 Task: Look for space in Hengyang, China from 2nd June, 2023 to 6th June, 2023 for 1 adult in price range Rs.10000 to Rs.13000. Place can be private room with 1  bedroom having 1 bed and 1 bathroom. Property type can be house, flat, guest house, hotel. Booking option can be shelf check-in. Required host language is Chinese (Simplified).
Action: Mouse moved to (353, 219)
Screenshot: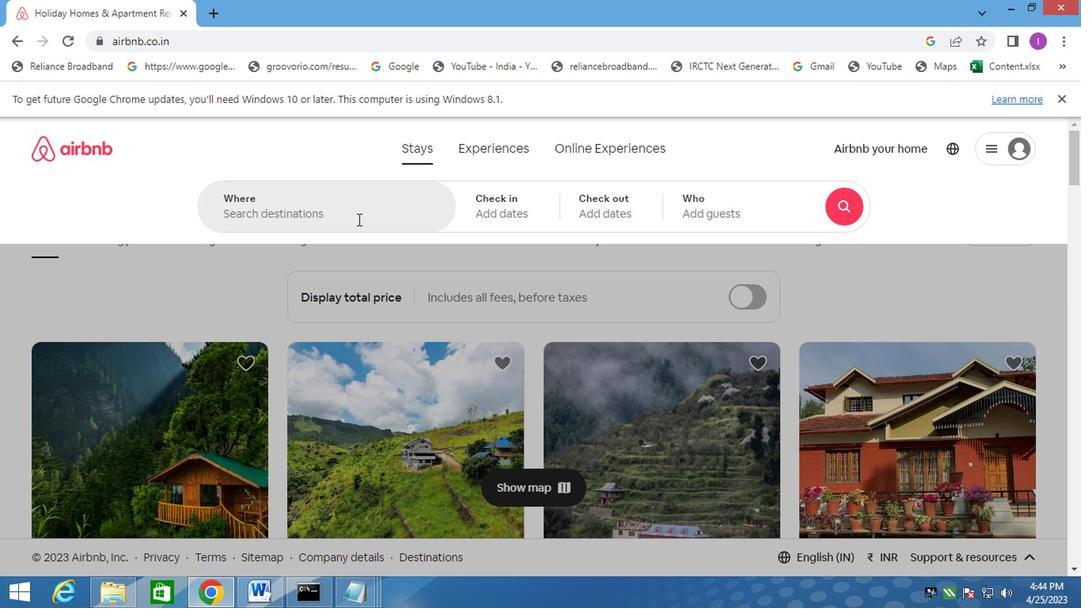 
Action: Mouse pressed left at (353, 219)
Screenshot: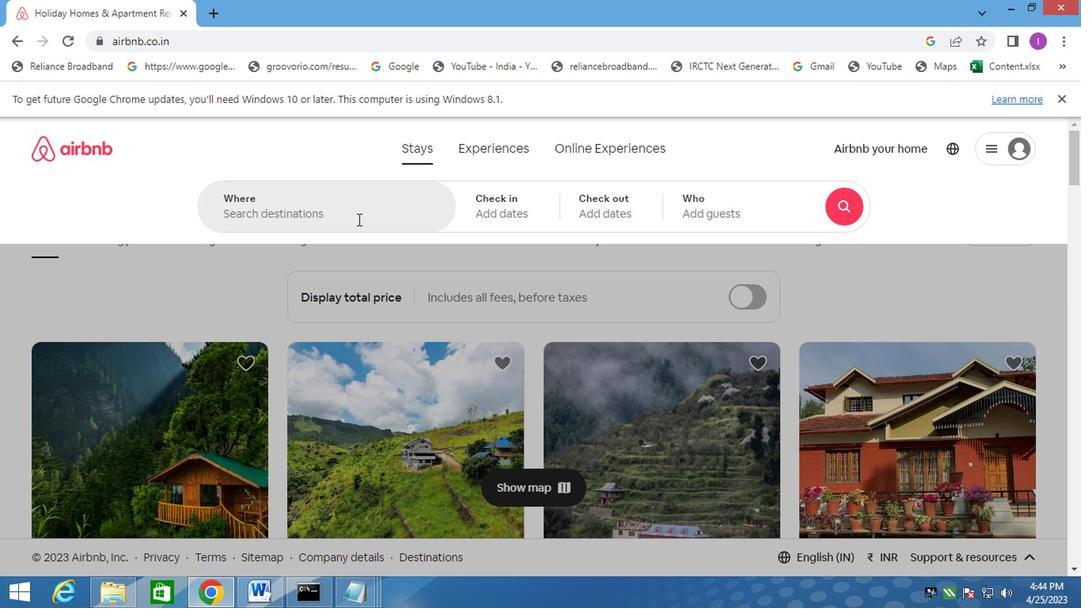 
Action: Key pressed hefei,china
Screenshot: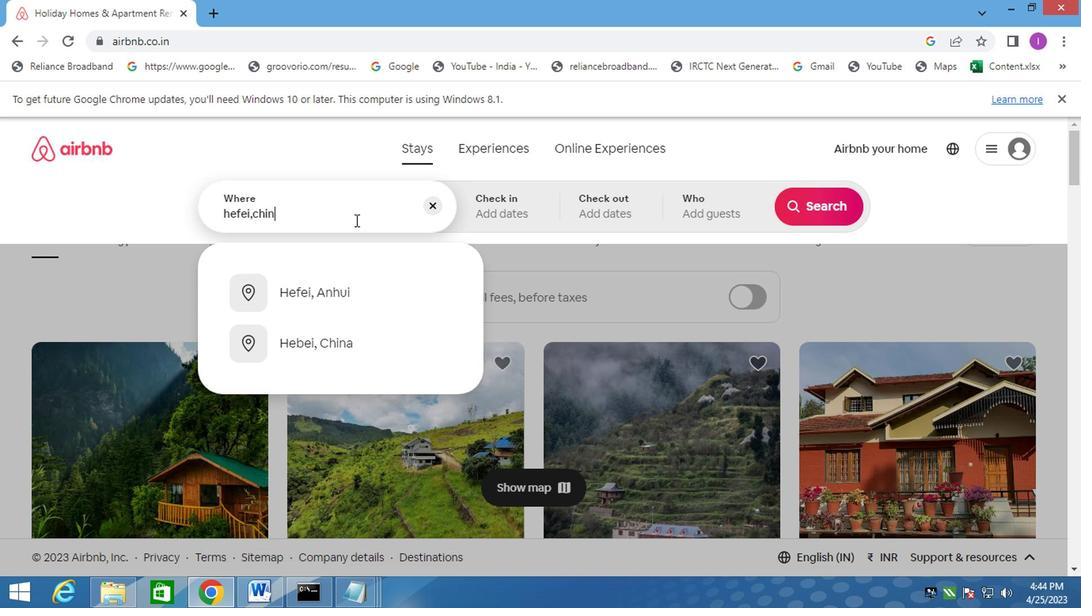 
Action: Mouse moved to (528, 202)
Screenshot: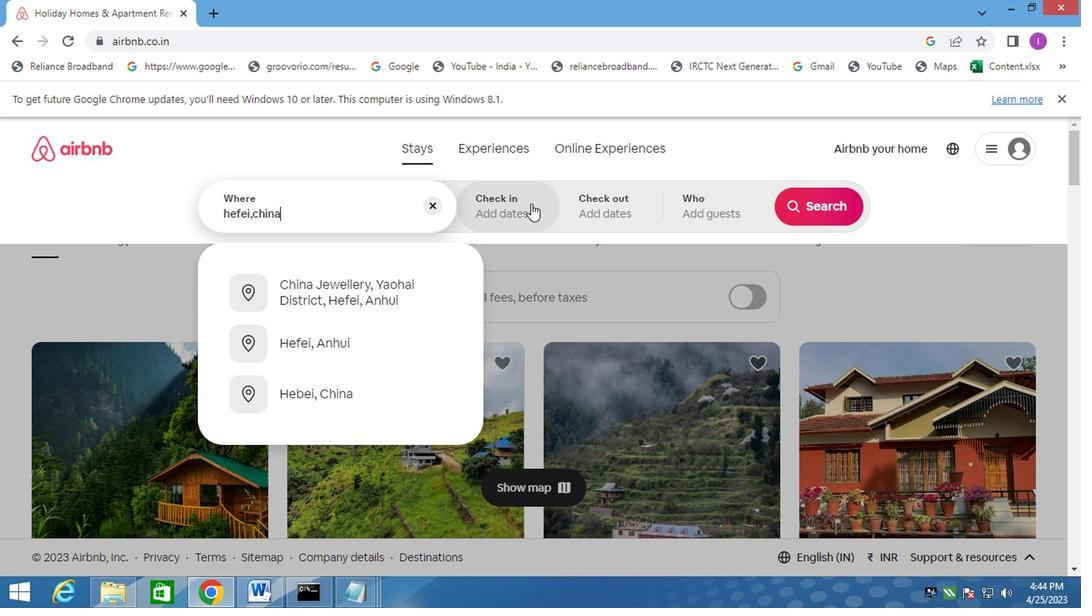 
Action: Mouse pressed left at (528, 202)
Screenshot: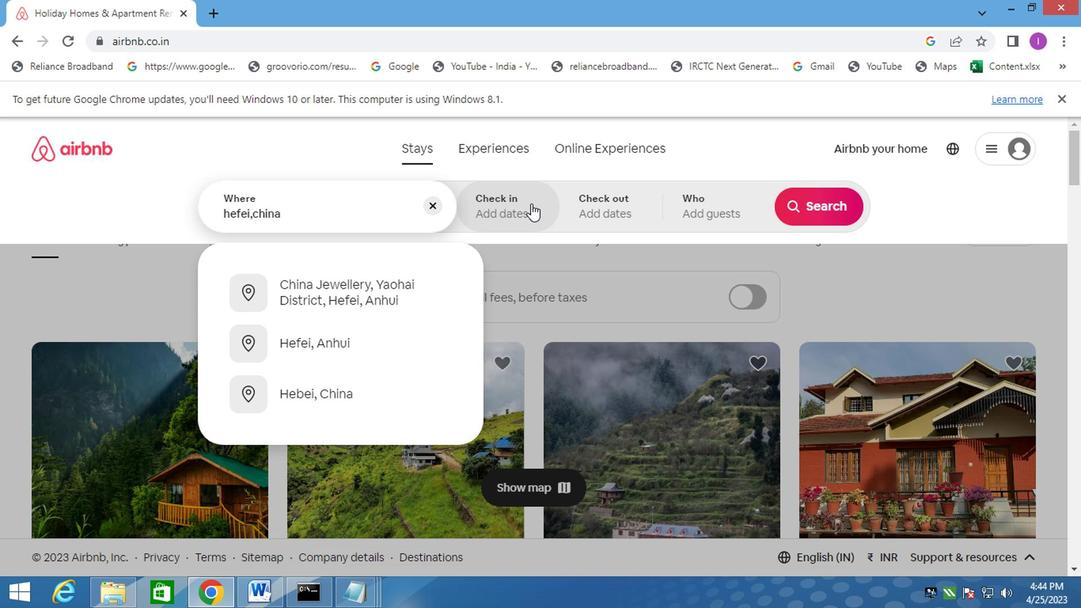 
Action: Mouse moved to (807, 330)
Screenshot: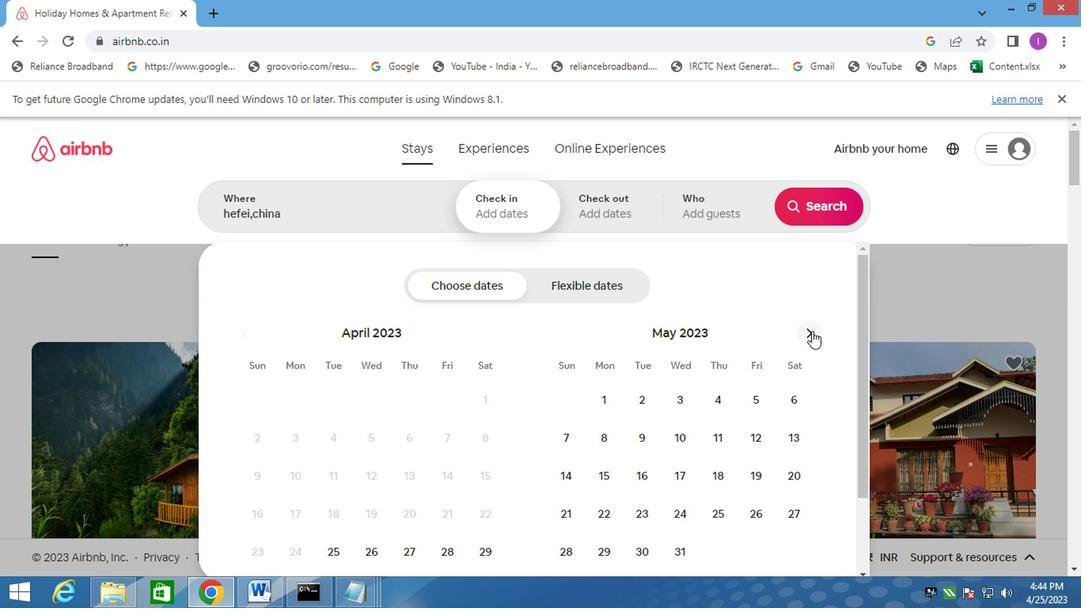 
Action: Mouse pressed left at (807, 330)
Screenshot: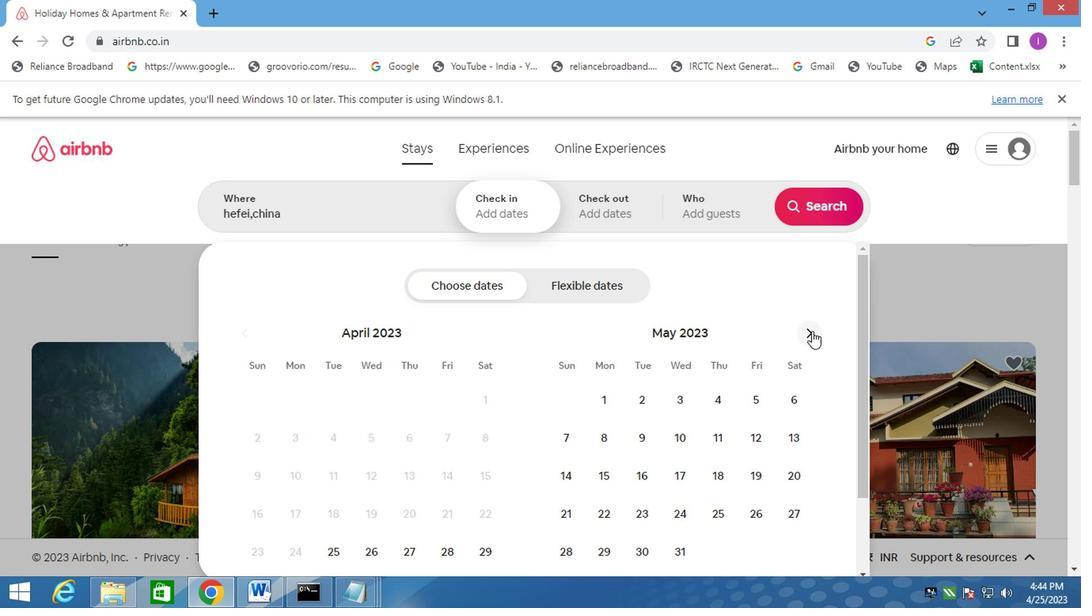 
Action: Mouse moved to (807, 330)
Screenshot: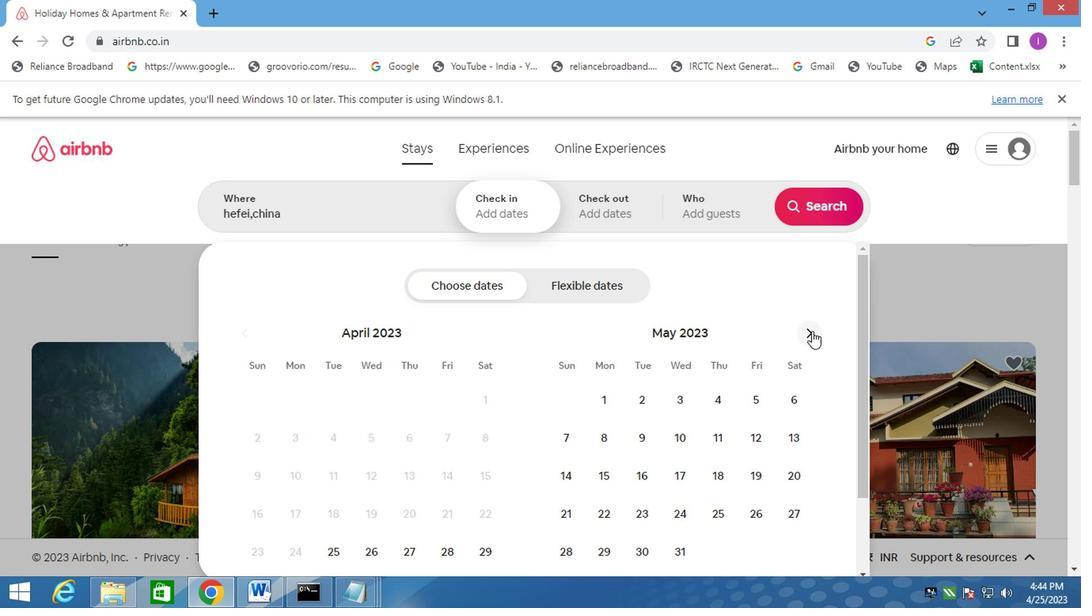 
Action: Mouse pressed left at (807, 330)
Screenshot: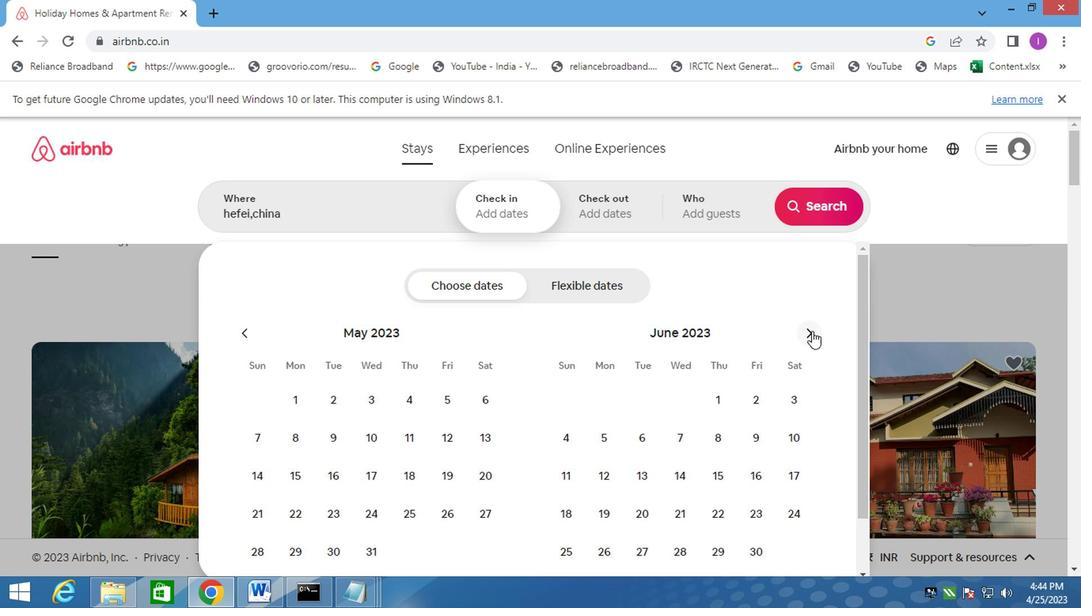 
Action: Mouse pressed left at (807, 330)
Screenshot: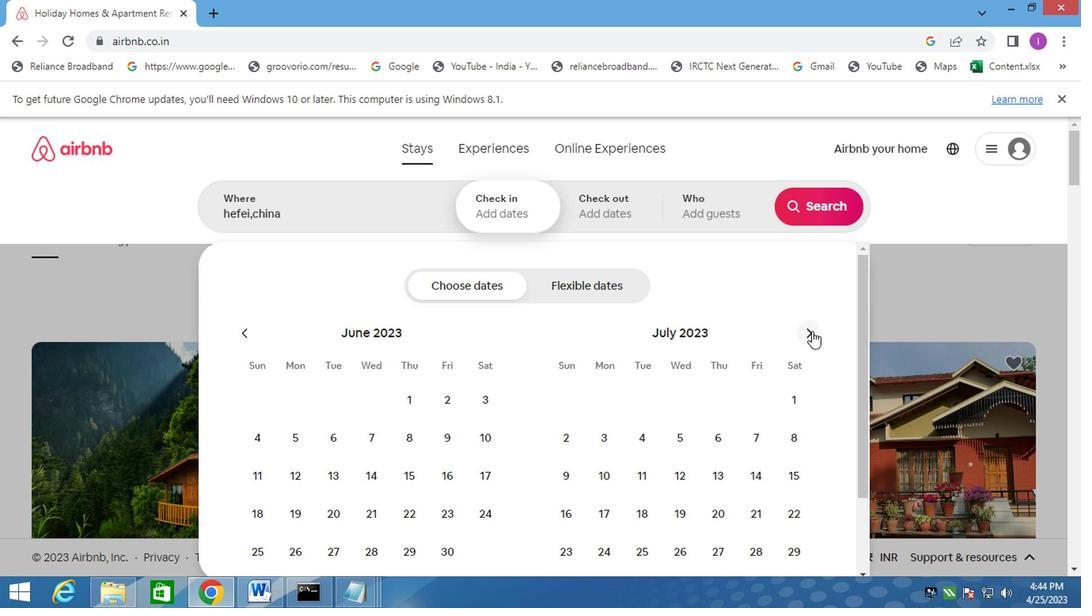 
Action: Mouse moved to (239, 330)
Screenshot: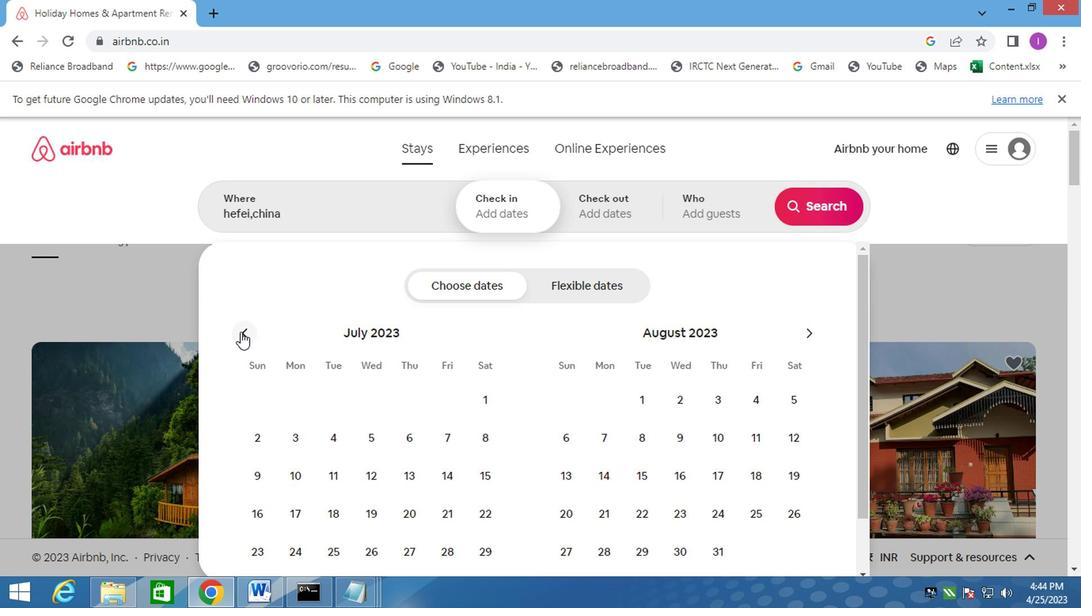 
Action: Mouse pressed left at (239, 330)
Screenshot: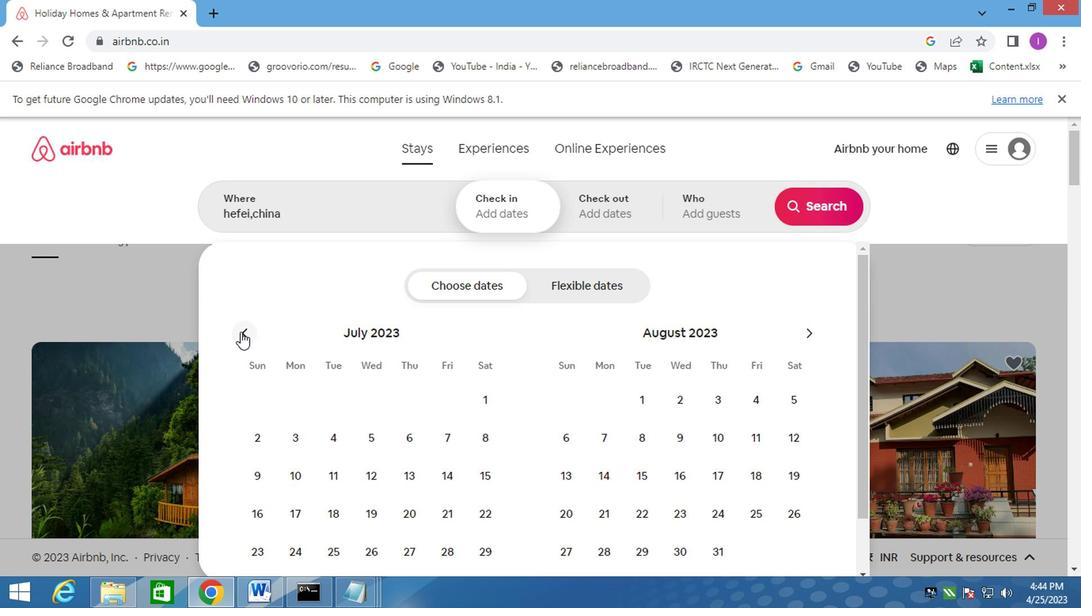 
Action: Mouse moved to (407, 436)
Screenshot: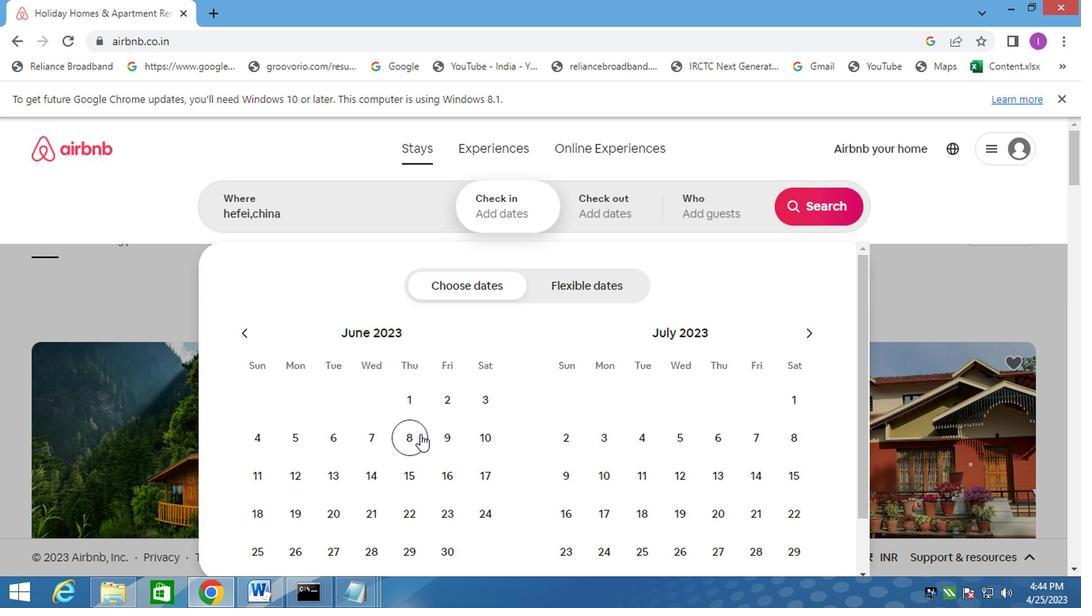 
Action: Mouse pressed left at (407, 436)
Screenshot: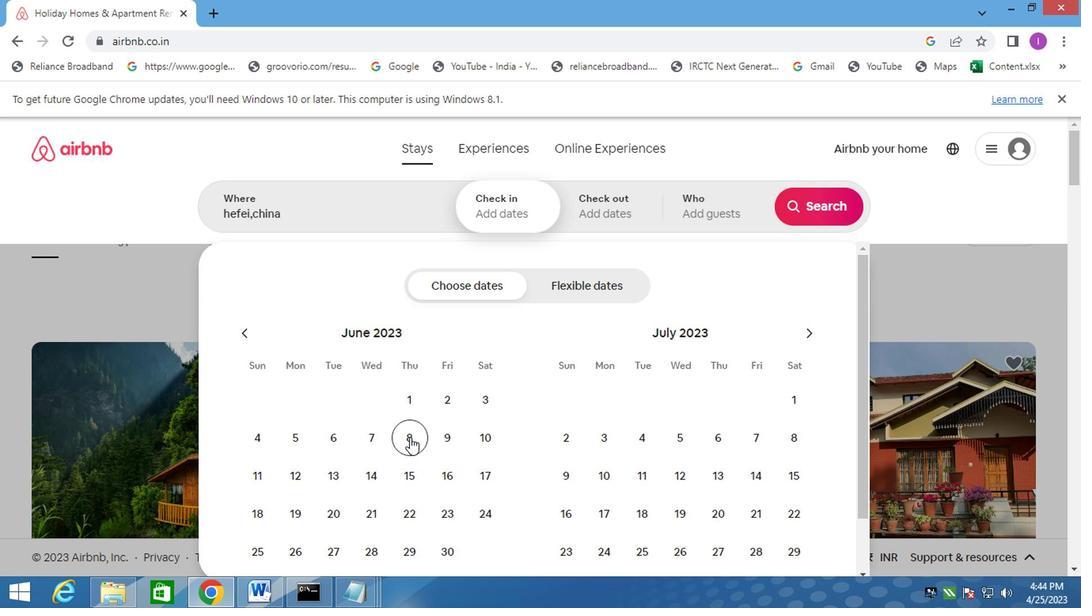 
Action: Mouse moved to (298, 468)
Screenshot: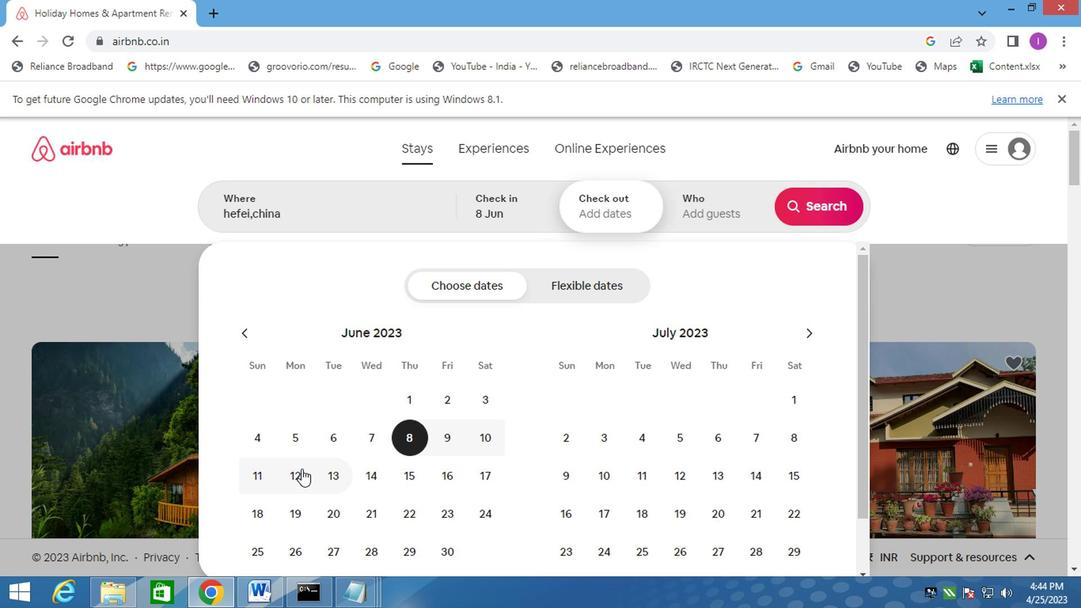 
Action: Mouse pressed left at (298, 468)
Screenshot: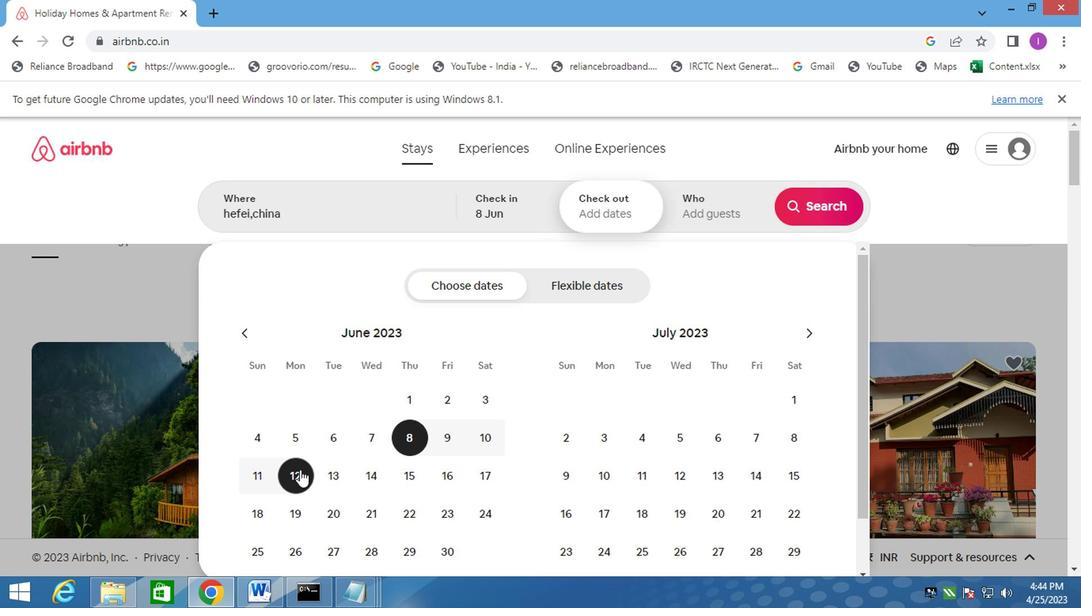 
Action: Mouse moved to (730, 210)
Screenshot: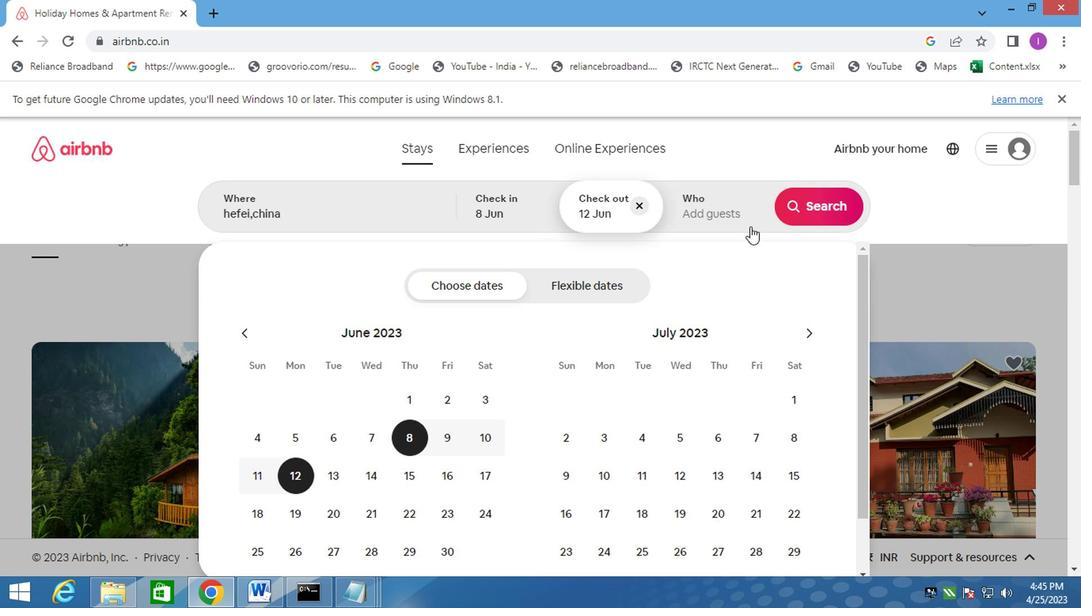 
Action: Mouse pressed left at (730, 210)
Screenshot: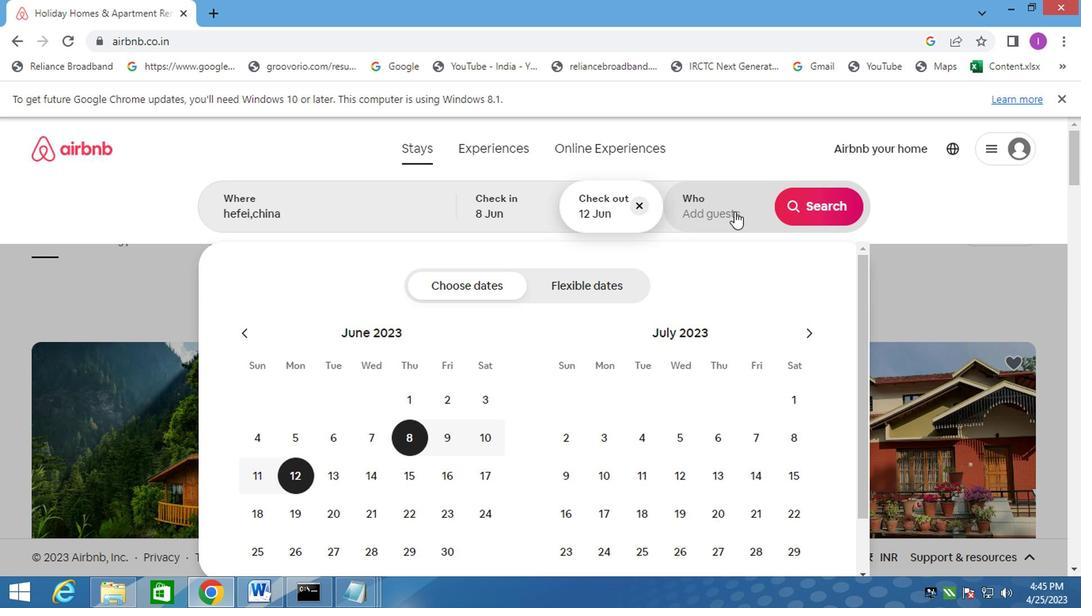 
Action: Mouse moved to (821, 292)
Screenshot: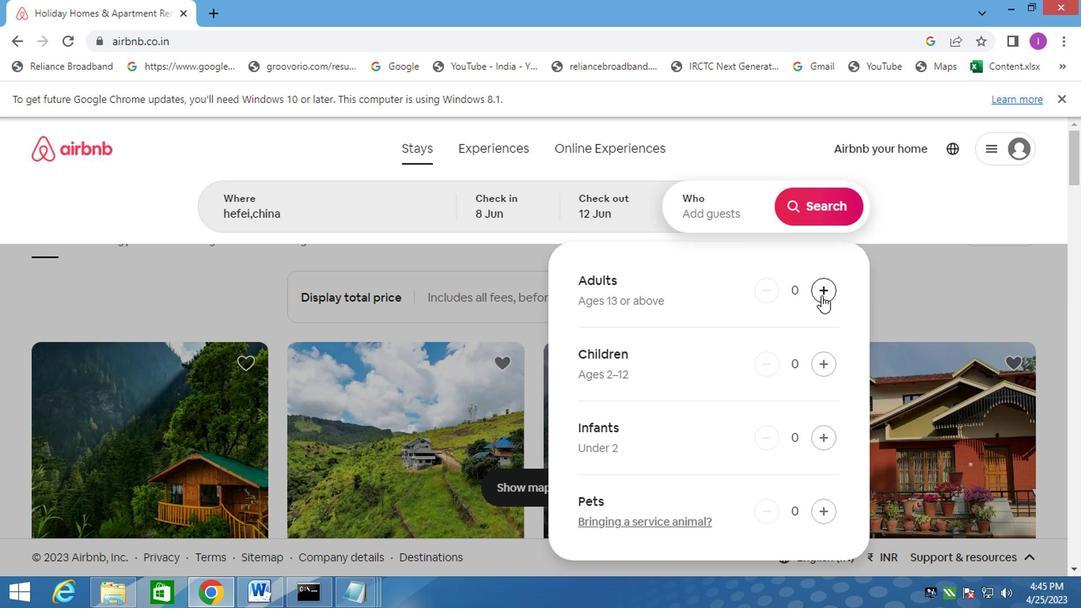 
Action: Mouse pressed left at (821, 292)
Screenshot: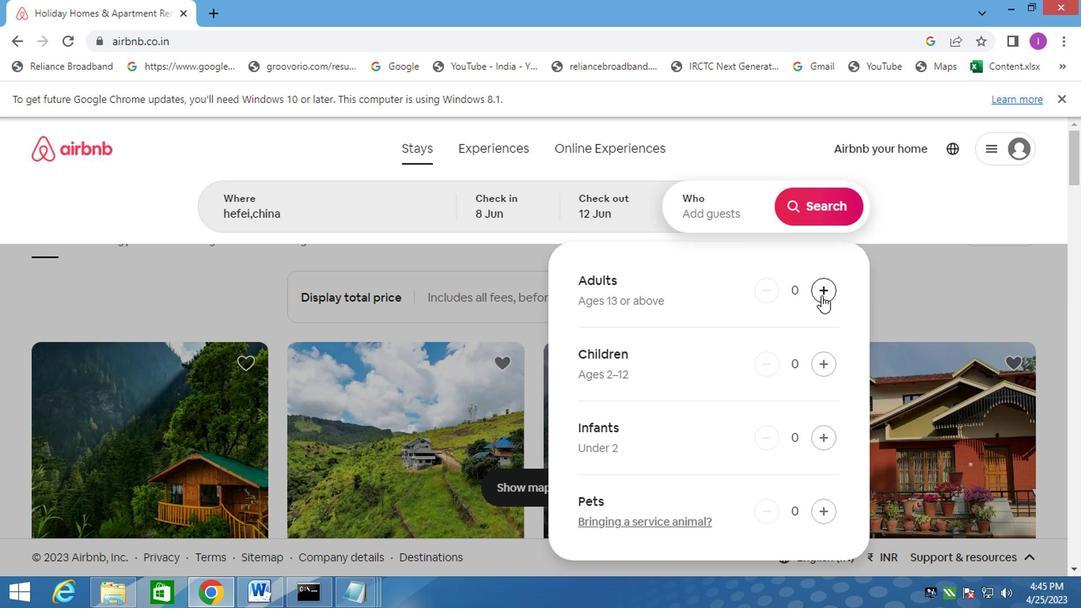 
Action: Mouse moved to (821, 292)
Screenshot: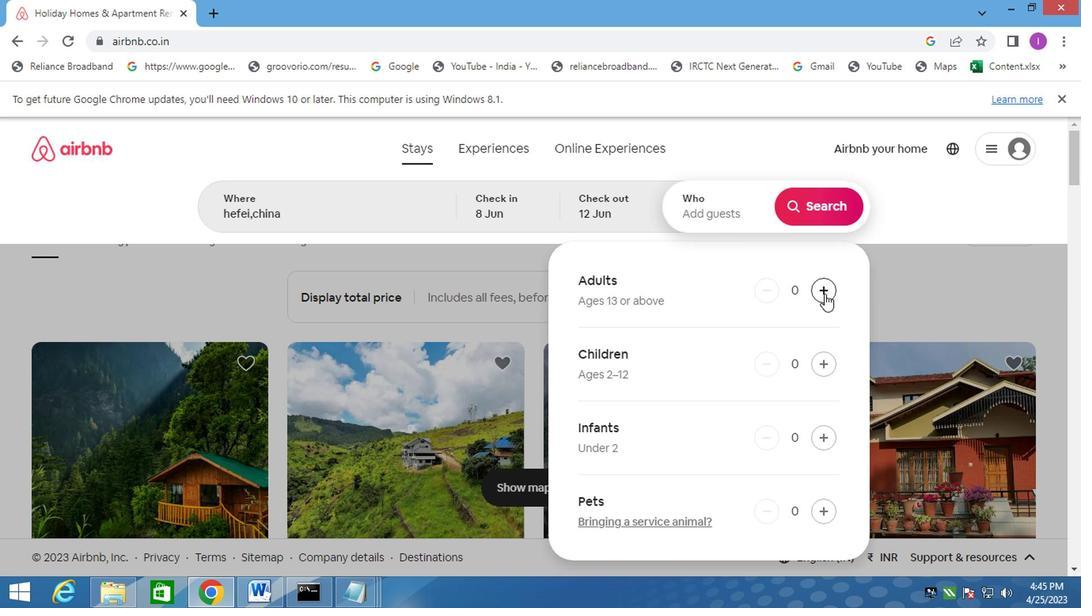 
Action: Mouse pressed left at (821, 292)
Screenshot: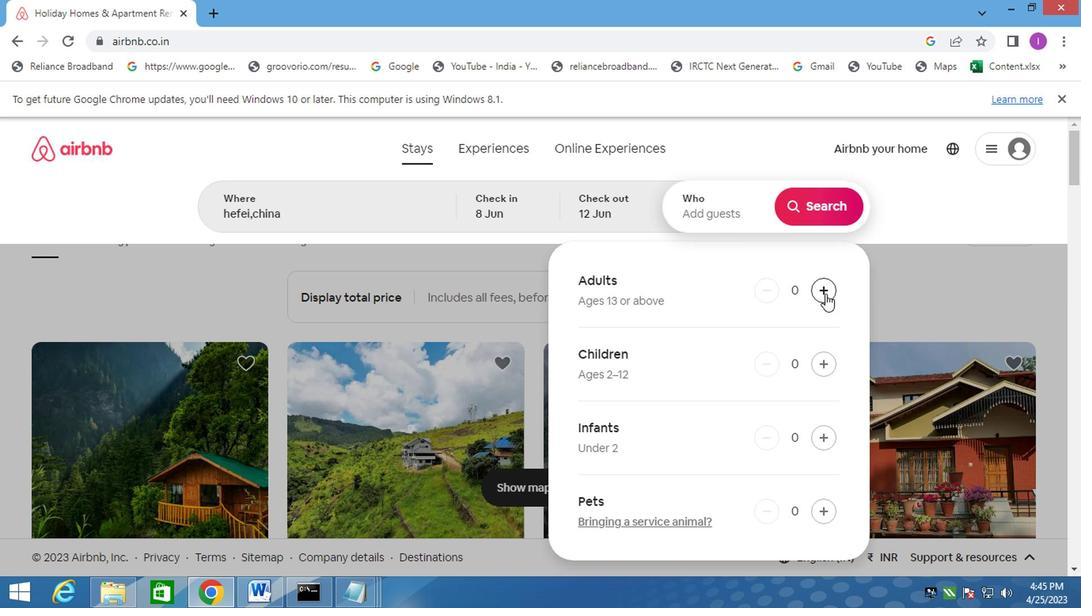 
Action: Mouse moved to (828, 205)
Screenshot: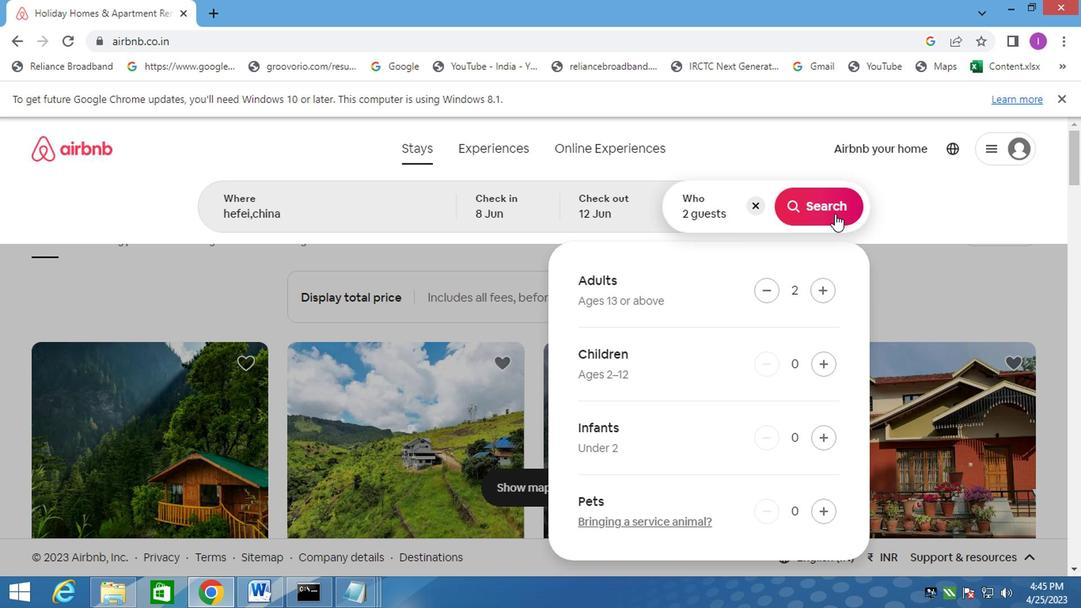 
Action: Mouse pressed left at (828, 205)
Screenshot: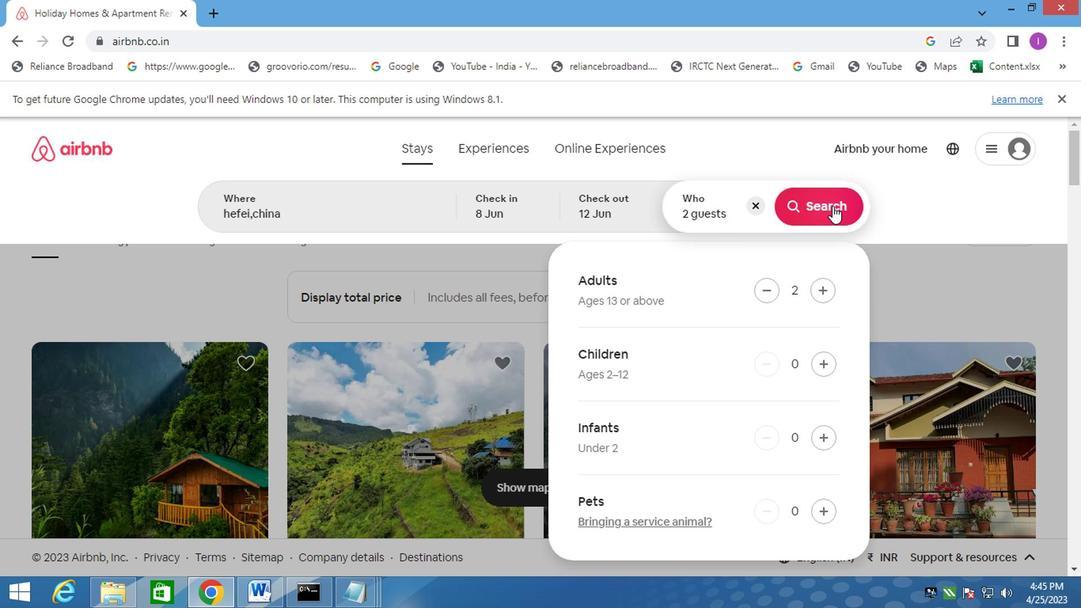 
Action: Mouse moved to (1021, 213)
Screenshot: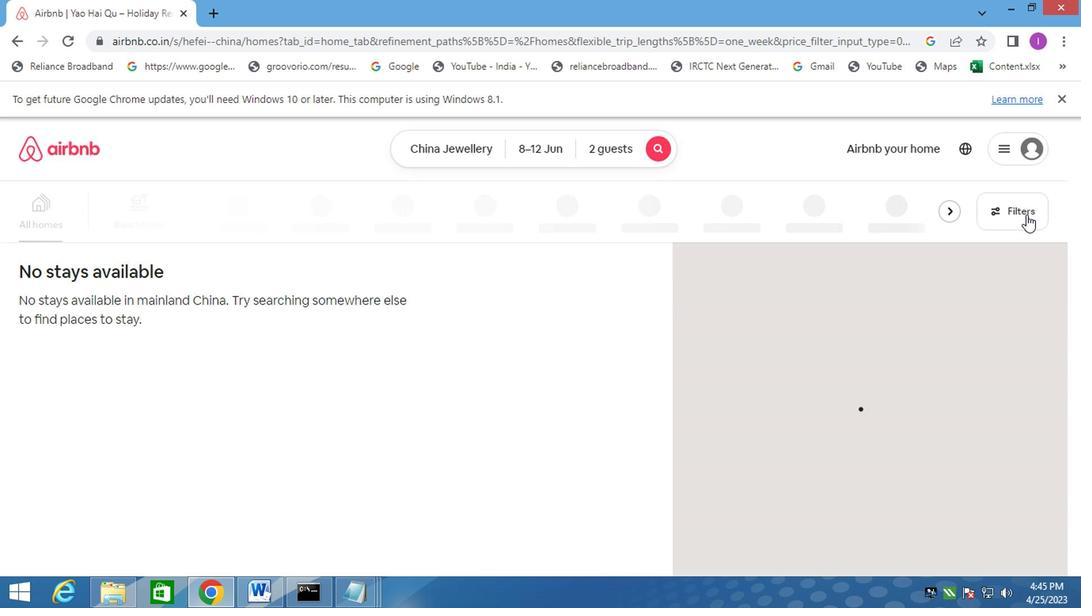 
Action: Mouse pressed left at (1021, 213)
Screenshot: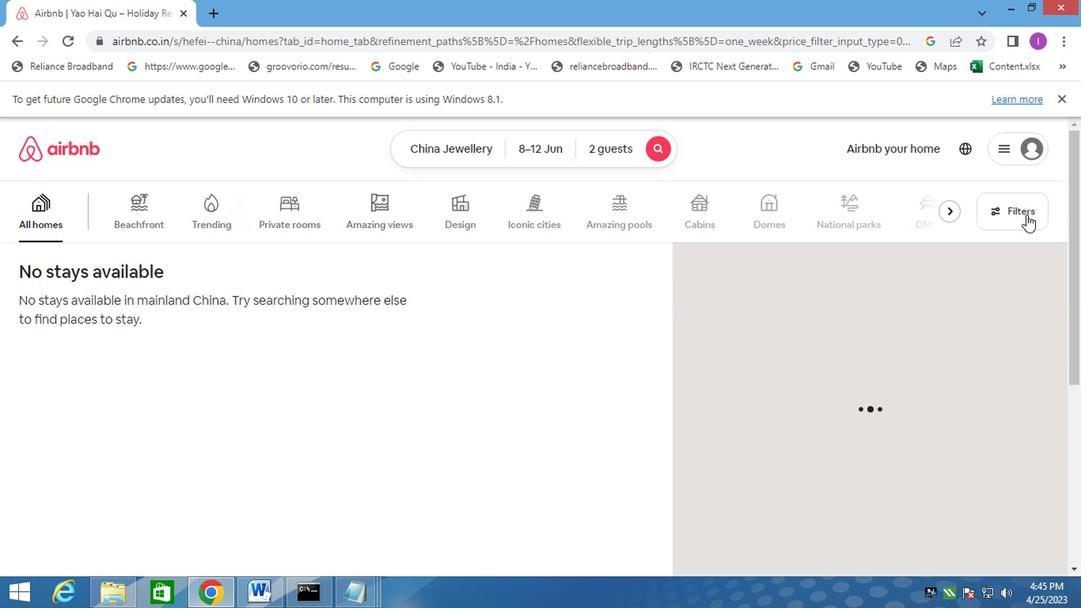 
Action: Mouse moved to (338, 313)
Screenshot: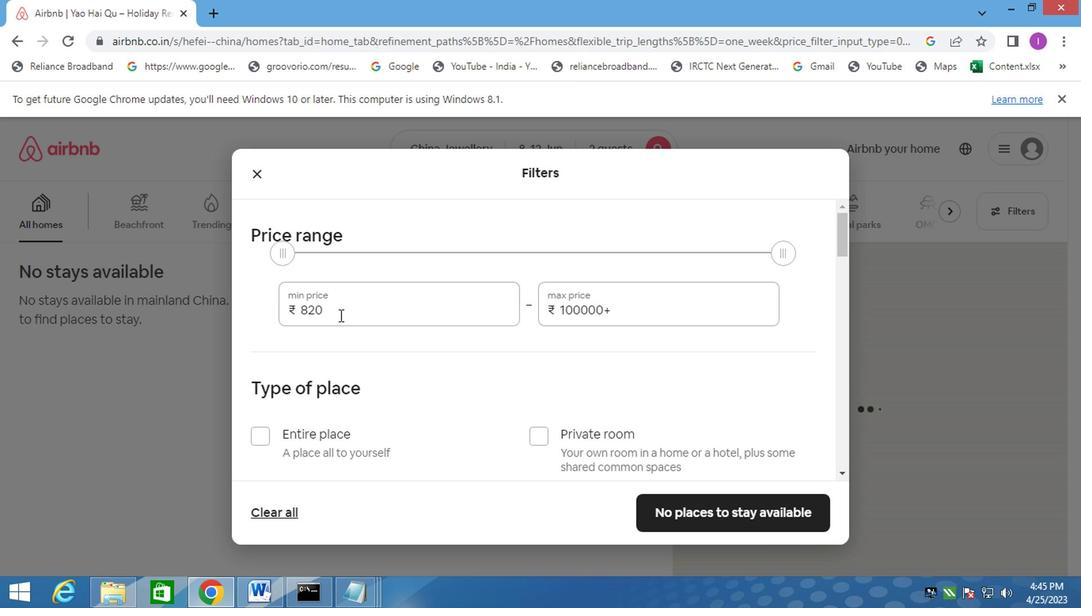 
Action: Mouse pressed left at (338, 313)
Screenshot: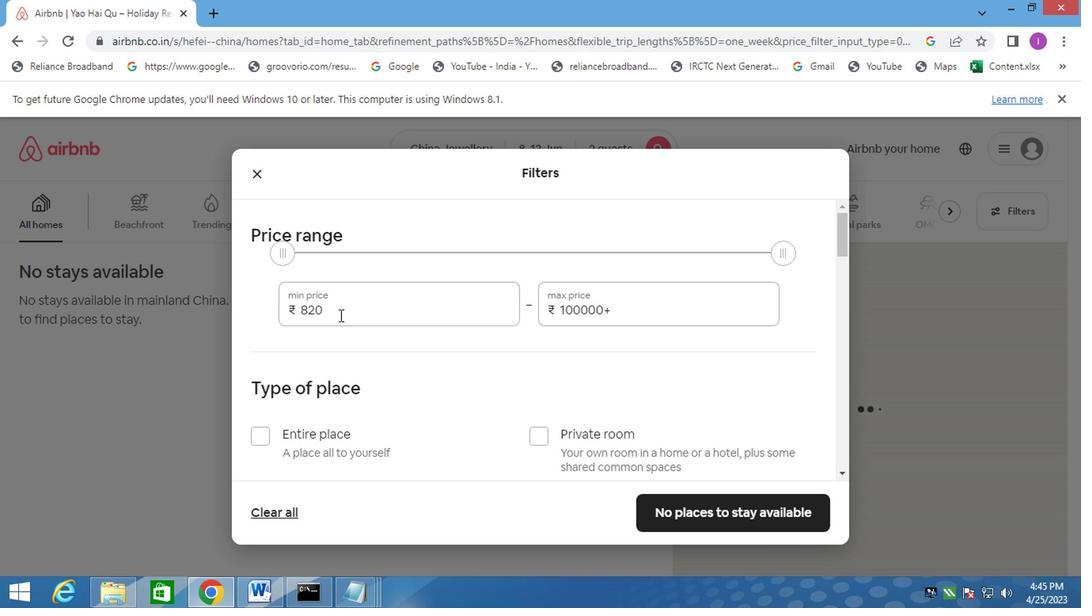 
Action: Mouse moved to (465, 233)
Screenshot: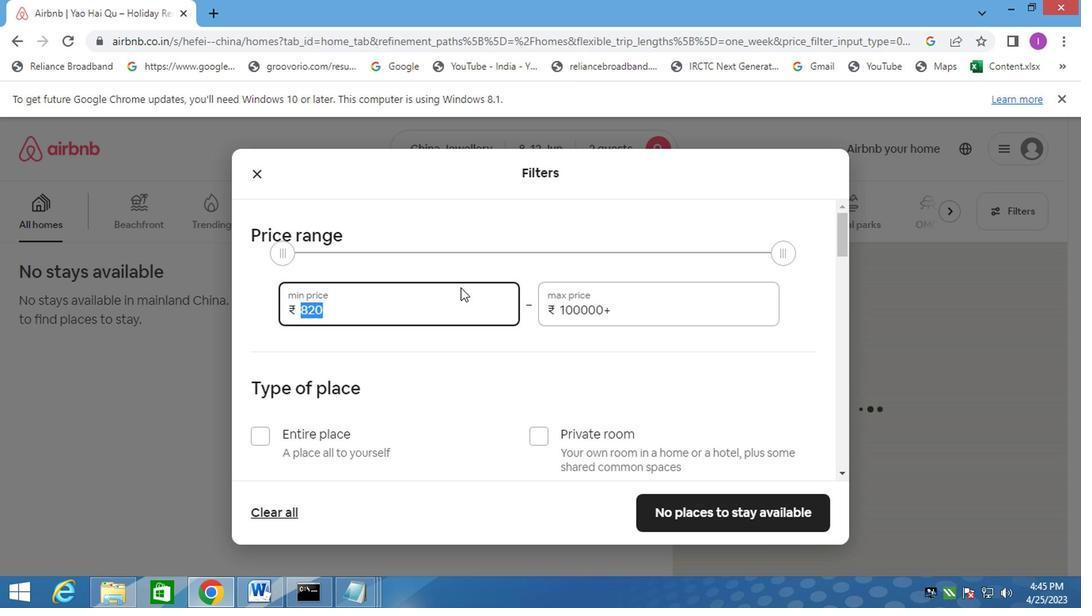 
Action: Key pressed 8000
Screenshot: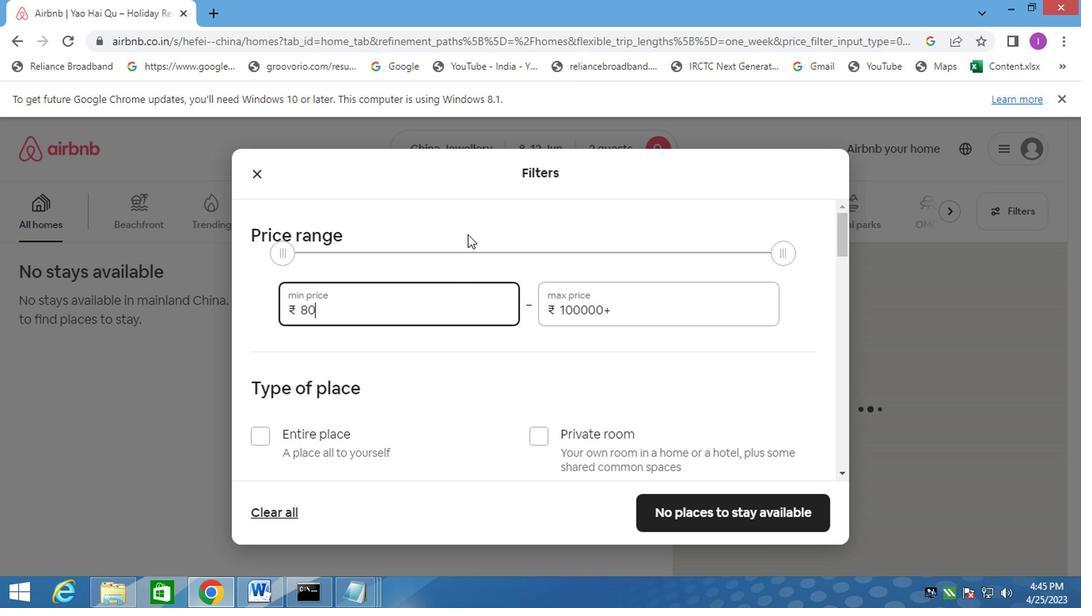 
Action: Mouse moved to (469, 232)
Screenshot: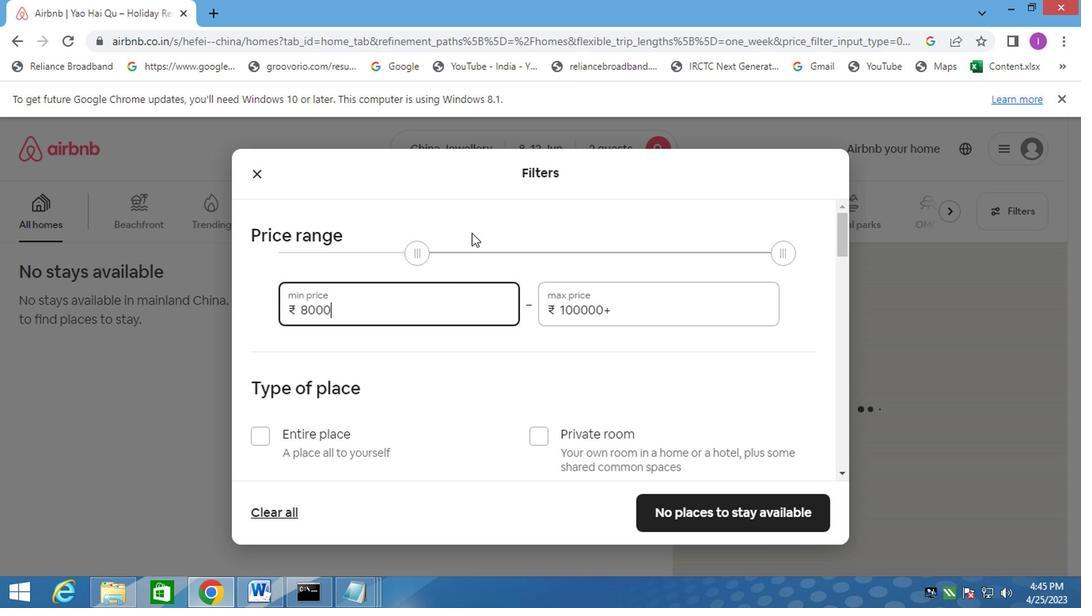 
Action: Mouse scrolled (469, 231) with delta (0, -1)
Screenshot: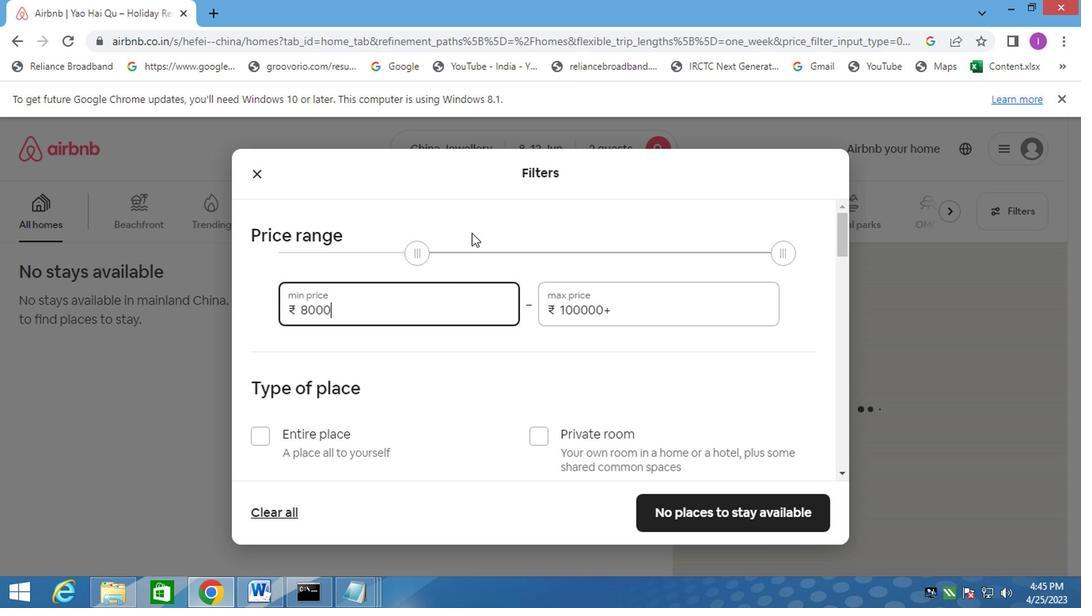 
Action: Mouse moved to (623, 229)
Screenshot: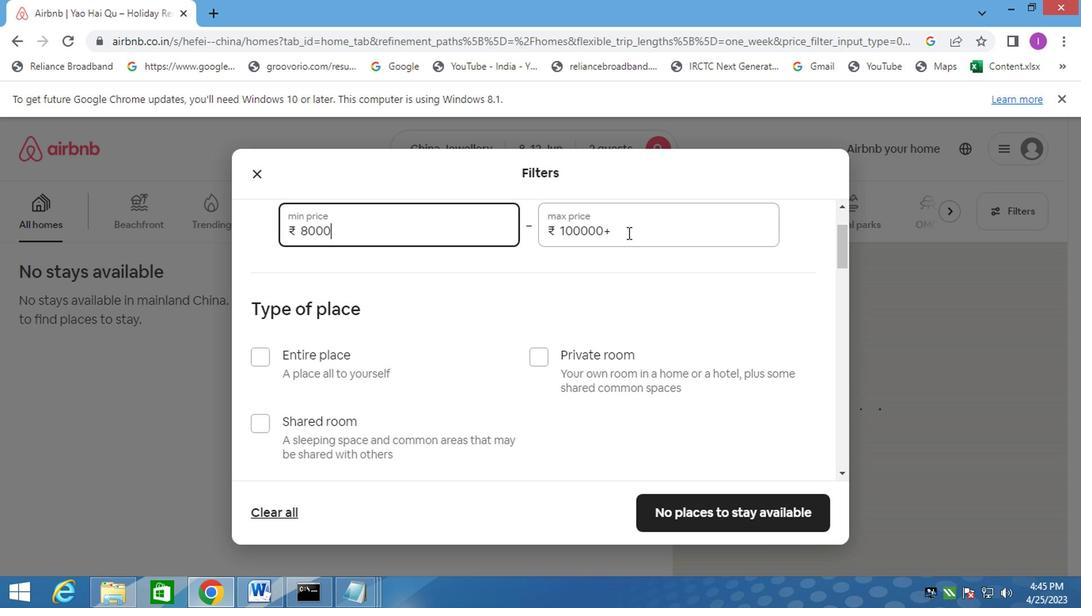 
Action: Mouse pressed left at (623, 229)
Screenshot: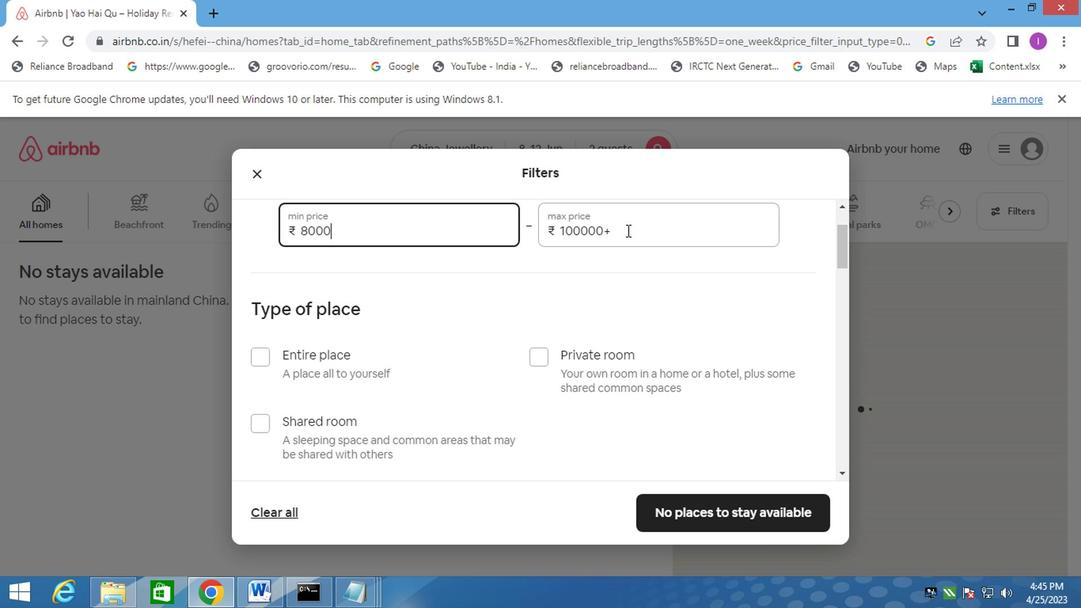 
Action: Mouse moved to (554, 228)
Screenshot: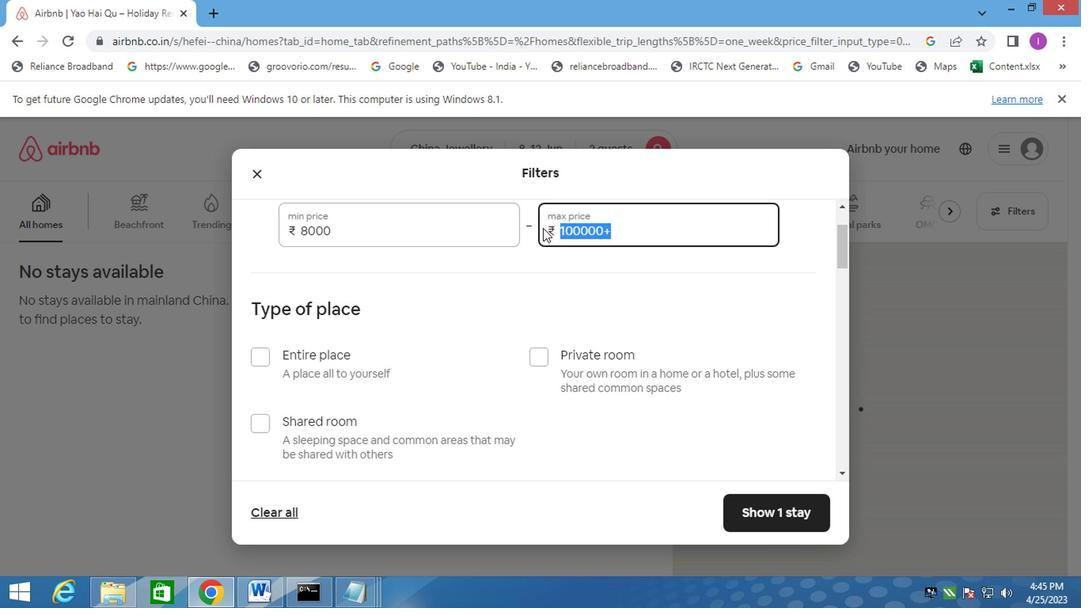 
Action: Key pressed 16000
Screenshot: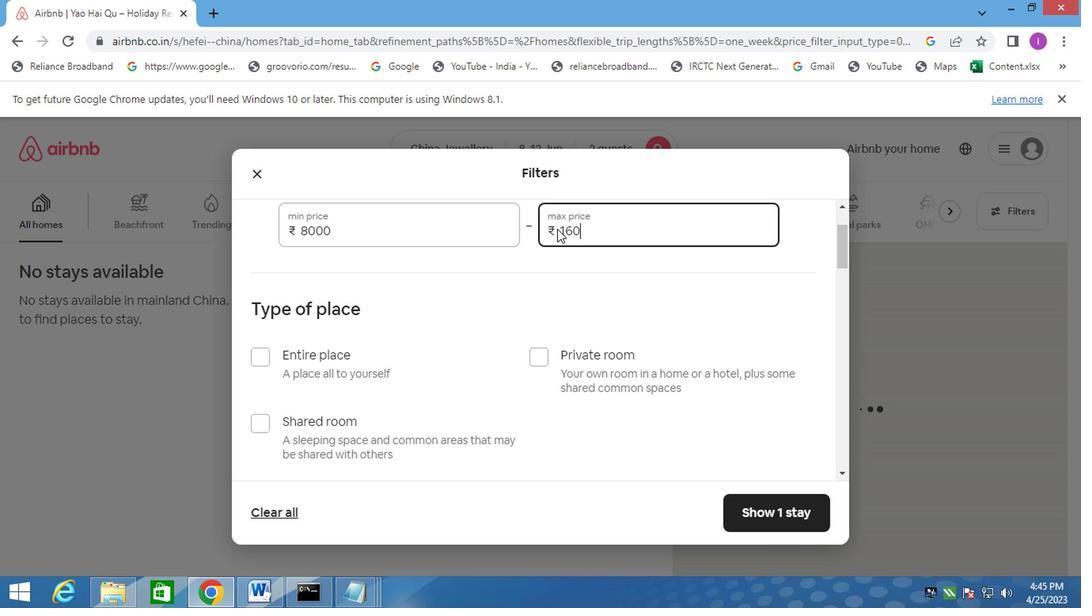 
Action: Mouse moved to (508, 351)
Screenshot: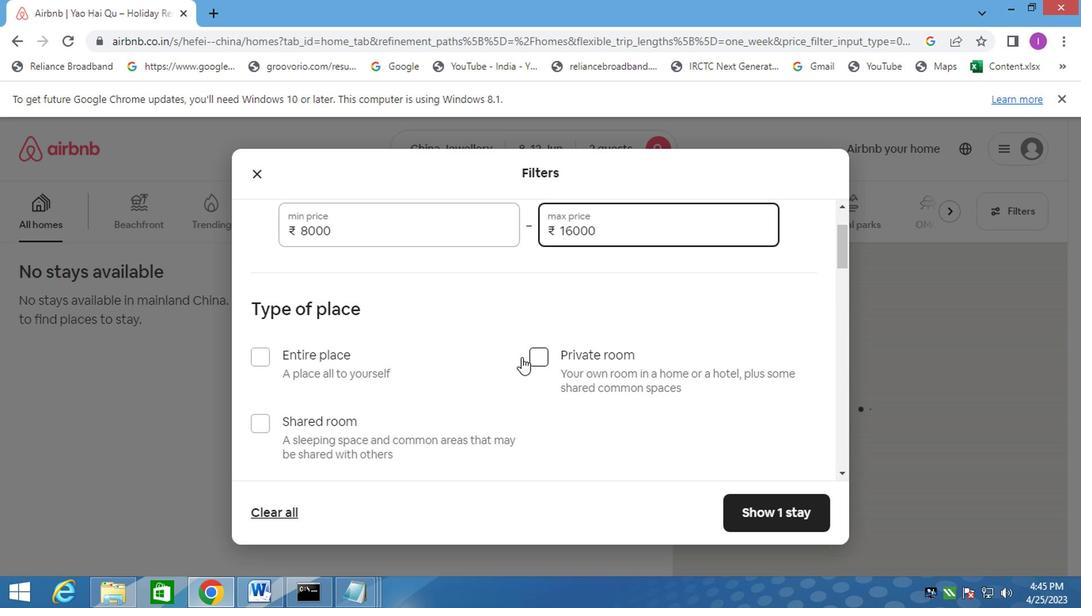
Action: Mouse pressed left at (508, 351)
Screenshot: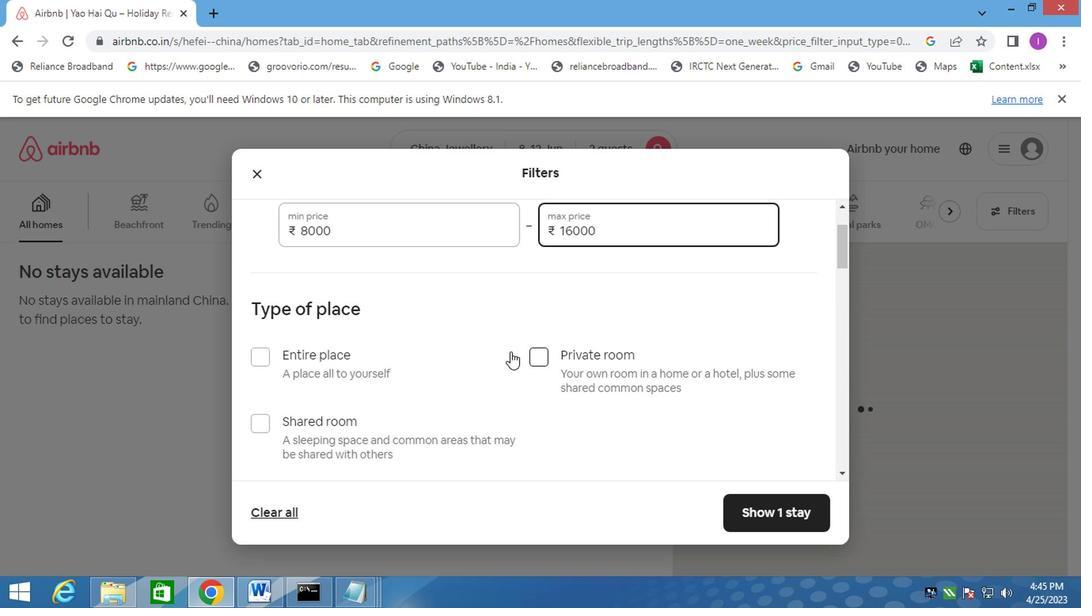 
Action: Mouse moved to (529, 357)
Screenshot: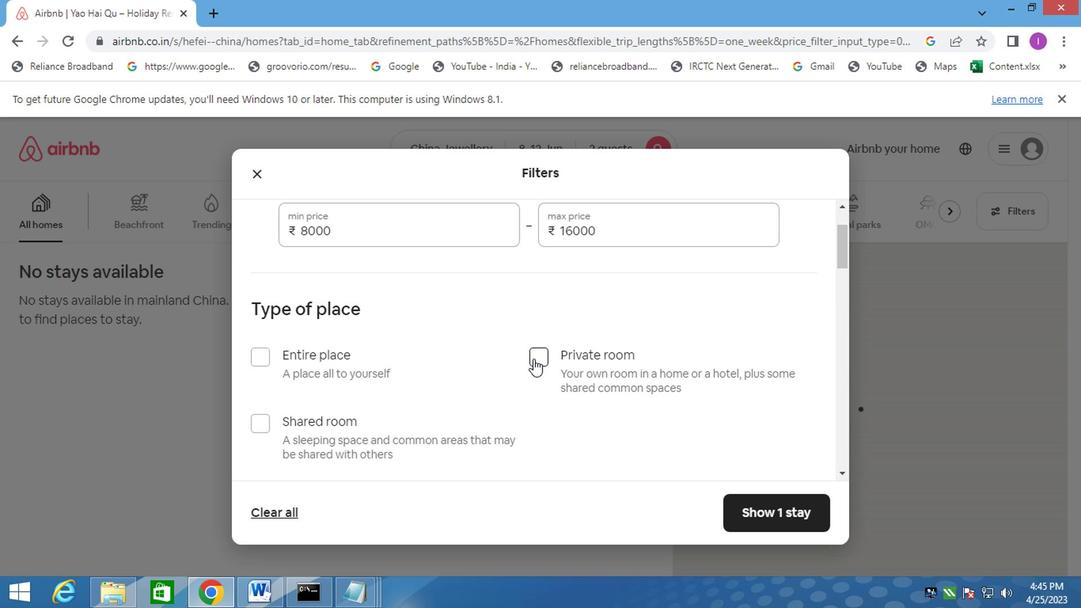 
Action: Mouse pressed left at (529, 357)
Screenshot: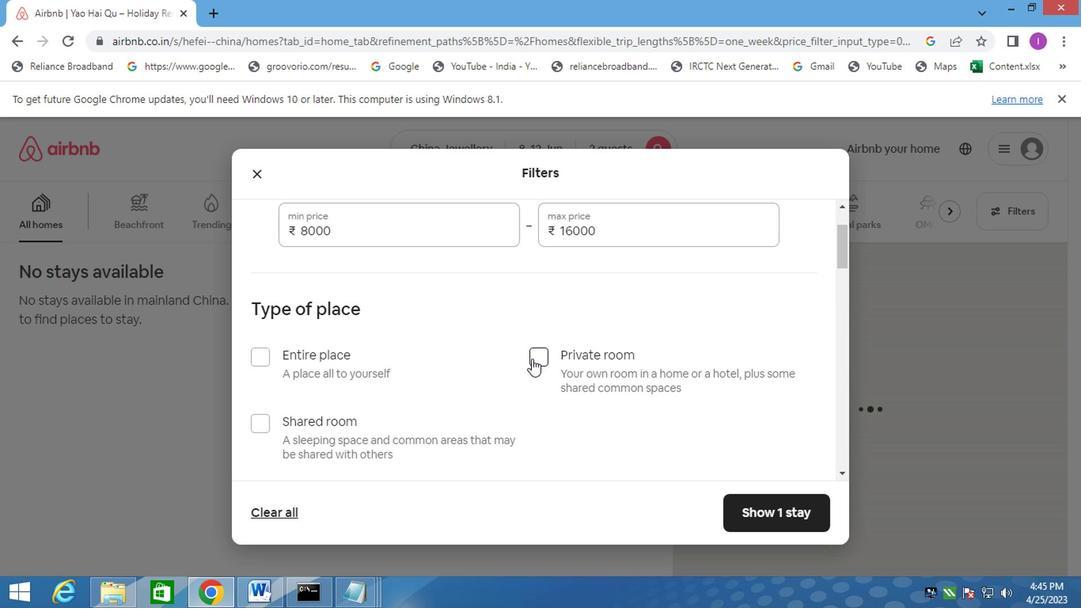 
Action: Mouse moved to (554, 335)
Screenshot: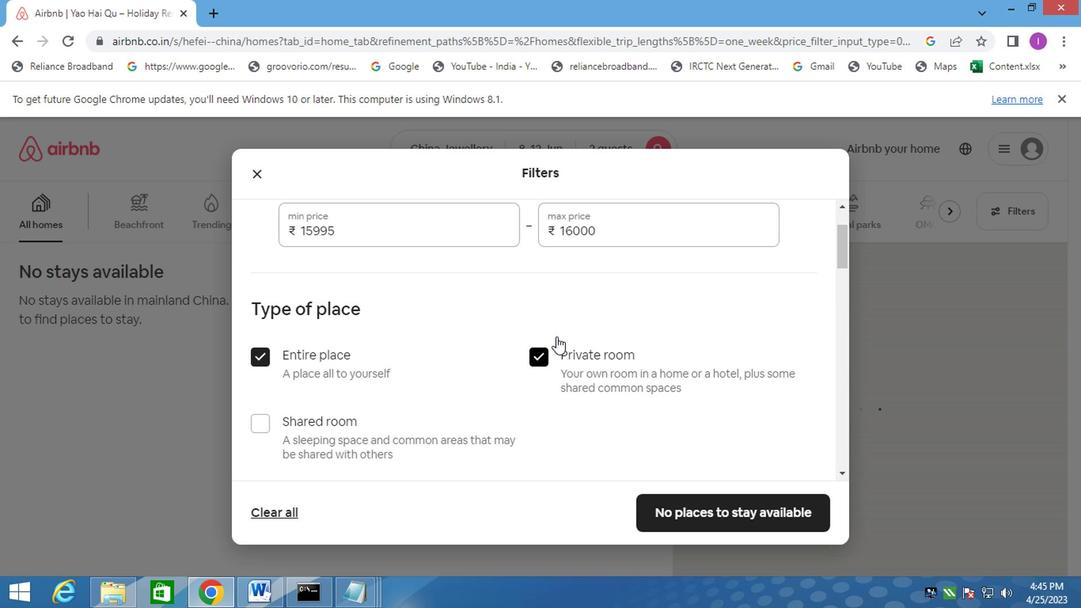 
Action: Mouse scrolled (554, 334) with delta (0, -1)
Screenshot: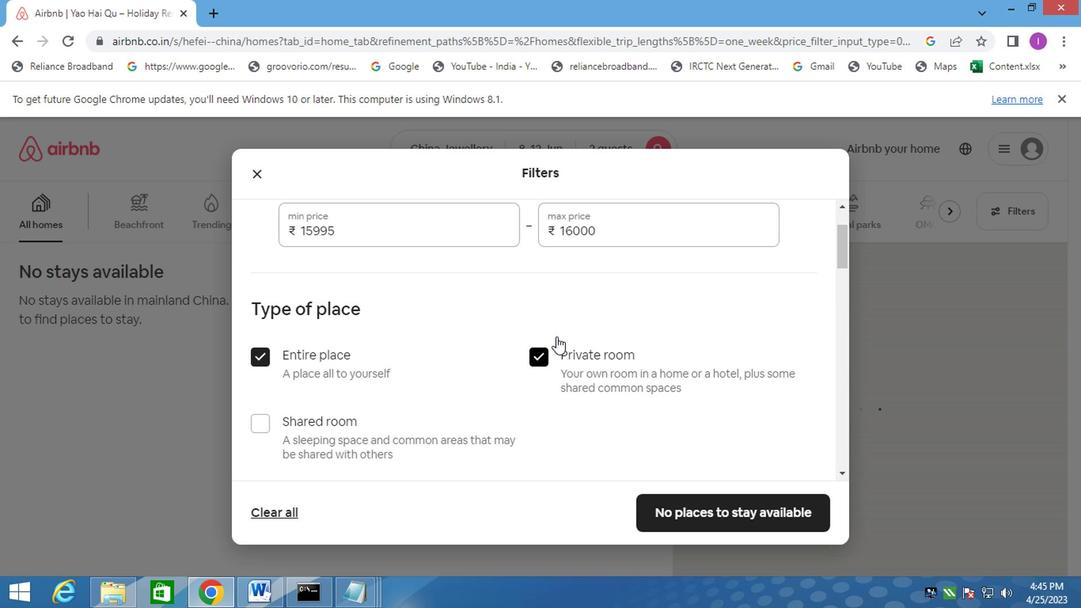 
Action: Mouse moved to (558, 338)
Screenshot: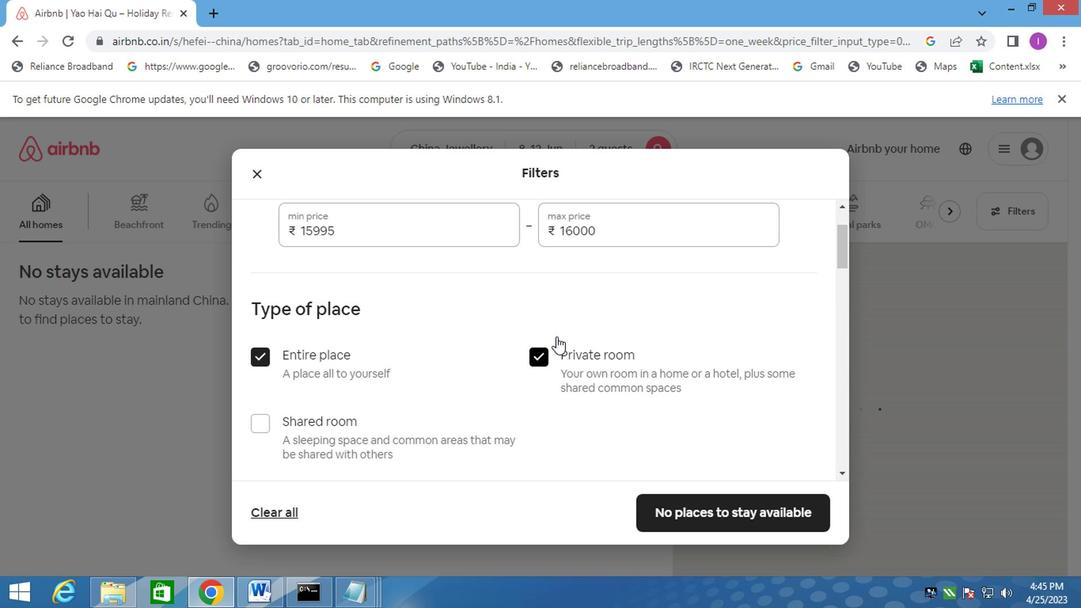 
Action: Mouse scrolled (558, 338) with delta (0, 0)
Screenshot: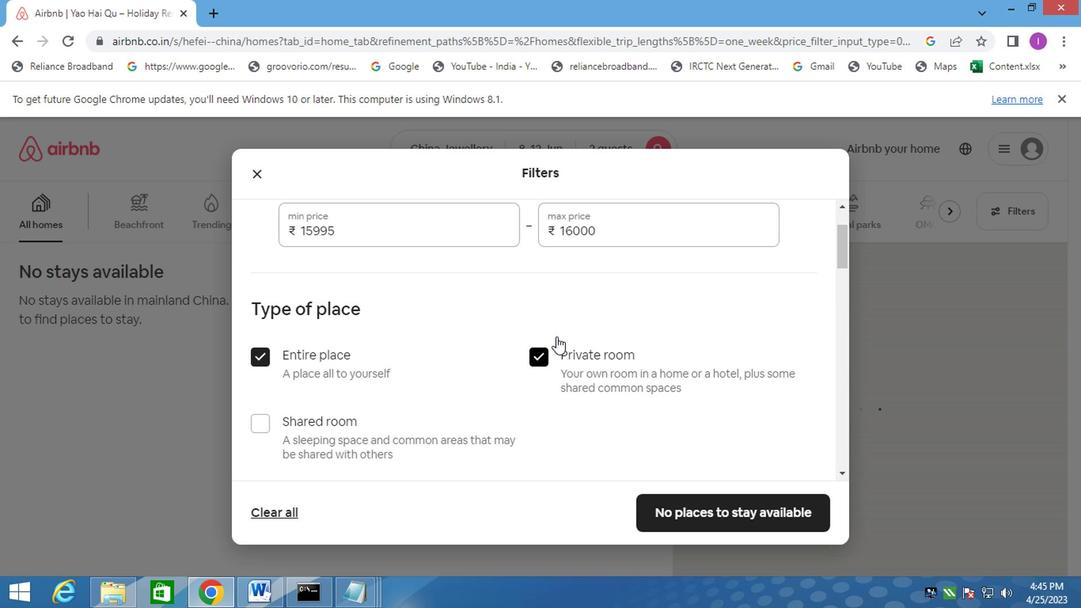 
Action: Mouse moved to (558, 339)
Screenshot: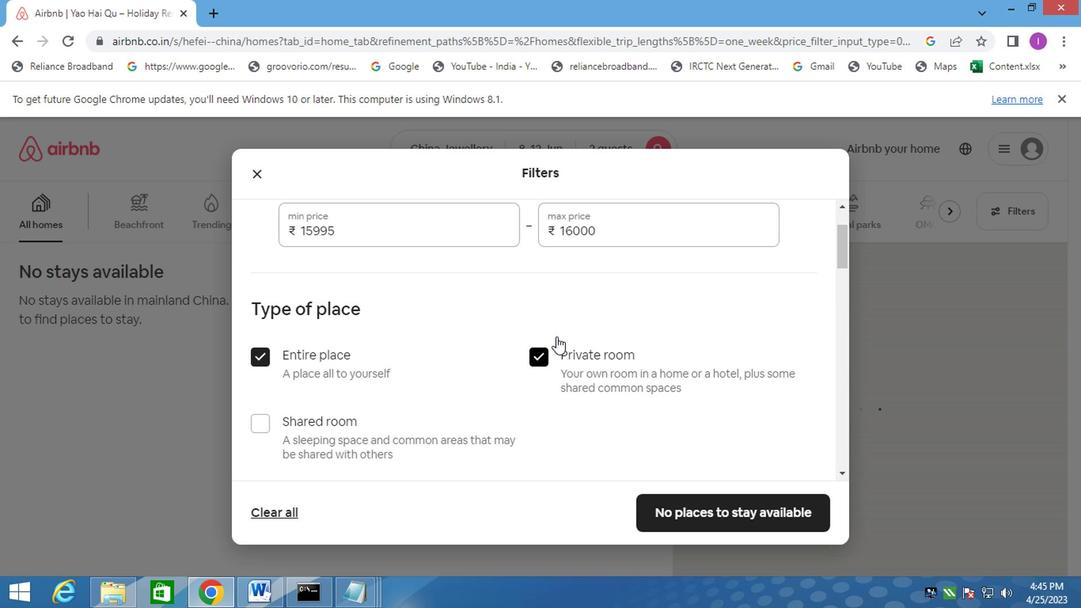 
Action: Mouse scrolled (558, 338) with delta (0, -1)
Screenshot: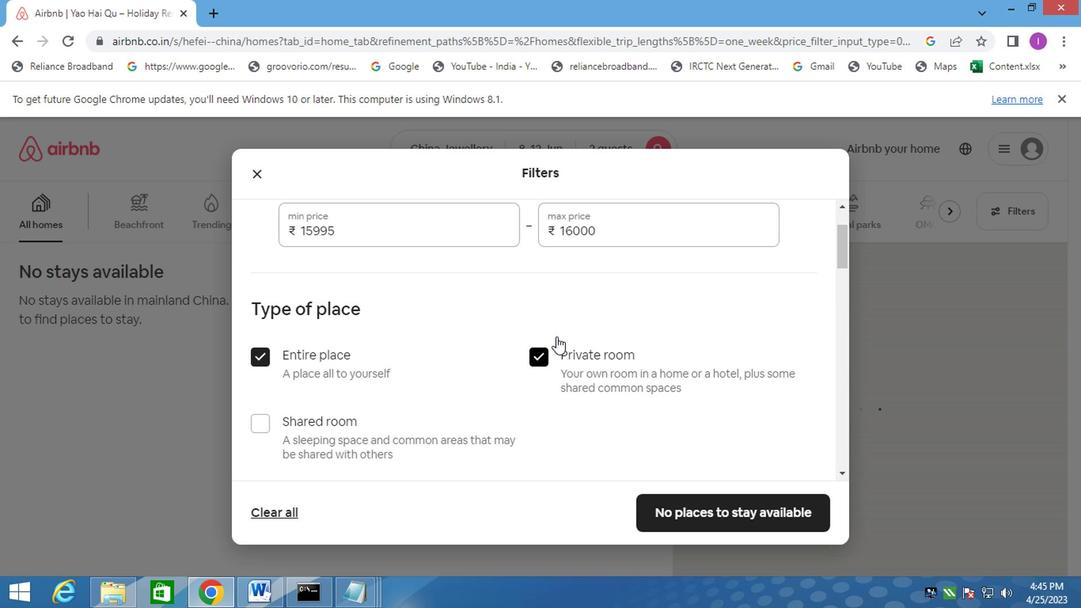 
Action: Mouse moved to (298, 322)
Screenshot: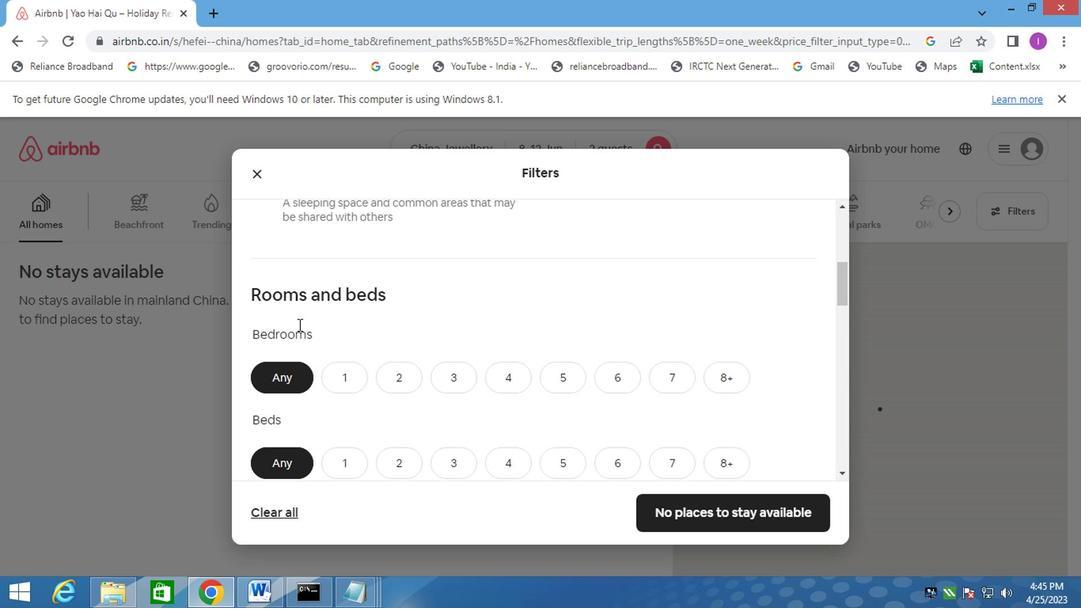 
Action: Mouse scrolled (298, 322) with delta (0, 0)
Screenshot: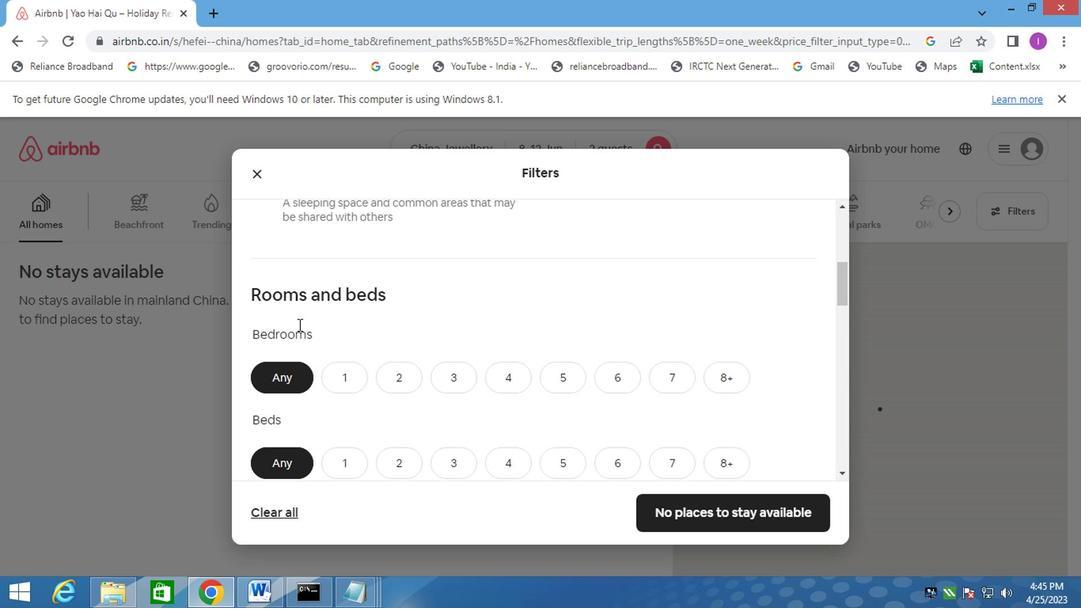 
Action: Mouse scrolled (298, 322) with delta (0, 0)
Screenshot: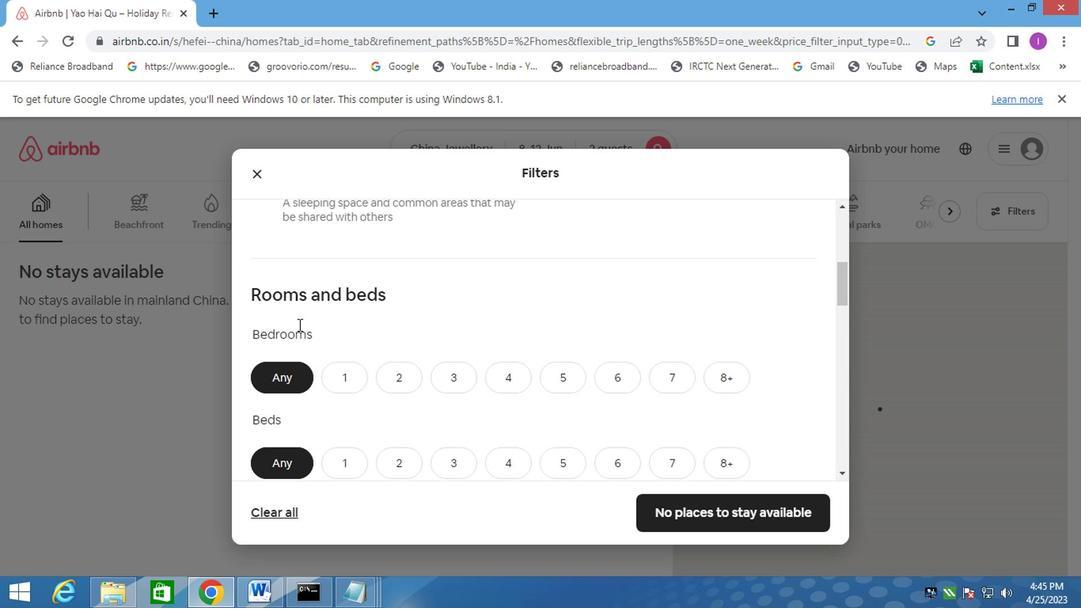 
Action: Mouse moved to (312, 316)
Screenshot: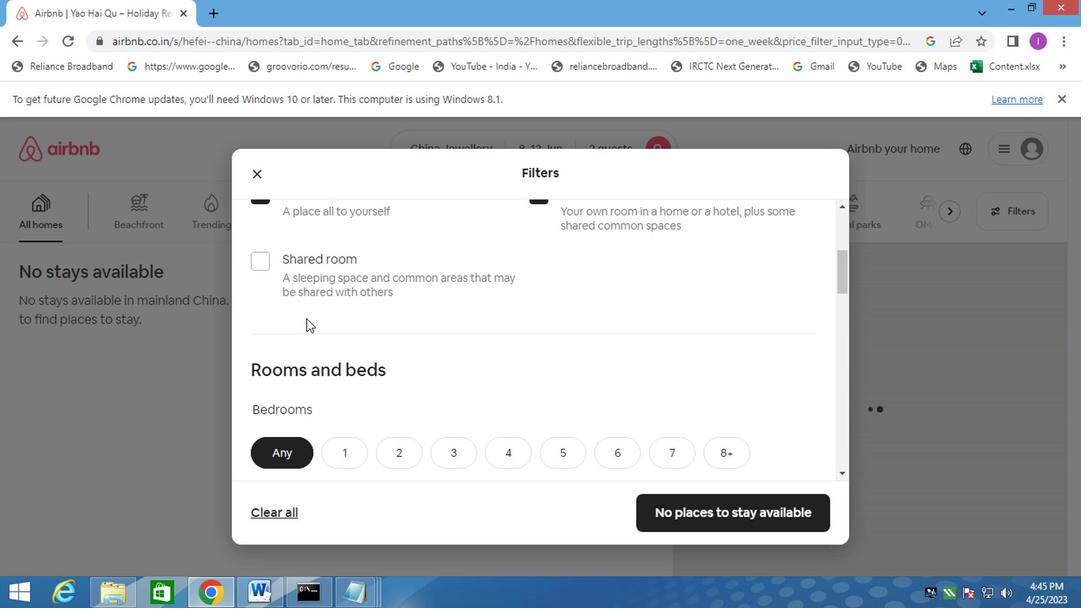 
Action: Mouse scrolled (312, 316) with delta (0, 0)
Screenshot: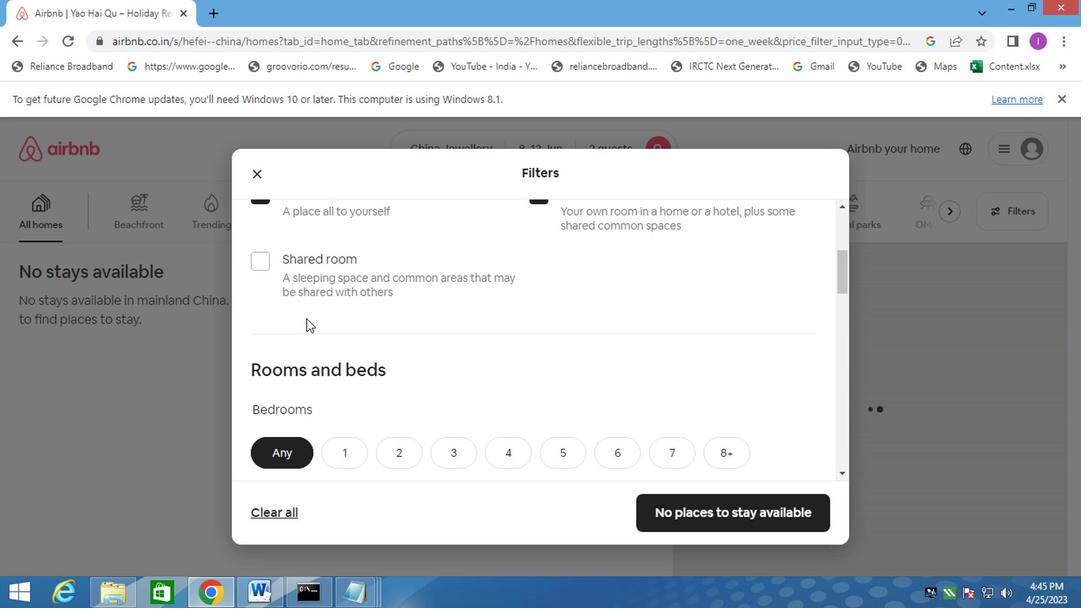 
Action: Mouse moved to (320, 312)
Screenshot: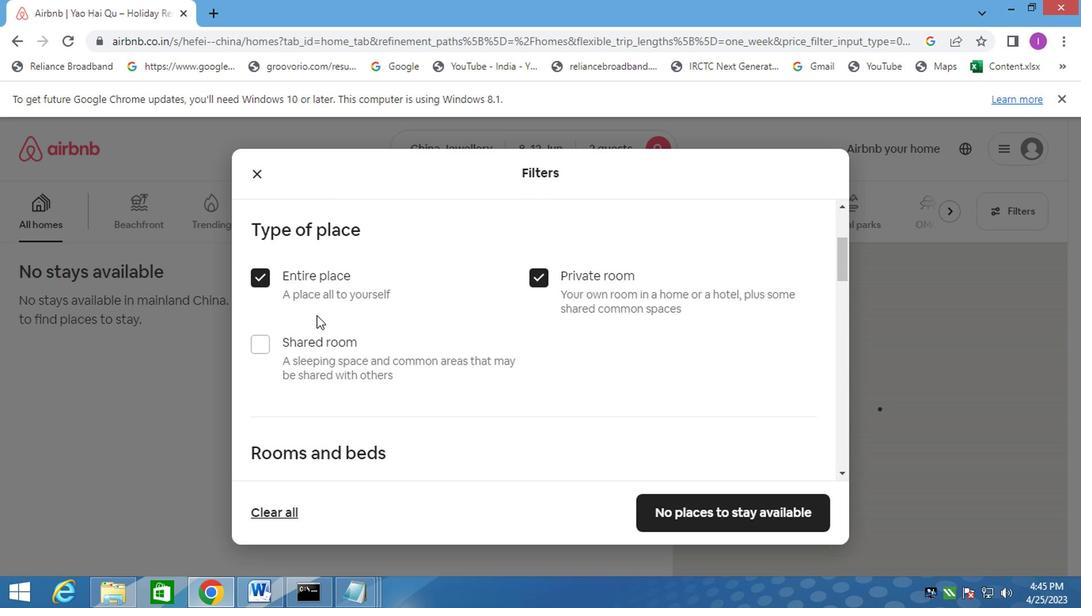 
Action: Mouse scrolled (320, 313) with delta (0, 0)
Screenshot: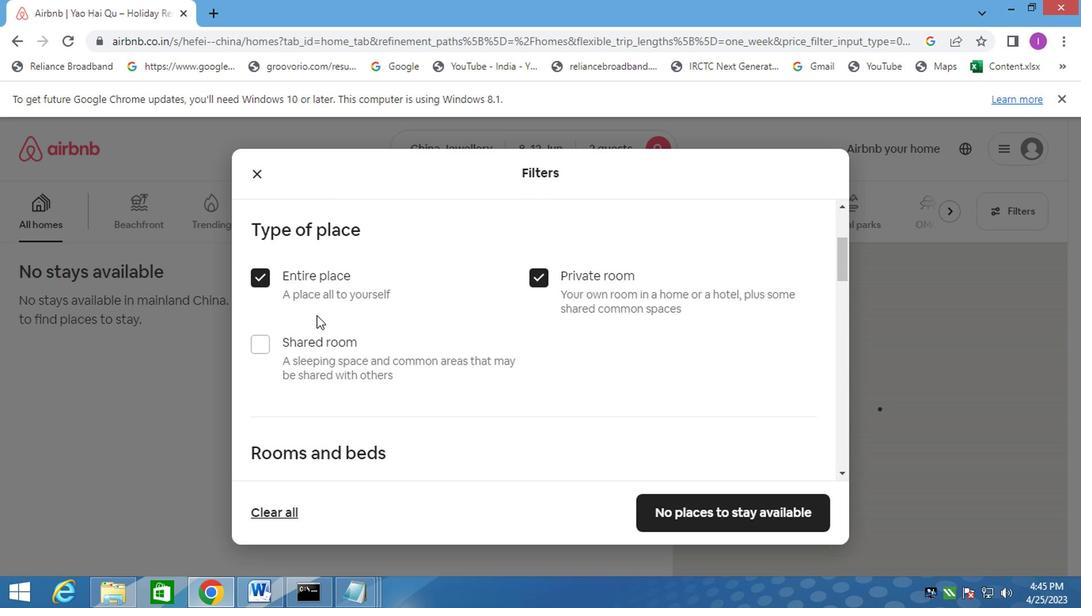 
Action: Mouse moved to (261, 432)
Screenshot: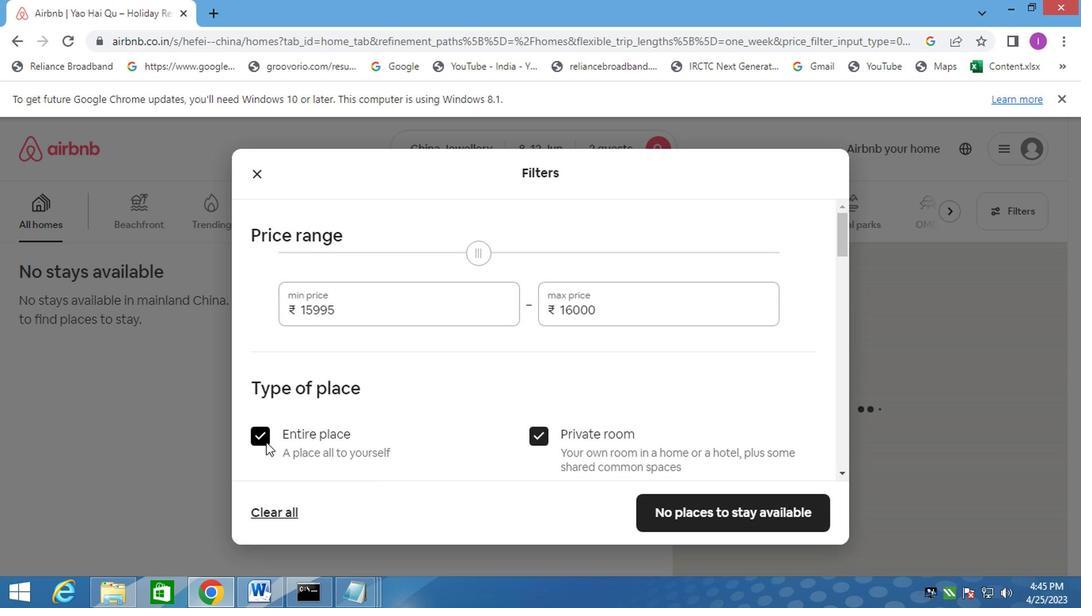 
Action: Mouse pressed left at (261, 432)
Screenshot: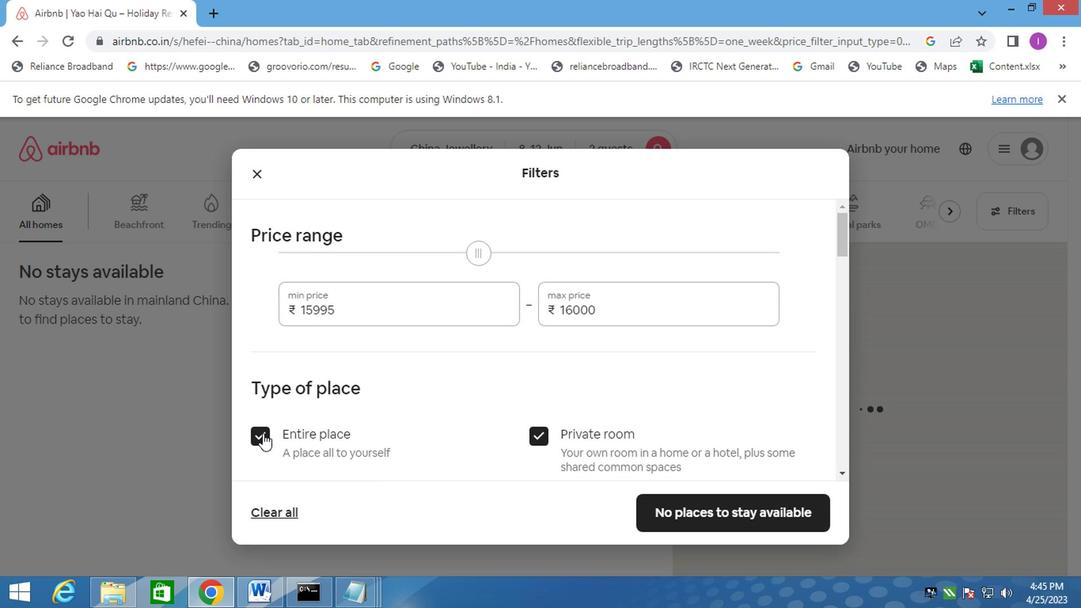 
Action: Mouse moved to (415, 409)
Screenshot: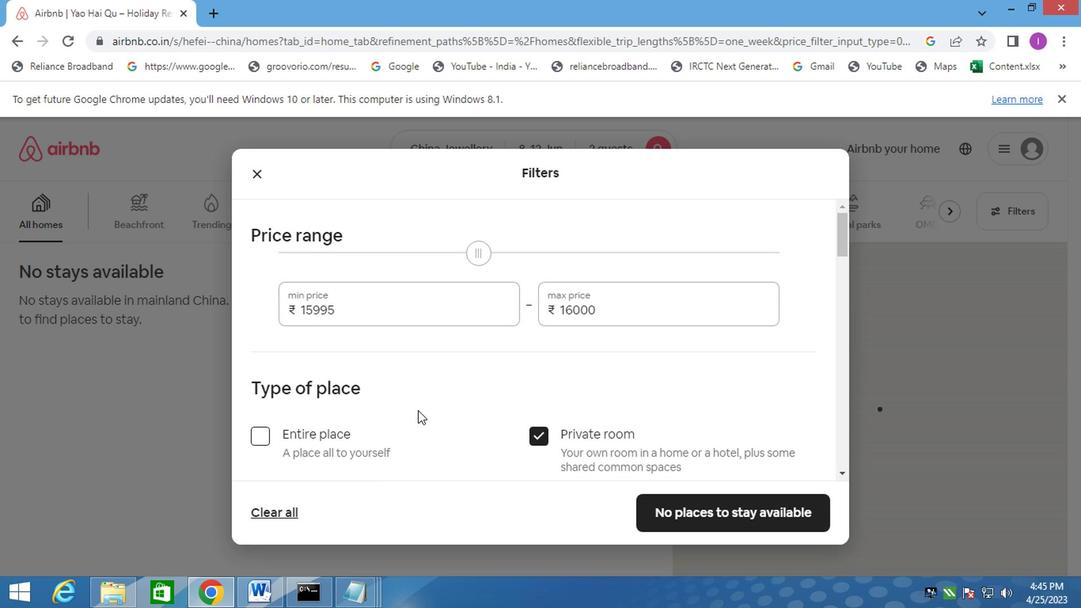 
Action: Mouse scrolled (415, 408) with delta (0, -1)
Screenshot: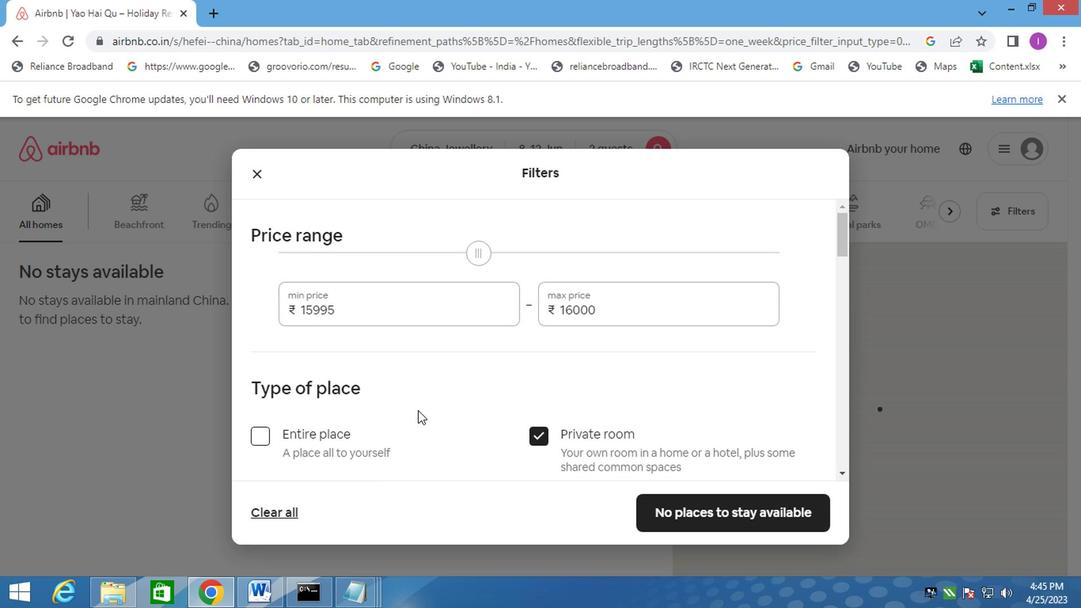 
Action: Mouse moved to (417, 409)
Screenshot: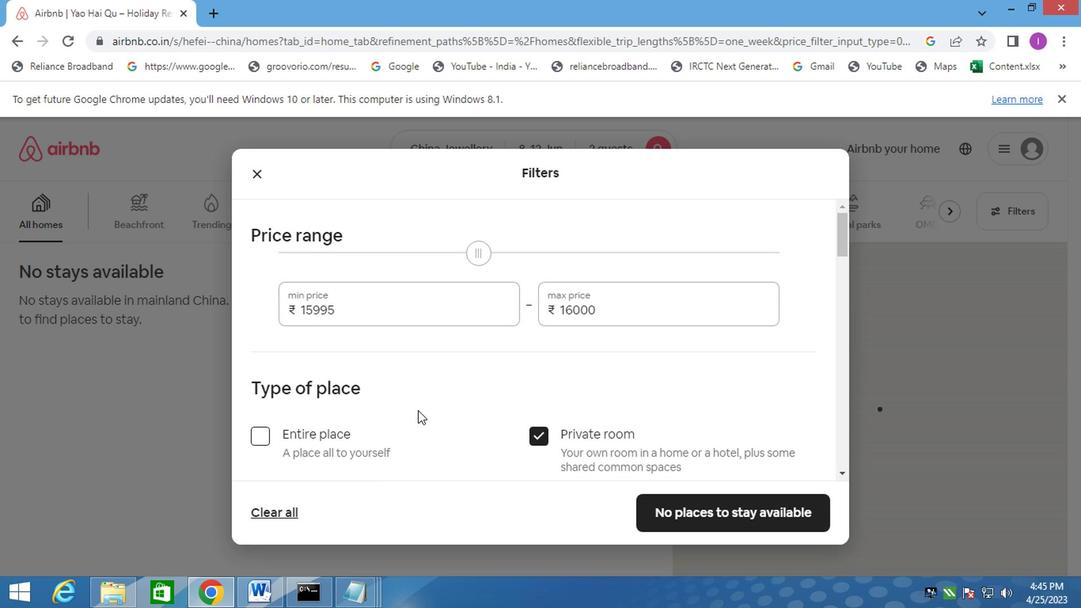 
Action: Mouse scrolled (417, 408) with delta (0, -1)
Screenshot: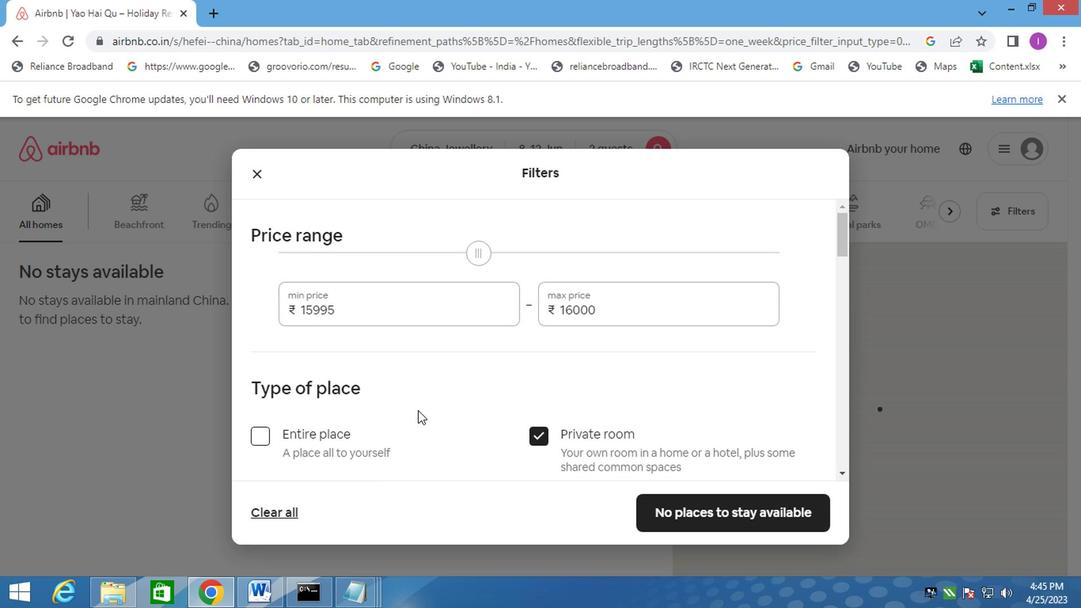 
Action: Mouse moved to (418, 409)
Screenshot: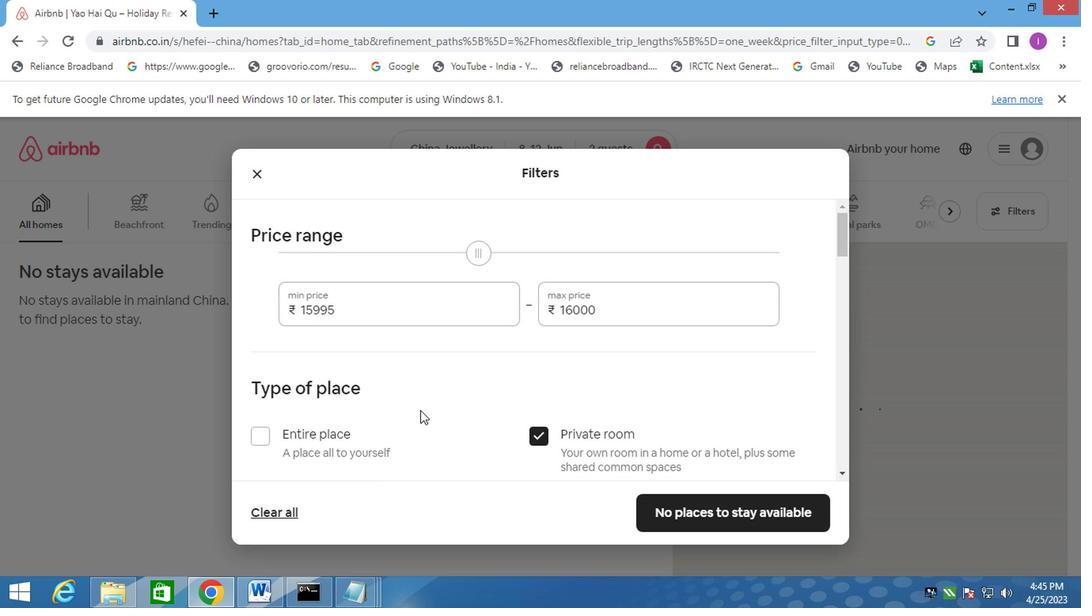 
Action: Mouse scrolled (418, 408) with delta (0, -1)
Screenshot: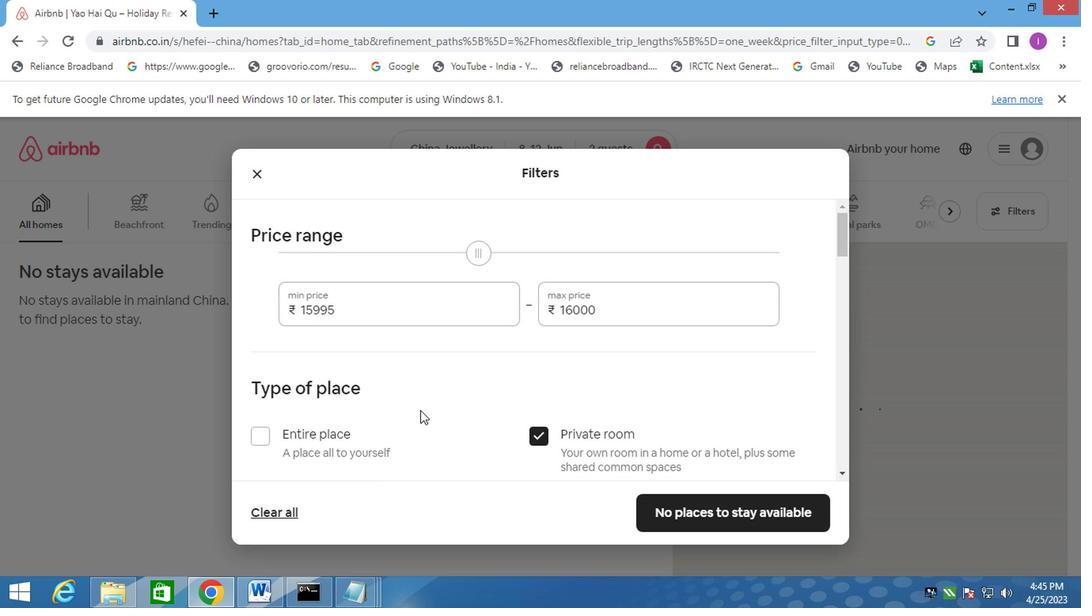 
Action: Mouse moved to (419, 410)
Screenshot: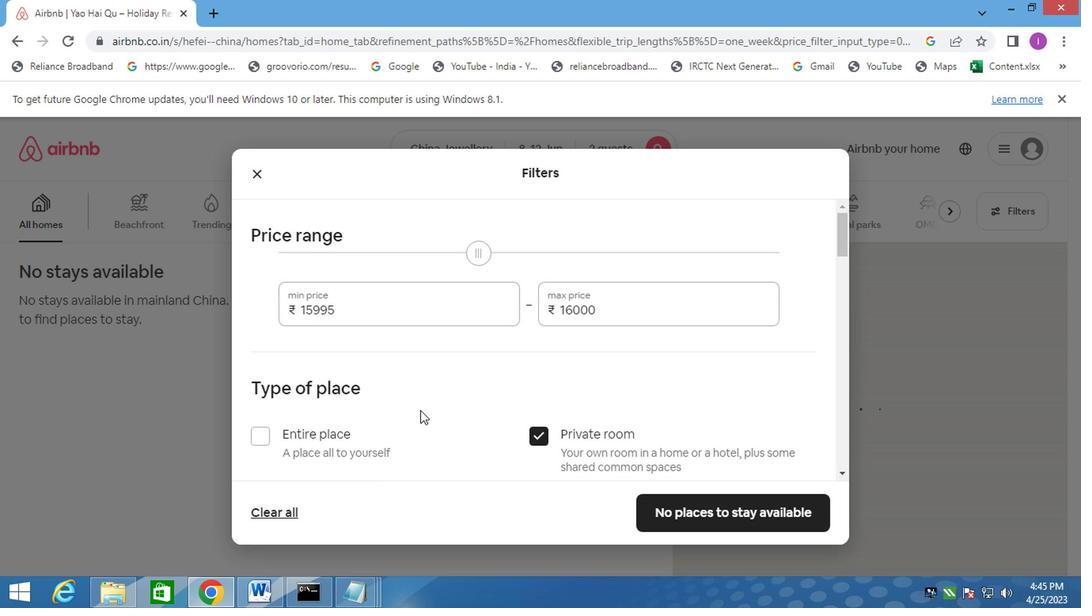 
Action: Mouse scrolled (419, 409) with delta (0, 0)
Screenshot: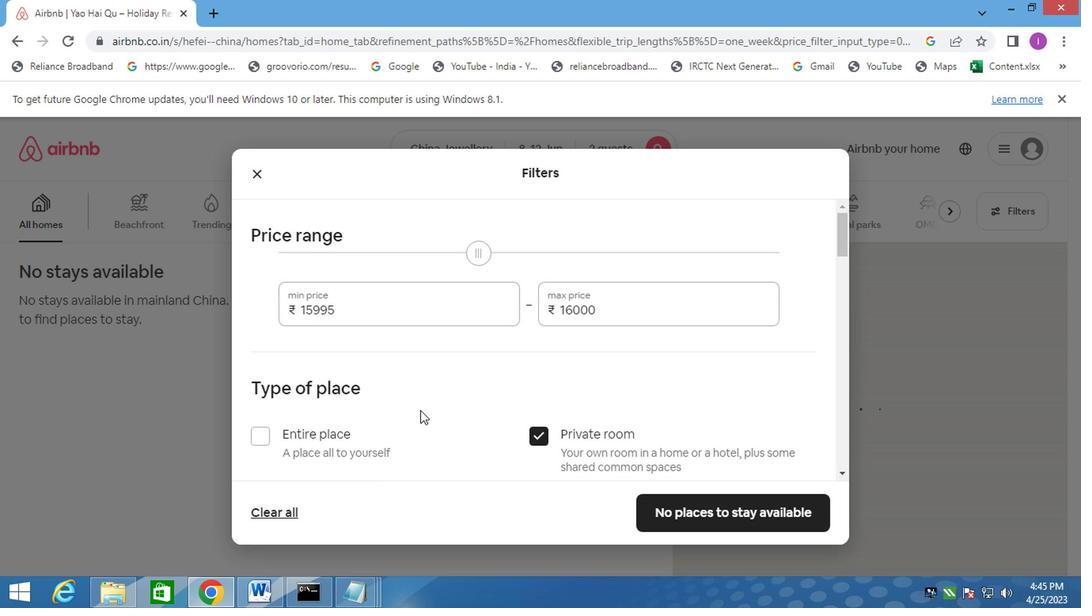 
Action: Mouse moved to (431, 406)
Screenshot: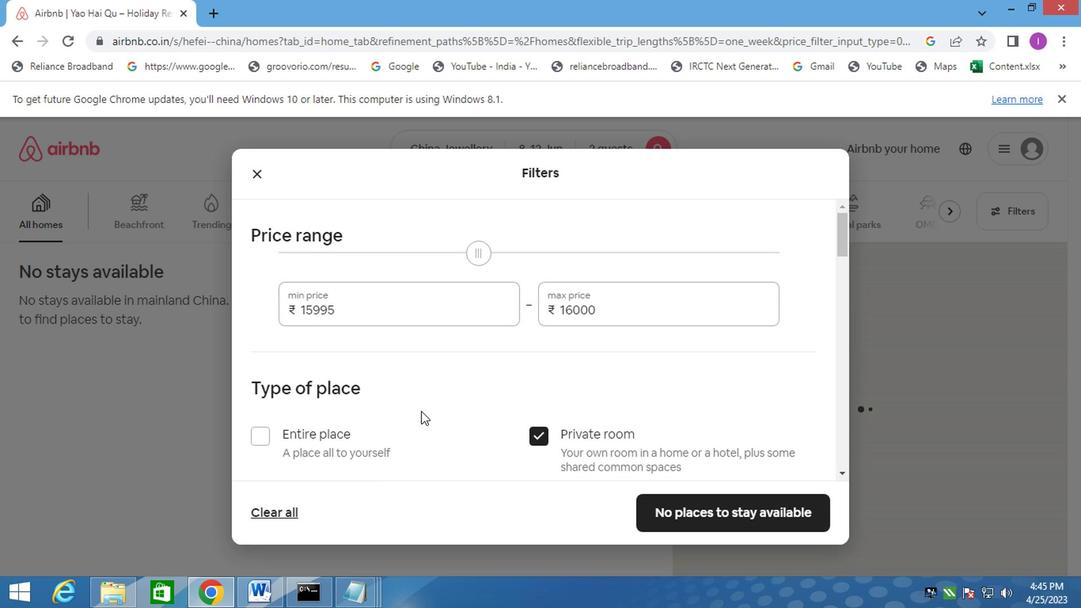 
Action: Mouse scrolled (431, 405) with delta (0, -1)
Screenshot: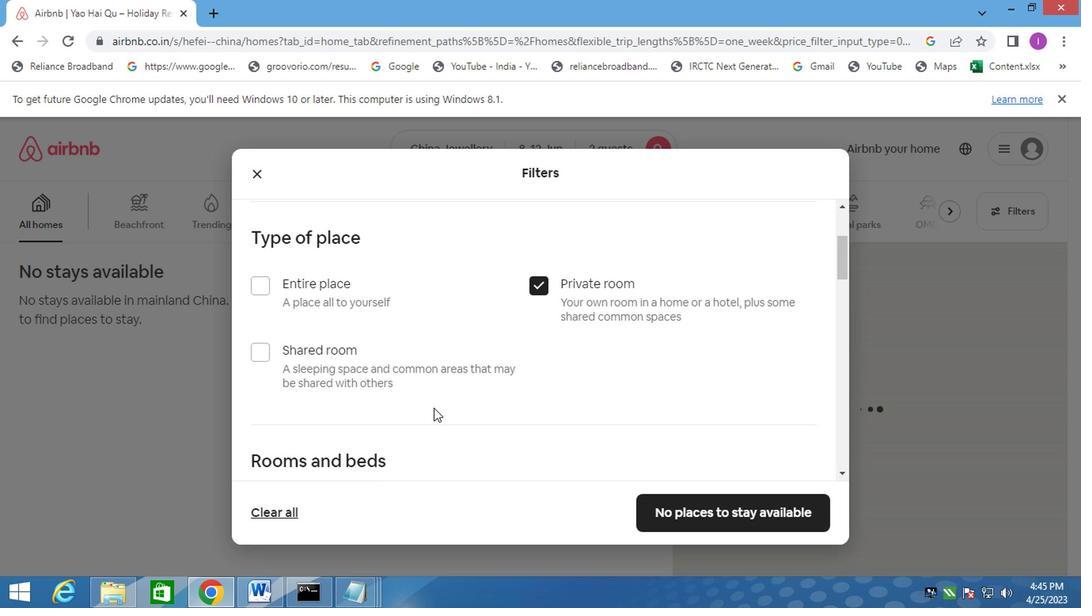 
Action: Mouse scrolled (431, 405) with delta (0, -1)
Screenshot: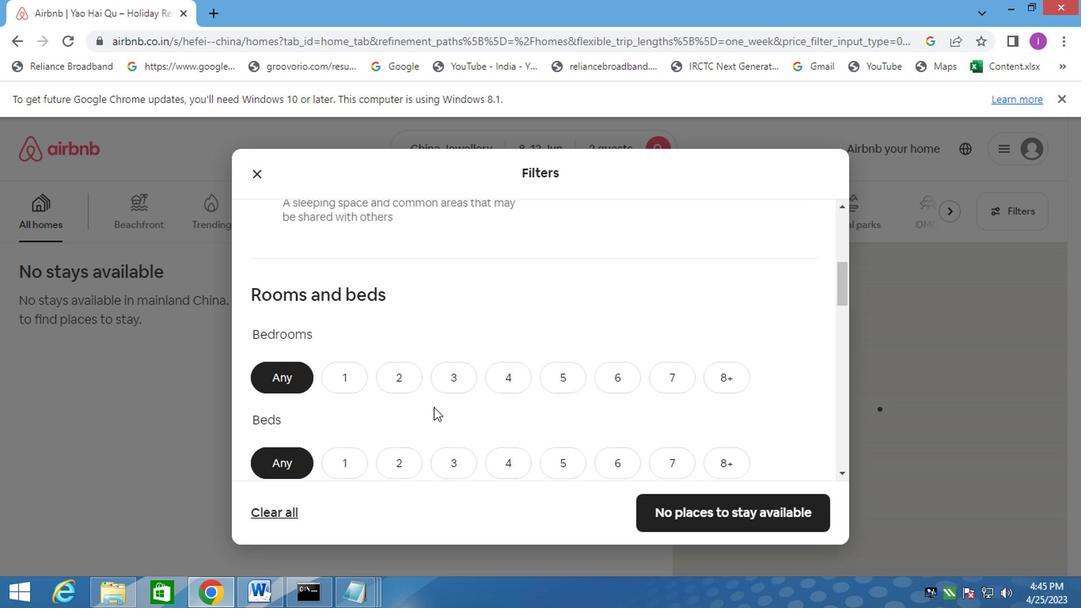 
Action: Mouse scrolled (431, 405) with delta (0, -1)
Screenshot: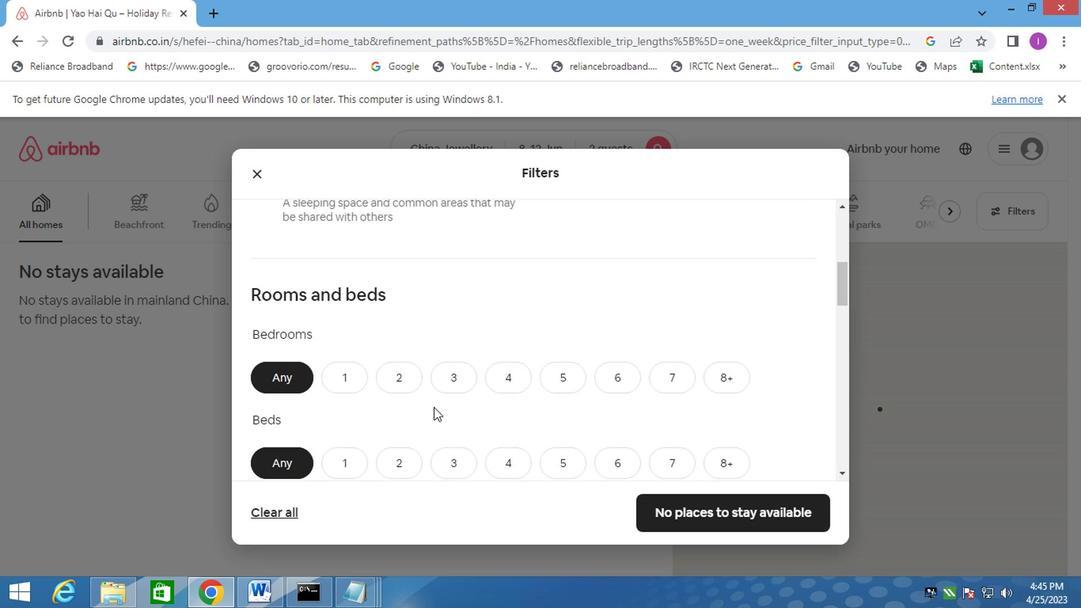 
Action: Mouse moved to (313, 285)
Screenshot: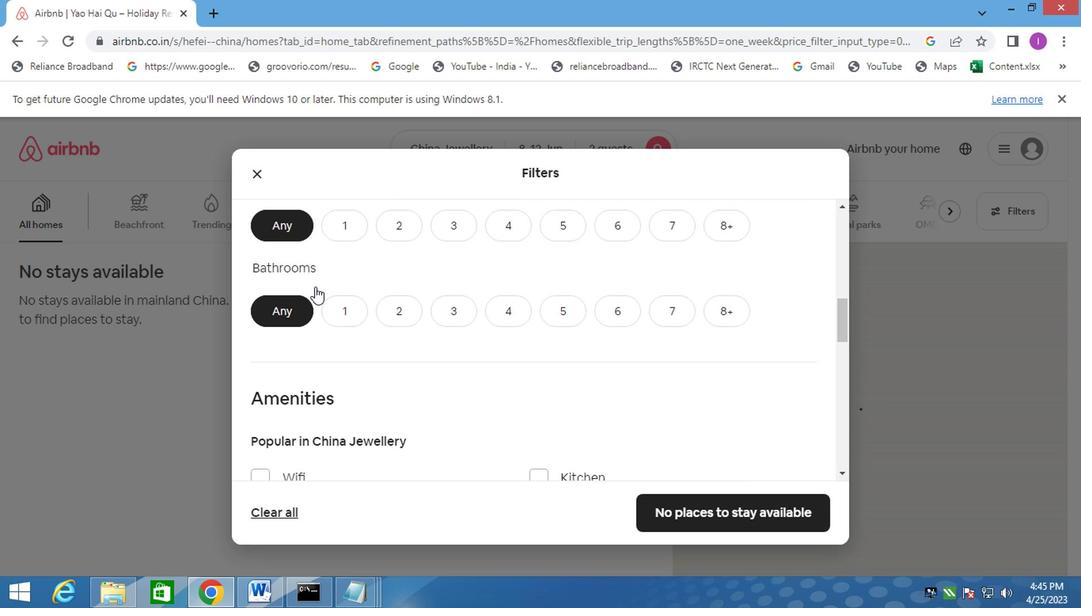 
Action: Mouse scrolled (313, 285) with delta (0, 0)
Screenshot: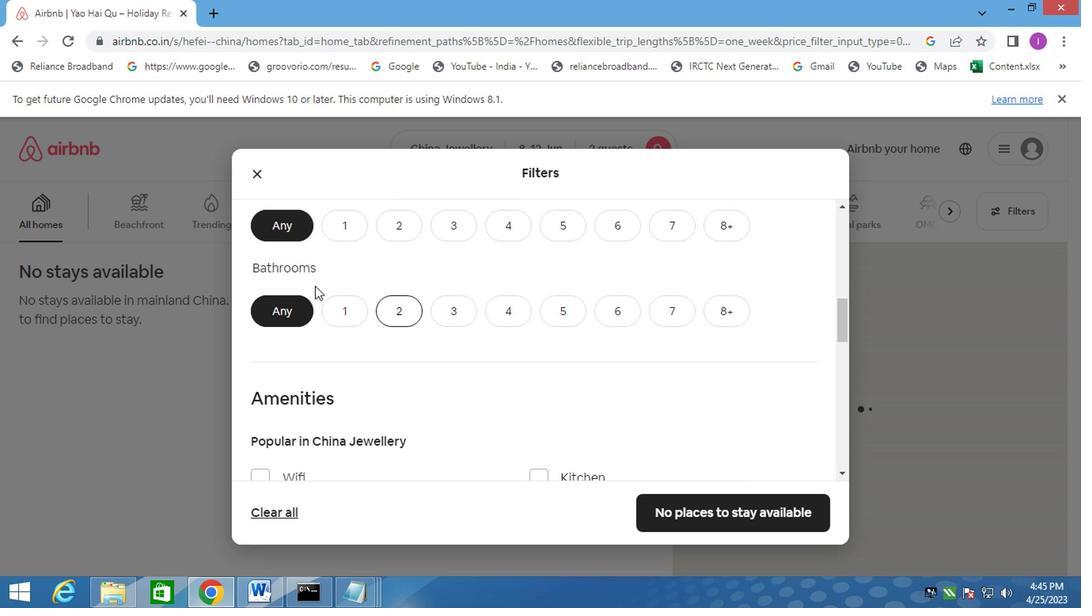 
Action: Mouse scrolled (313, 285) with delta (0, 0)
Screenshot: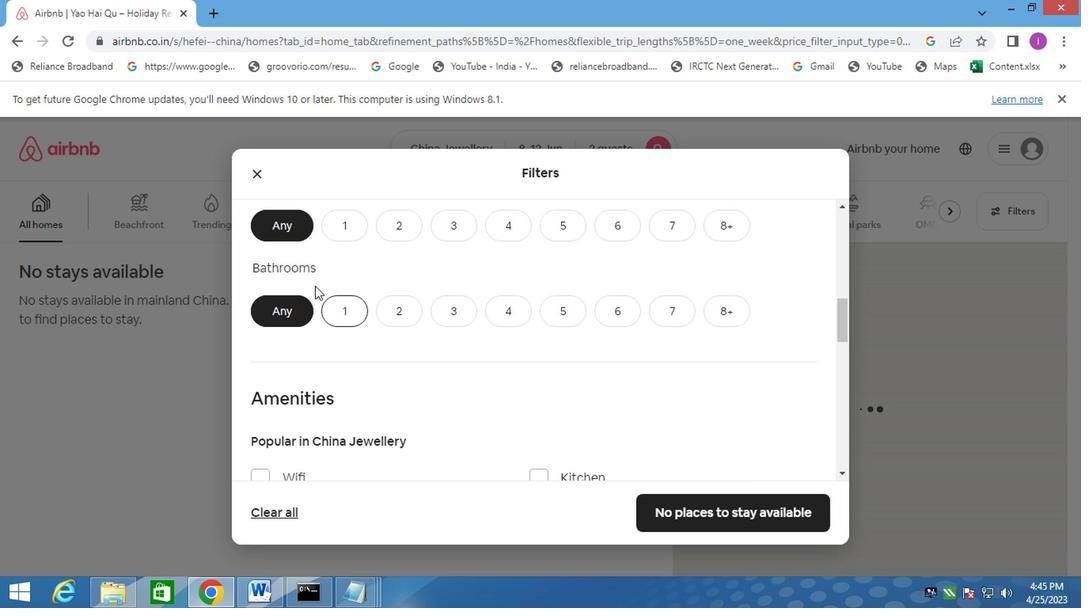 
Action: Mouse moved to (348, 306)
Screenshot: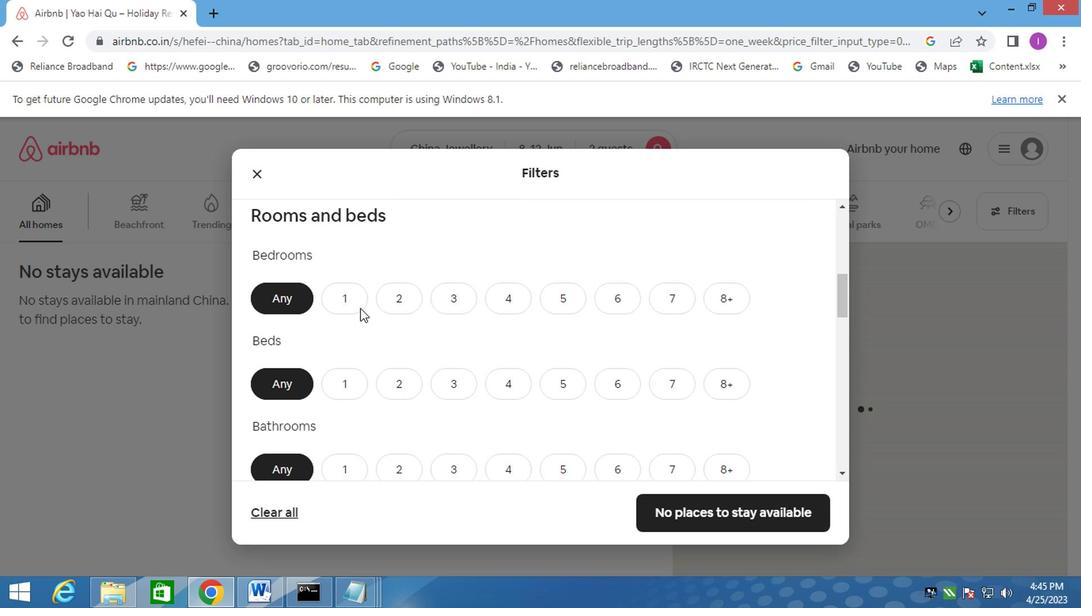 
Action: Mouse pressed left at (348, 306)
Screenshot: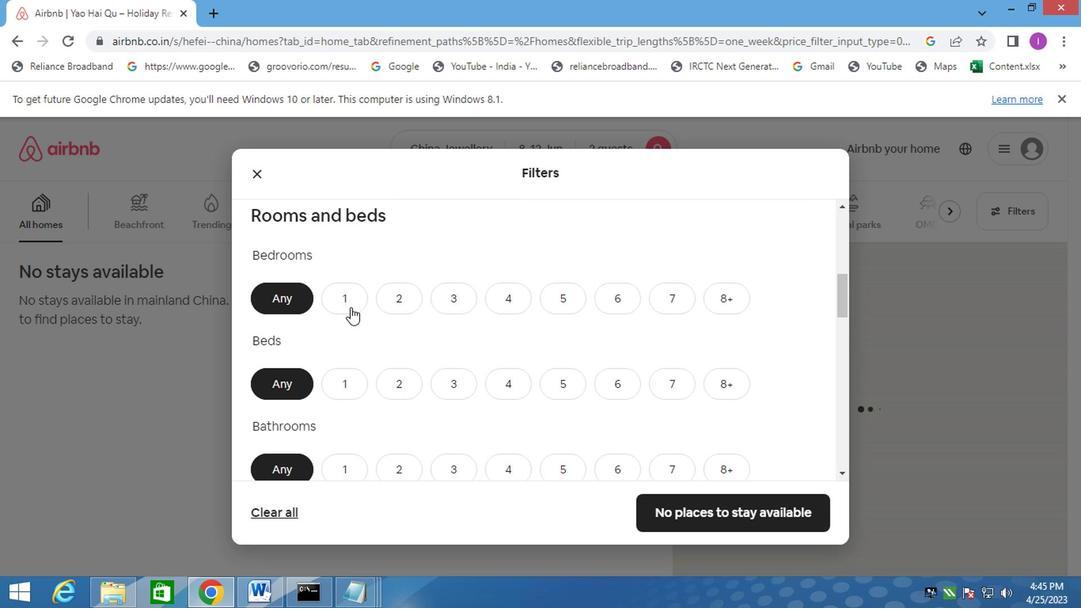 
Action: Mouse moved to (339, 375)
Screenshot: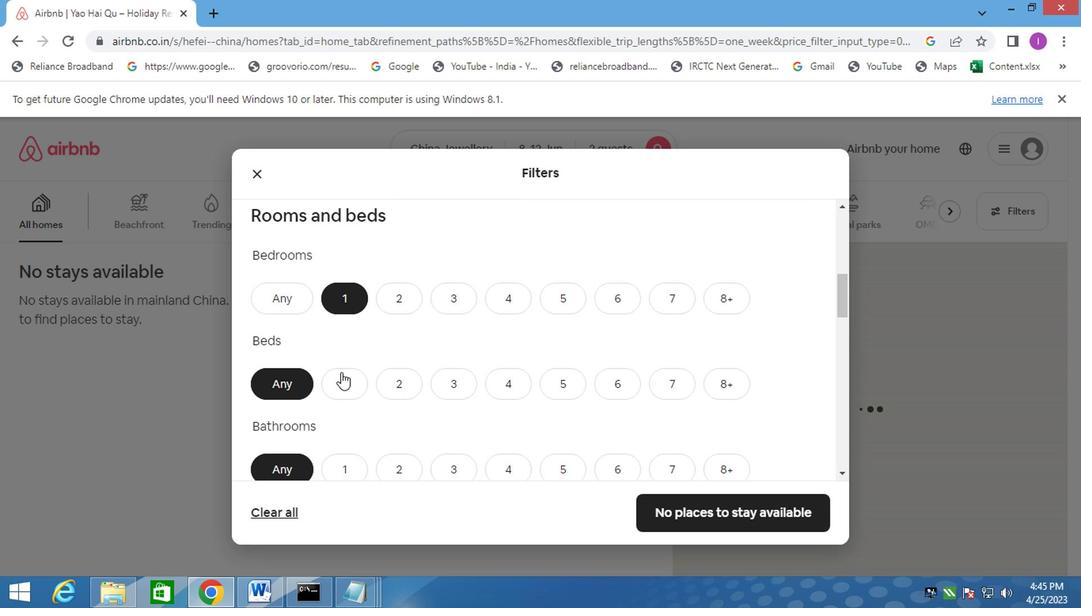 
Action: Mouse pressed left at (339, 375)
Screenshot: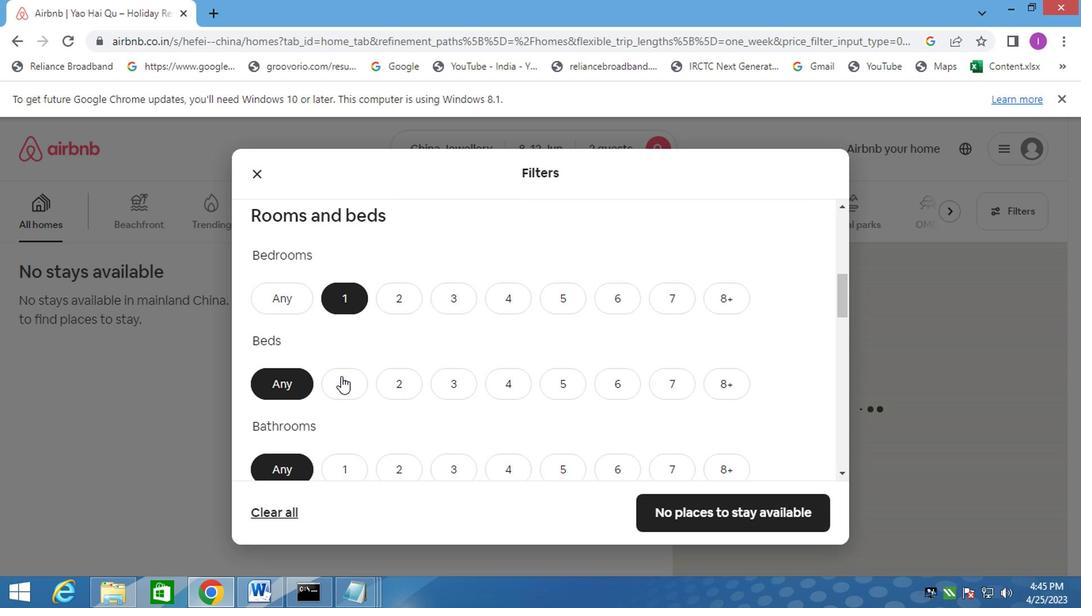 
Action: Mouse moved to (340, 466)
Screenshot: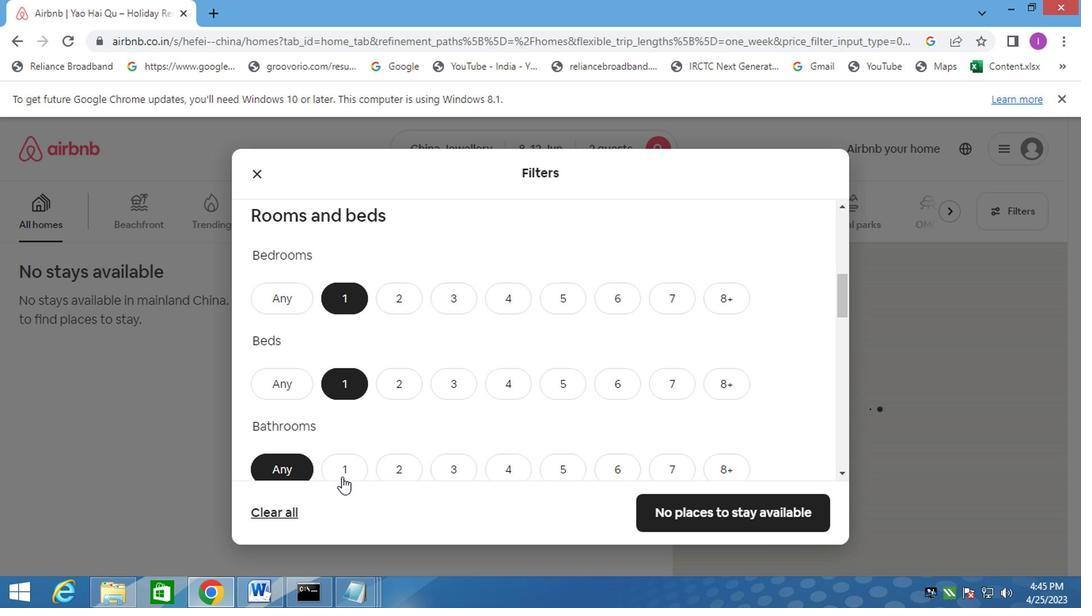 
Action: Mouse pressed left at (340, 466)
Screenshot: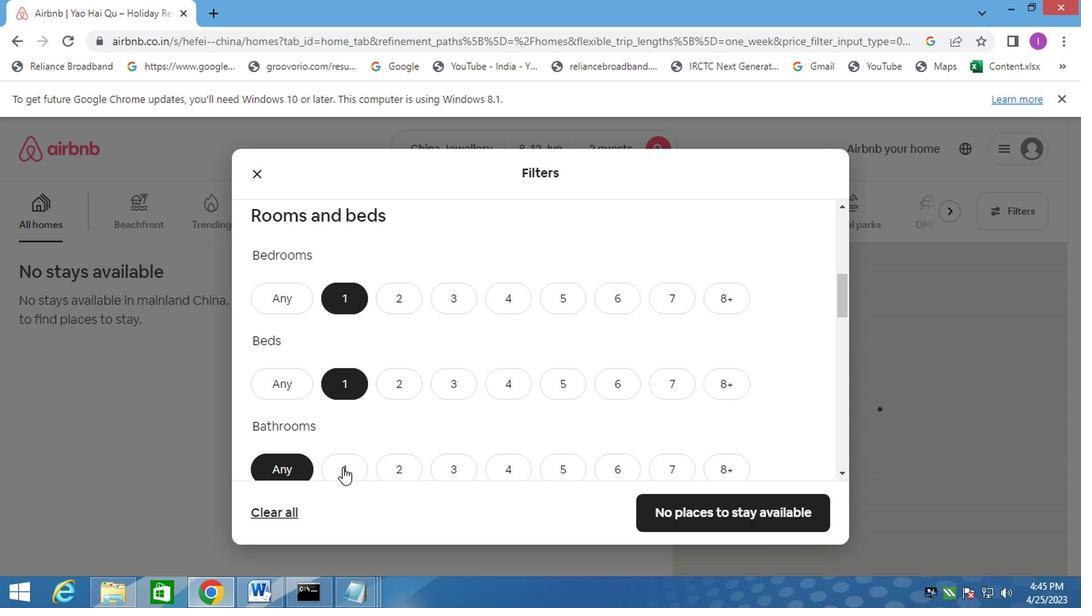 
Action: Mouse moved to (522, 371)
Screenshot: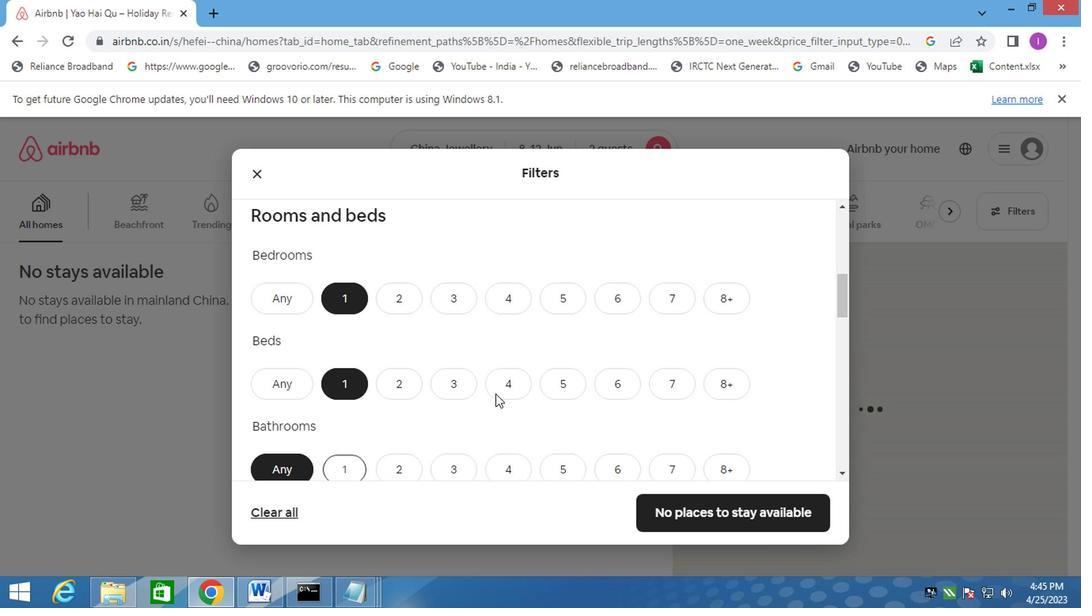 
Action: Mouse scrolled (522, 370) with delta (0, 0)
Screenshot: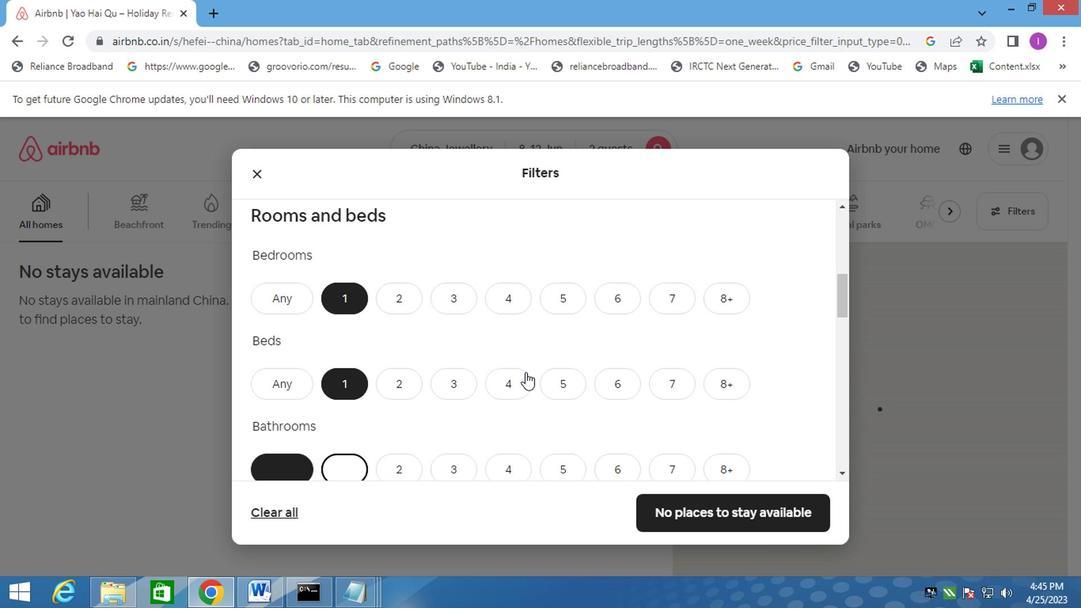 
Action: Mouse scrolled (522, 370) with delta (0, 0)
Screenshot: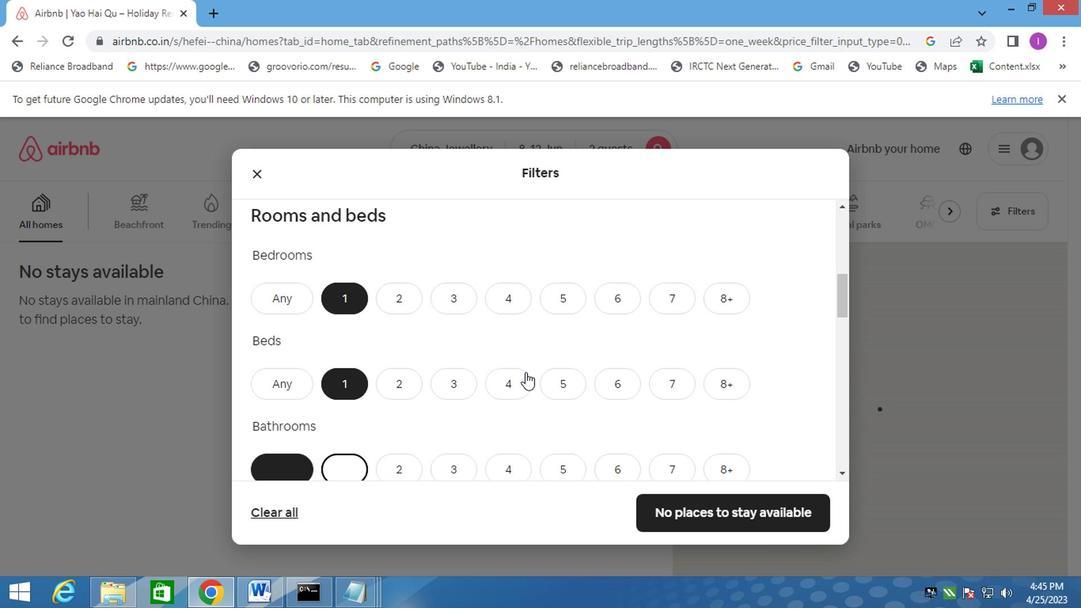 
Action: Mouse scrolled (522, 370) with delta (0, 0)
Screenshot: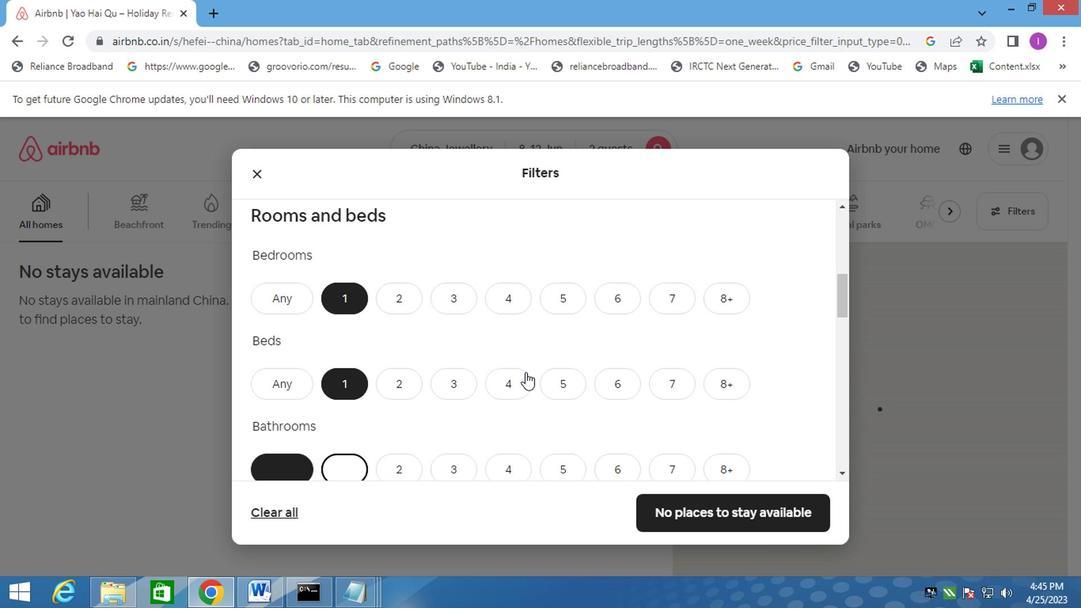 
Action: Mouse scrolled (522, 370) with delta (0, 0)
Screenshot: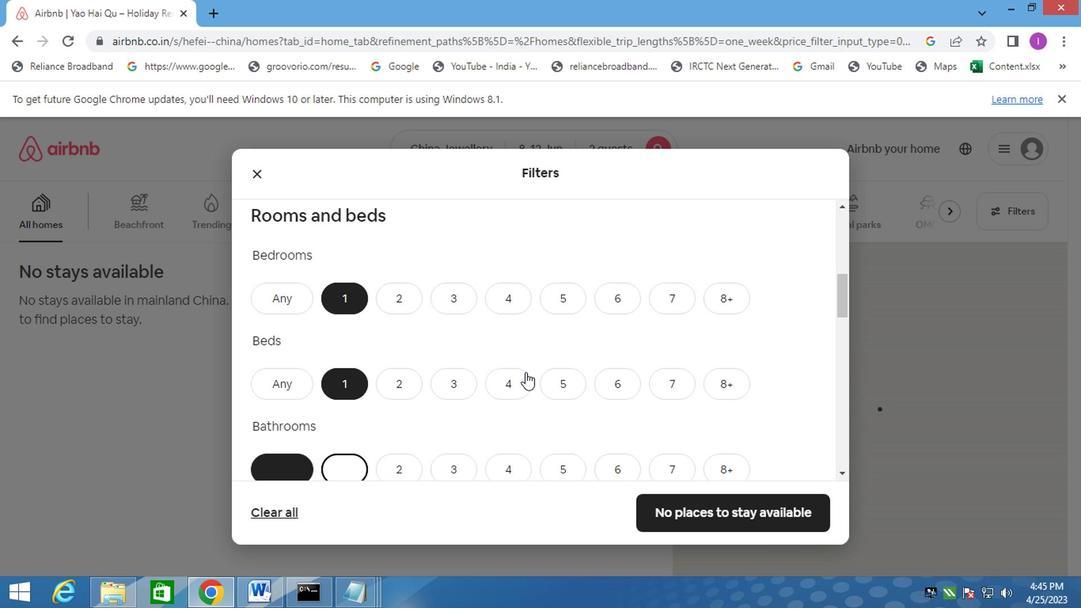 
Action: Mouse moved to (524, 370)
Screenshot: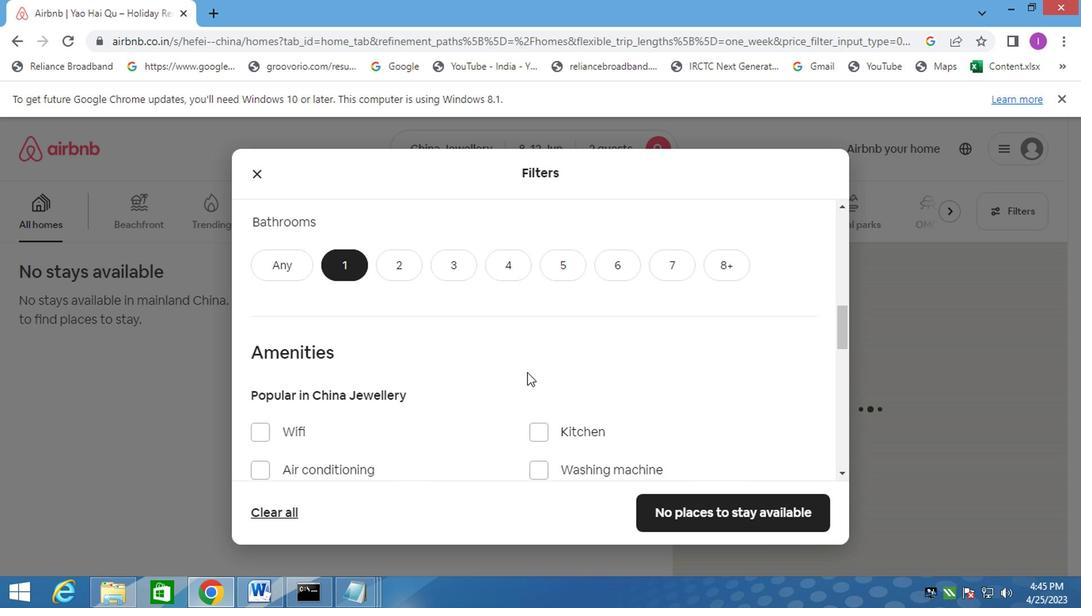 
Action: Mouse scrolled (524, 369) with delta (0, -1)
Screenshot: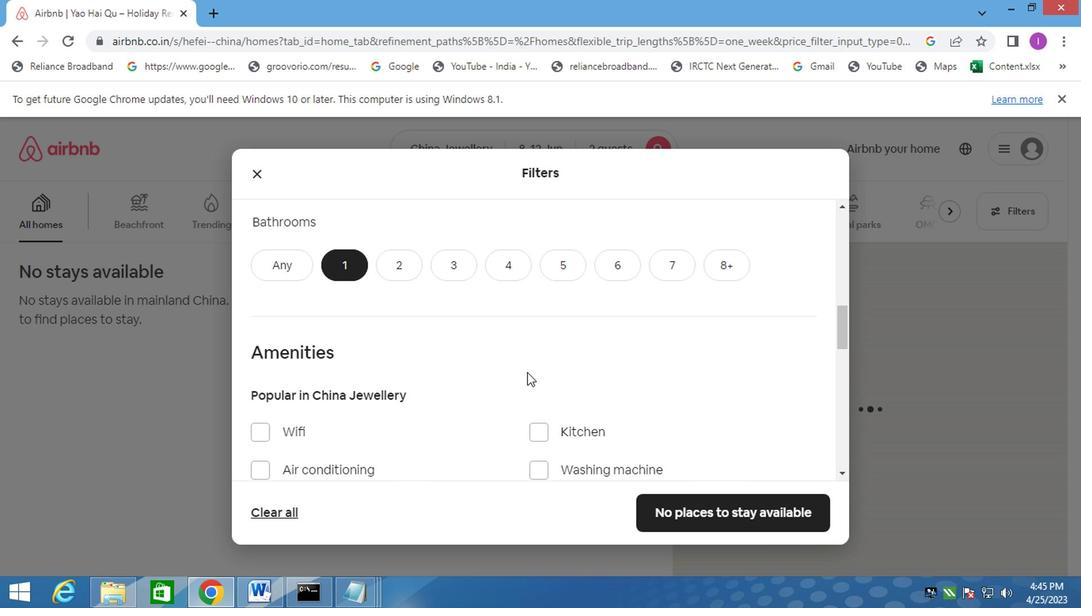 
Action: Mouse scrolled (524, 369) with delta (0, -1)
Screenshot: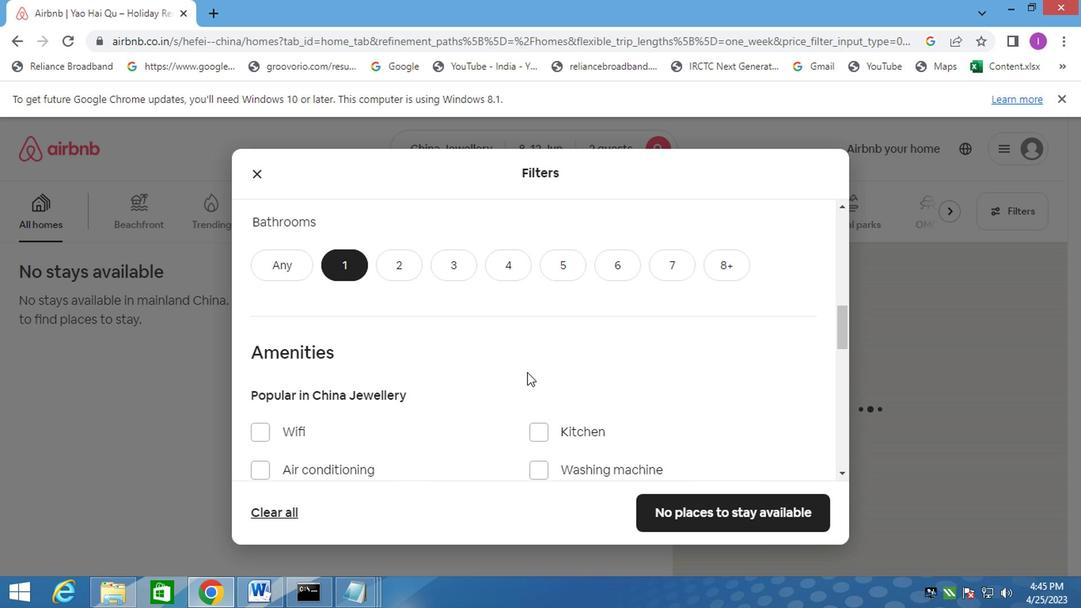 
Action: Mouse moved to (530, 369)
Screenshot: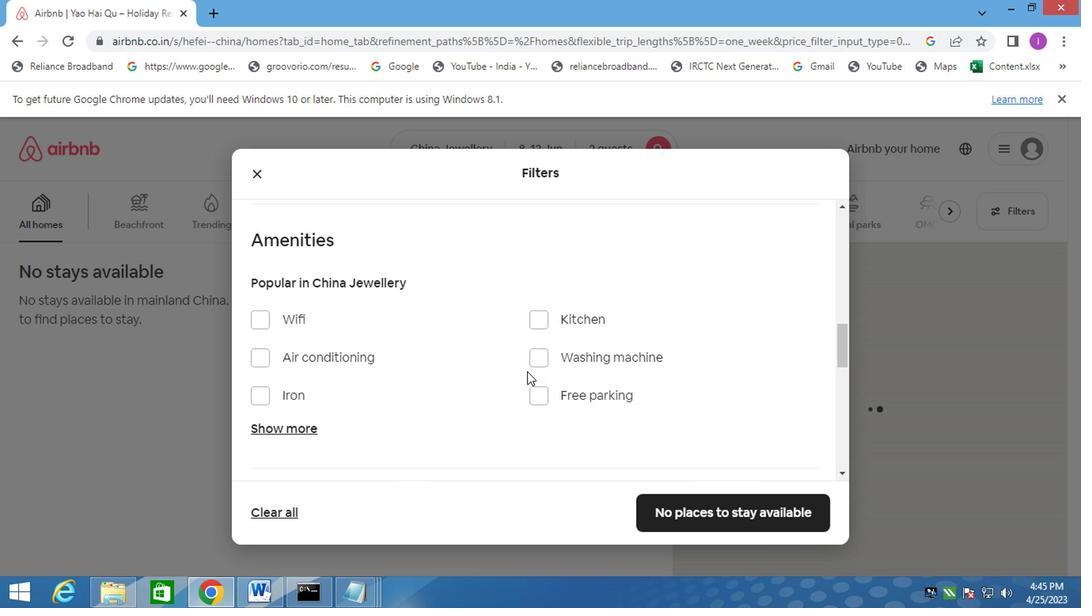 
Action: Mouse scrolled (530, 367) with delta (0, -1)
Screenshot: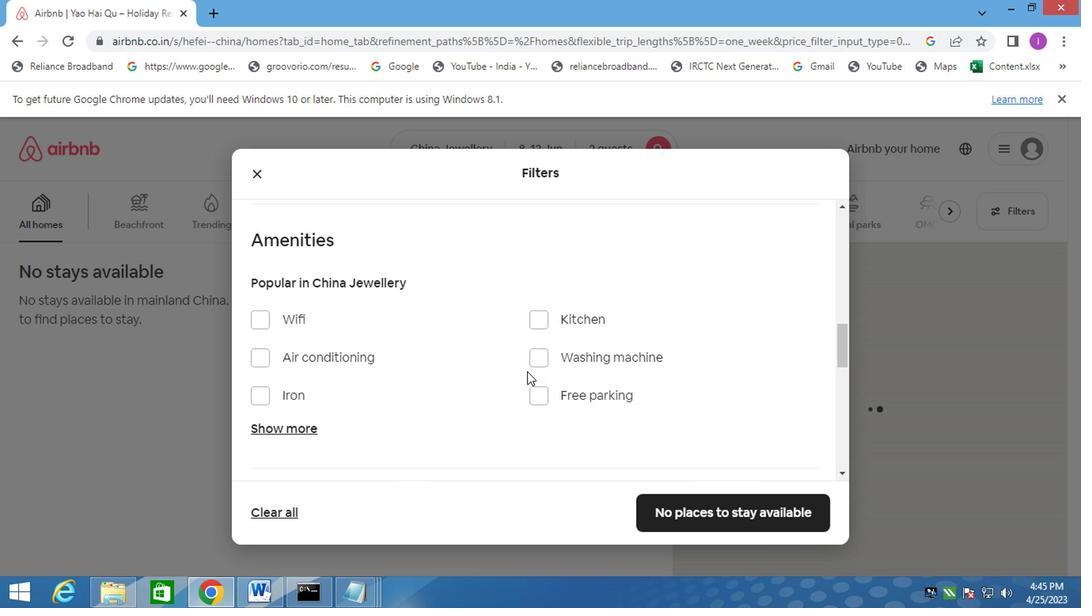 
Action: Mouse moved to (463, 365)
Screenshot: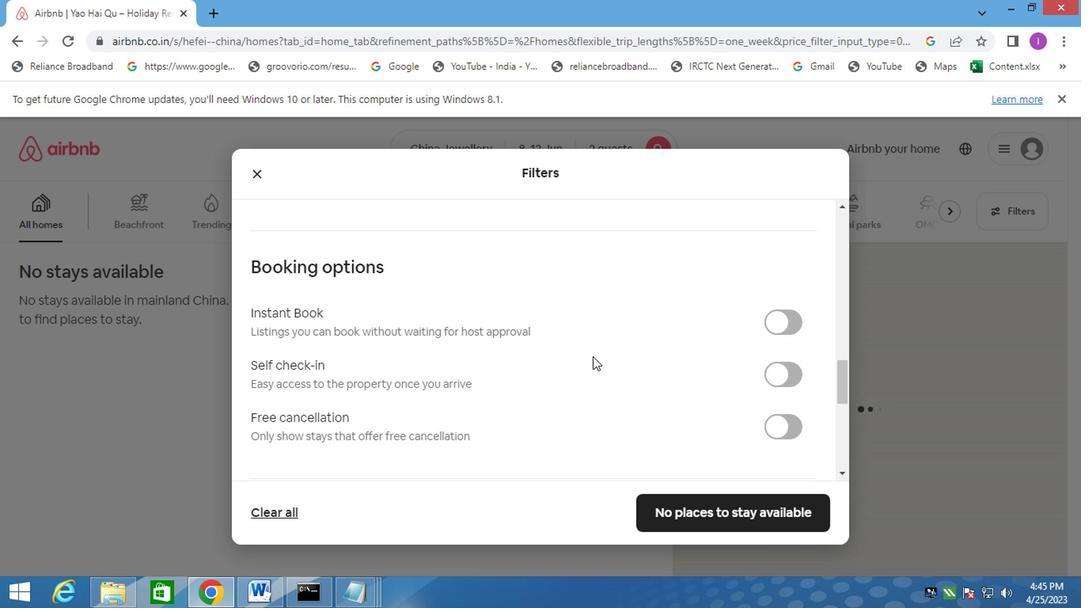 
Action: Mouse scrolled (463, 365) with delta (0, 0)
Screenshot: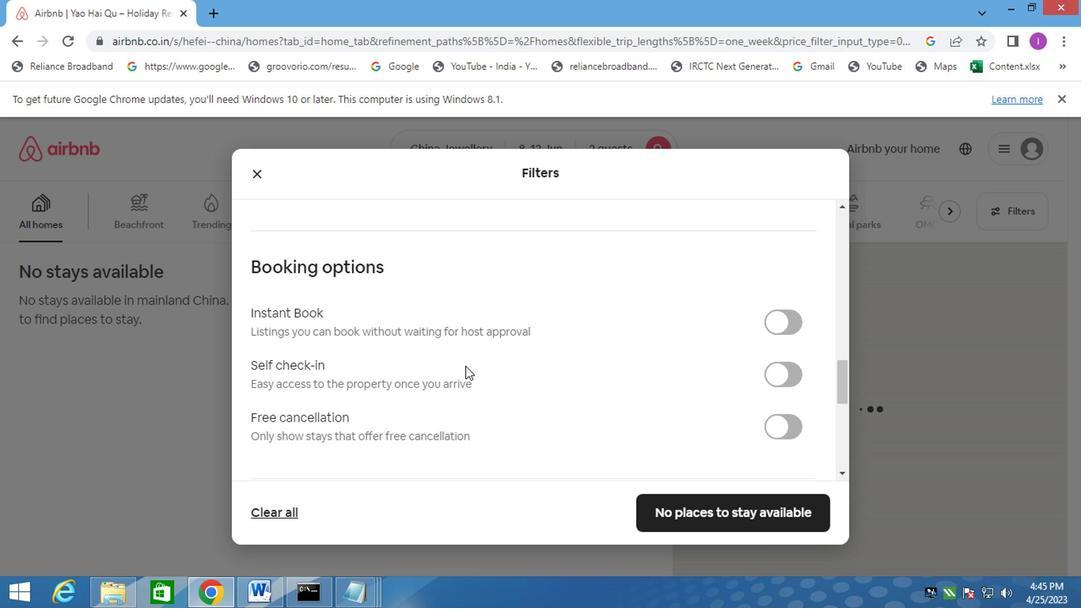 
Action: Mouse scrolled (463, 365) with delta (0, 0)
Screenshot: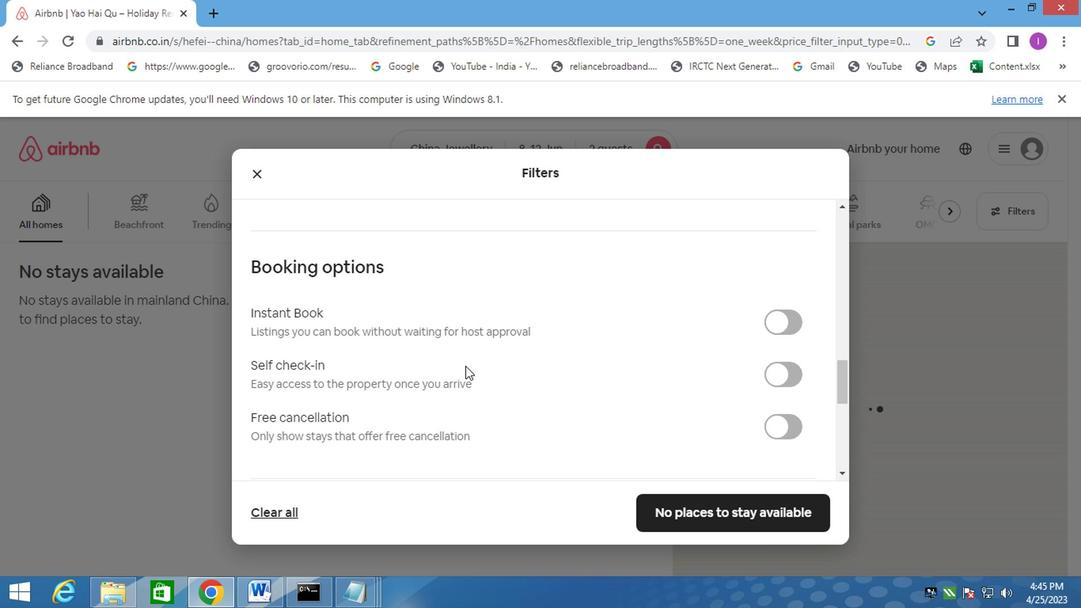 
Action: Mouse scrolled (463, 365) with delta (0, 0)
Screenshot: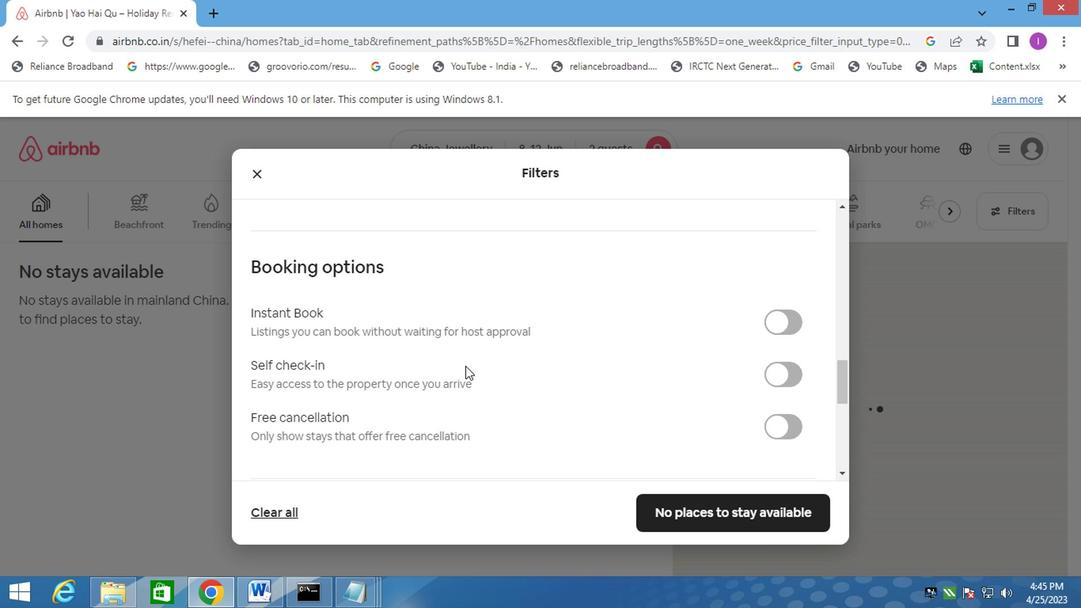 
Action: Mouse moved to (415, 392)
Screenshot: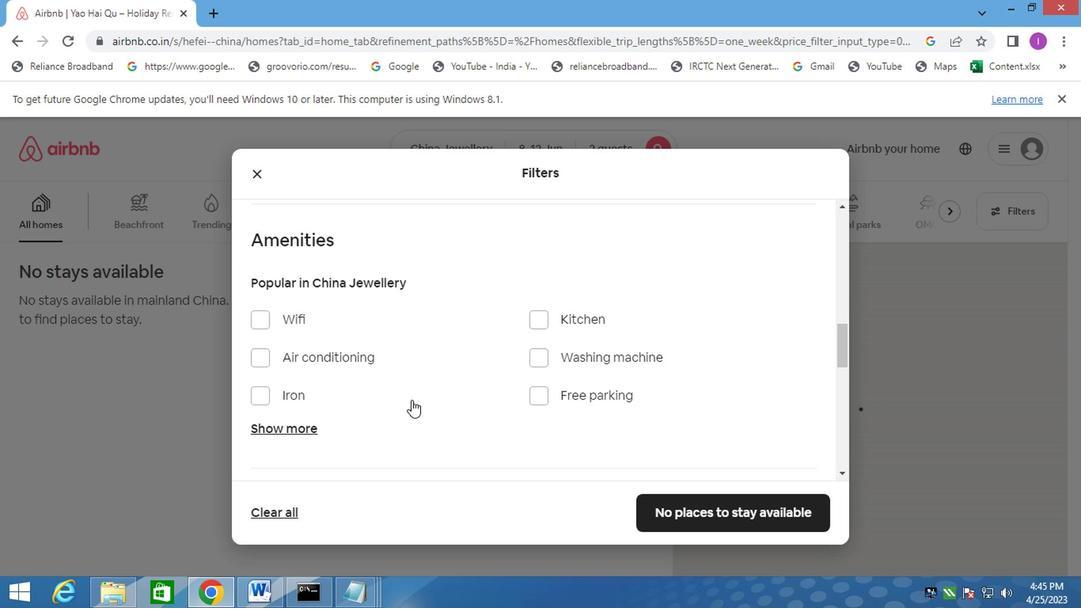 
Action: Mouse scrolled (415, 392) with delta (0, 0)
Screenshot: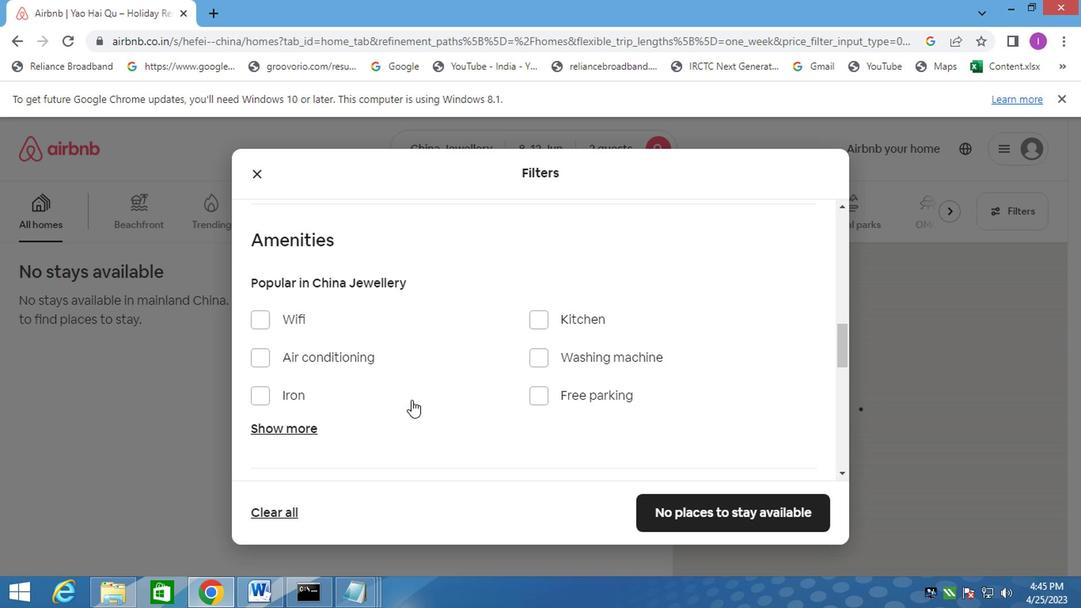 
Action: Mouse moved to (417, 392)
Screenshot: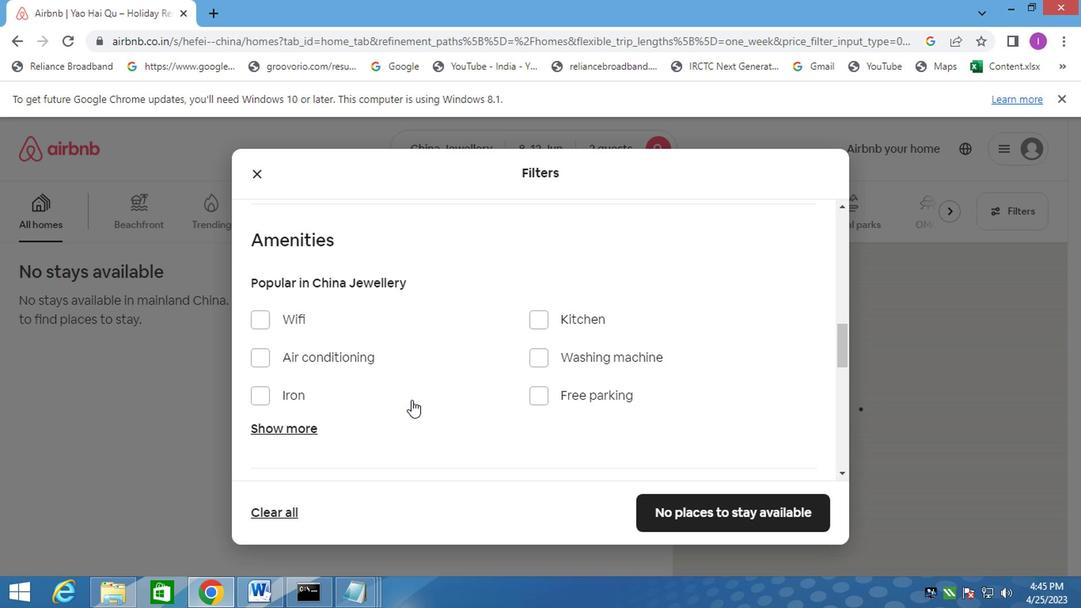 
Action: Mouse scrolled (417, 392) with delta (0, 0)
Screenshot: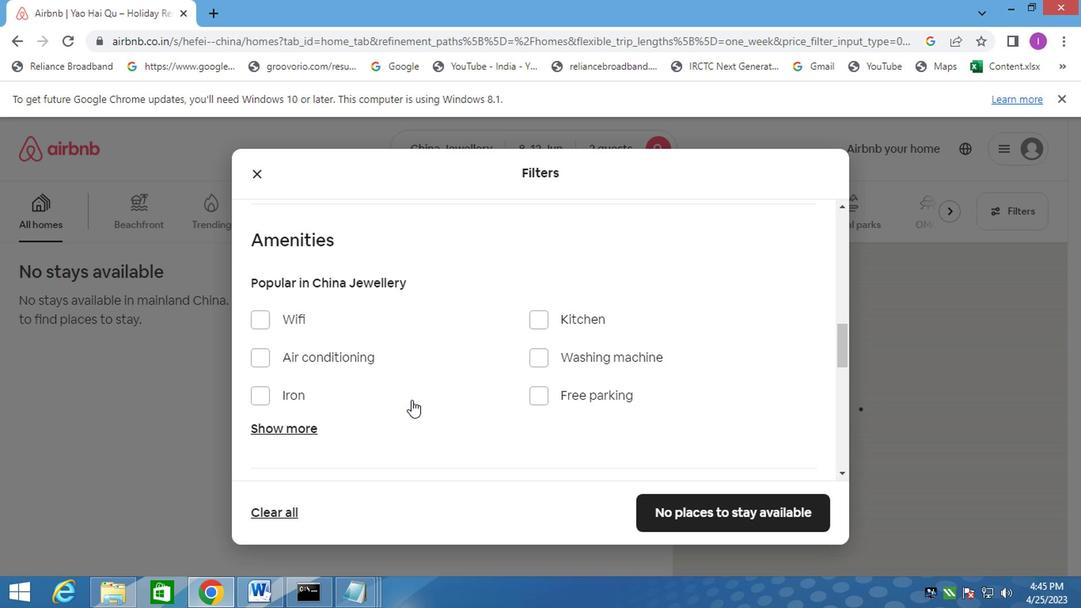 
Action: Mouse moved to (422, 393)
Screenshot: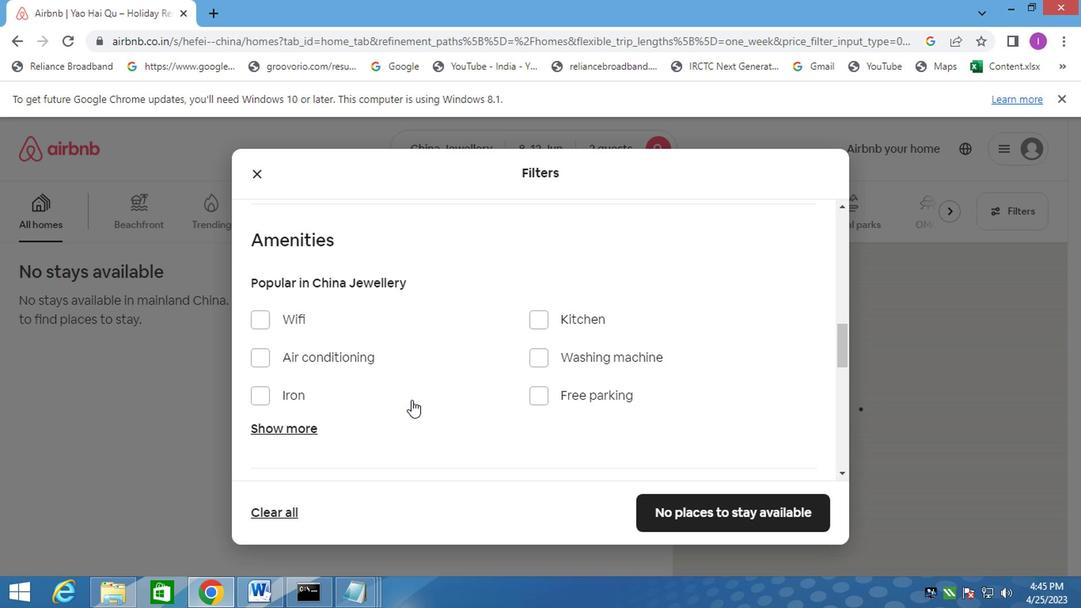 
Action: Mouse scrolled (422, 392) with delta (0, 0)
Screenshot: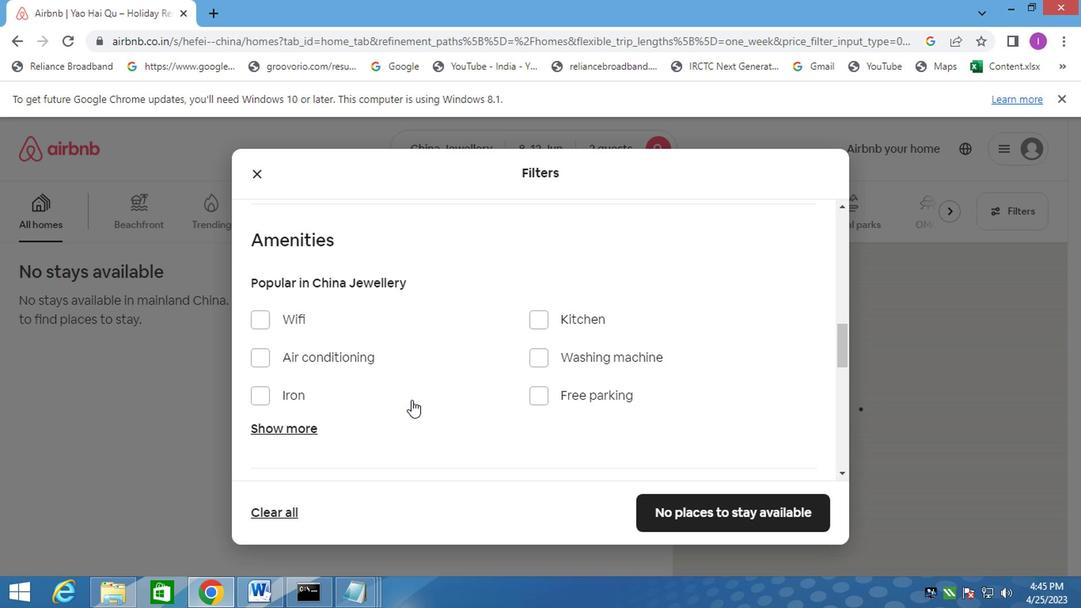 
Action: Mouse moved to (423, 393)
Screenshot: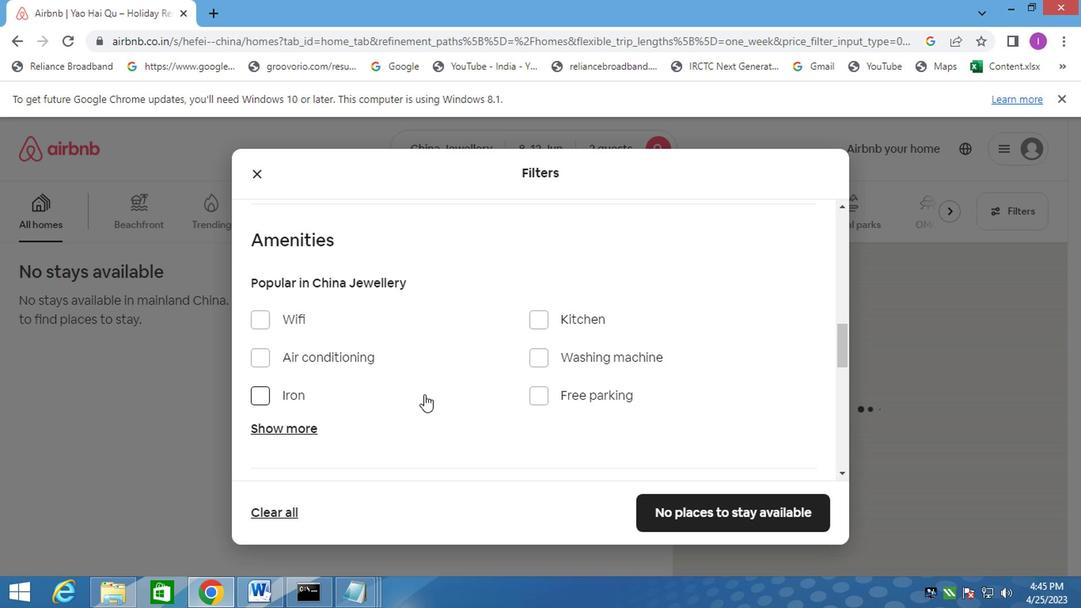 
Action: Mouse scrolled (423, 392) with delta (0, 0)
Screenshot: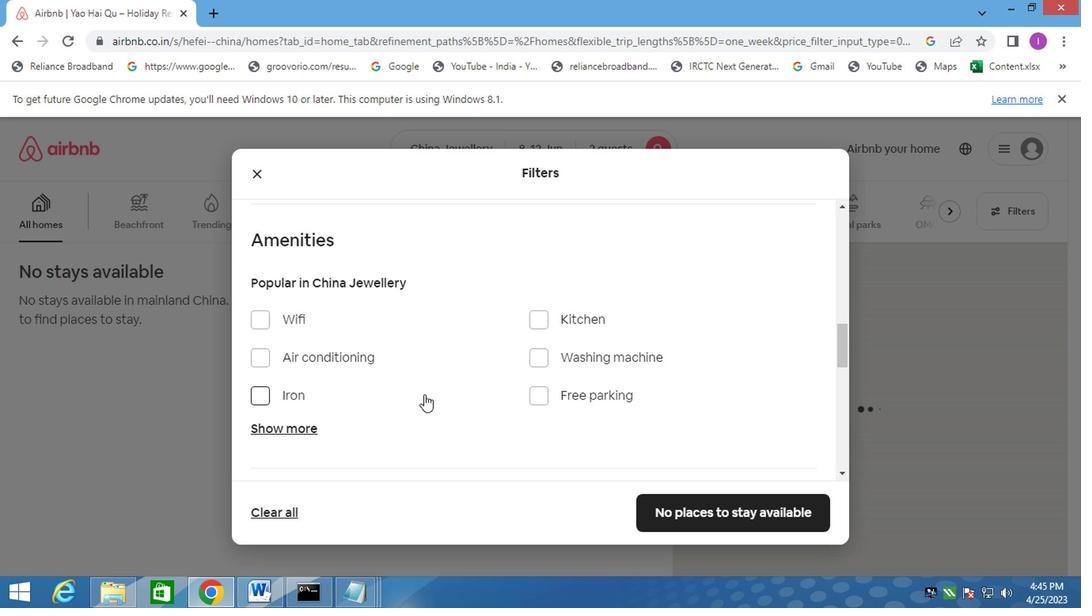 
Action: Mouse moved to (779, 305)
Screenshot: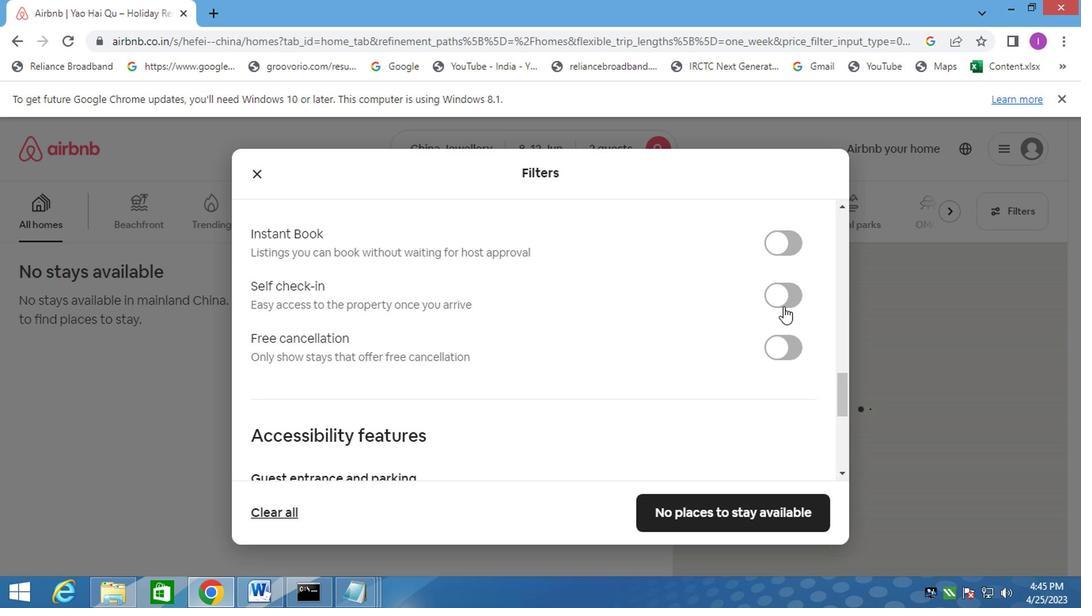 
Action: Mouse pressed left at (779, 305)
Screenshot: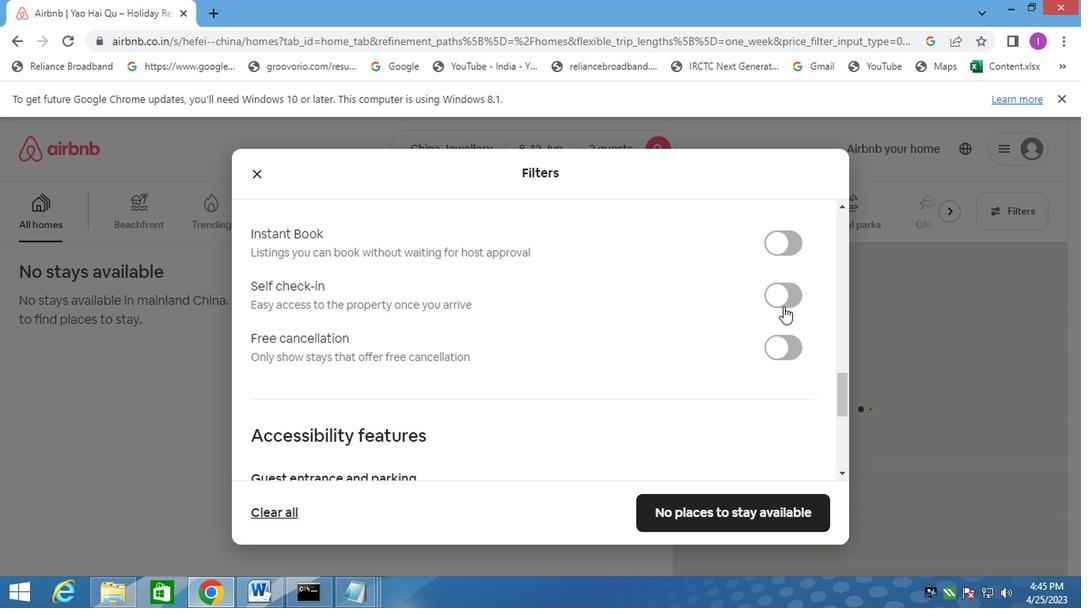 
Action: Mouse moved to (522, 367)
Screenshot: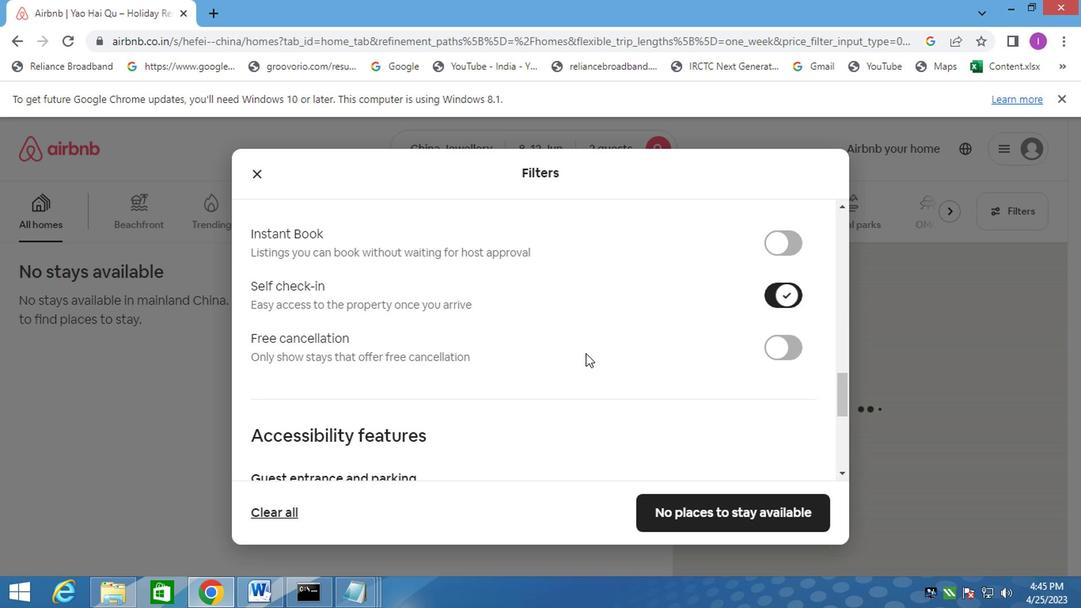 
Action: Mouse scrolled (522, 366) with delta (0, 0)
Screenshot: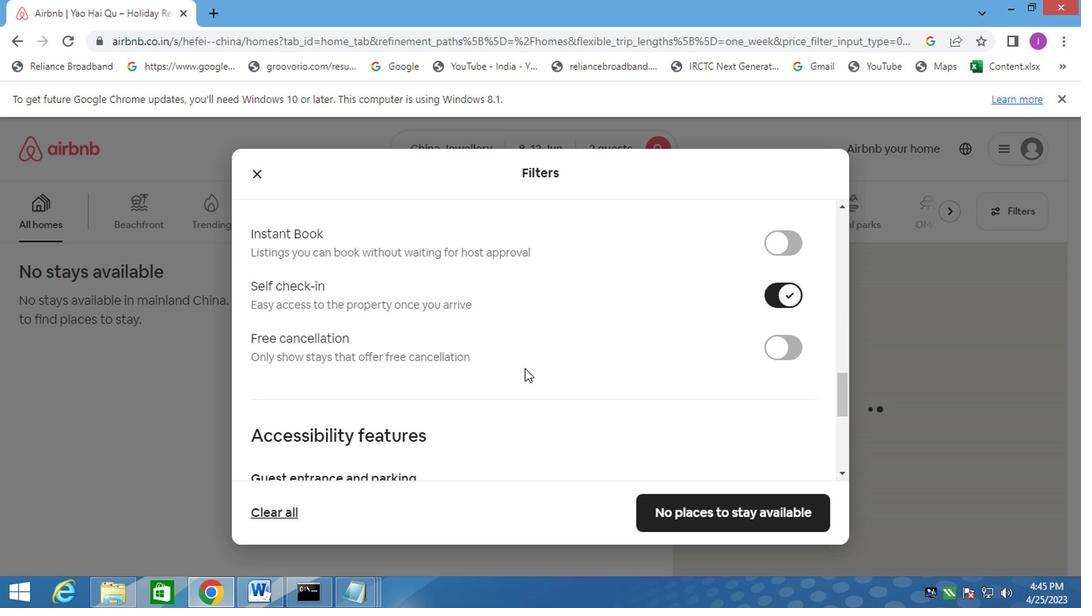 
Action: Mouse moved to (522, 369)
Screenshot: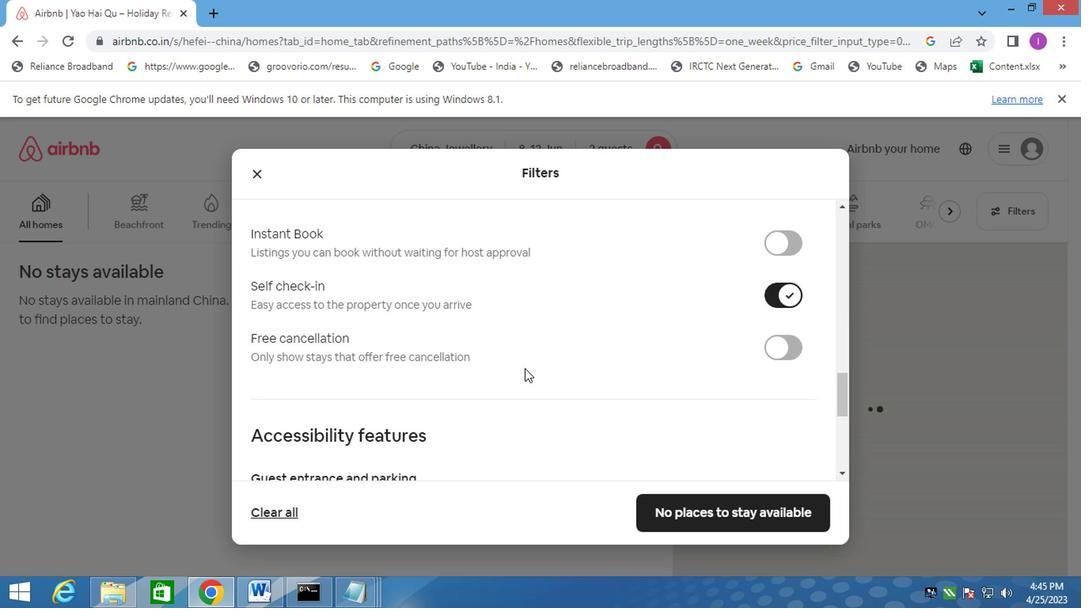 
Action: Mouse scrolled (522, 367) with delta (0, -1)
Screenshot: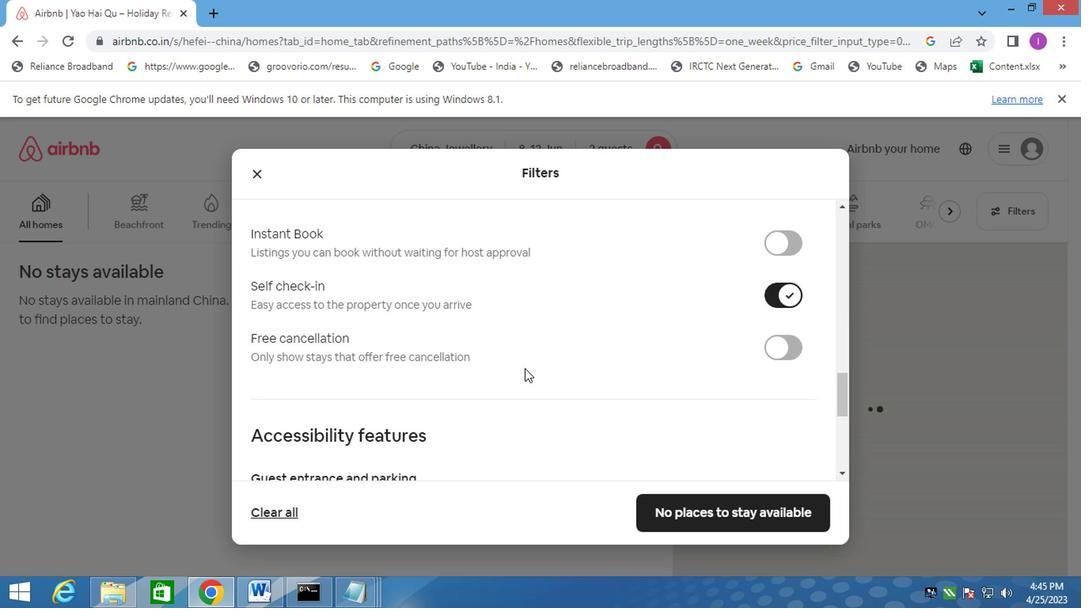 
Action: Mouse moved to (522, 370)
Screenshot: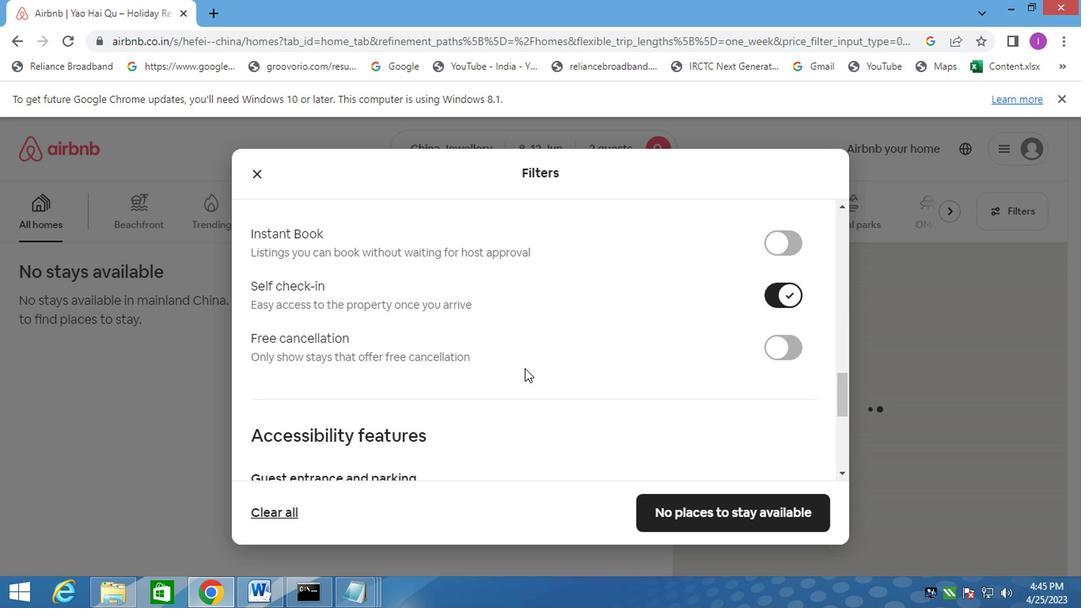 
Action: Mouse scrolled (522, 369) with delta (0, -1)
Screenshot: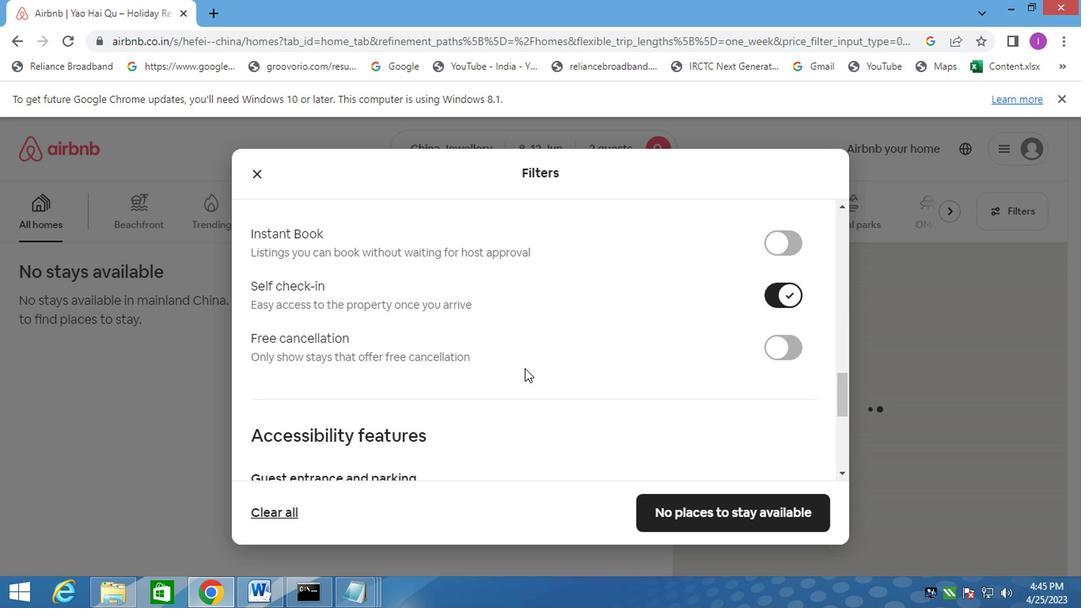 
Action: Mouse moved to (522, 370)
Screenshot: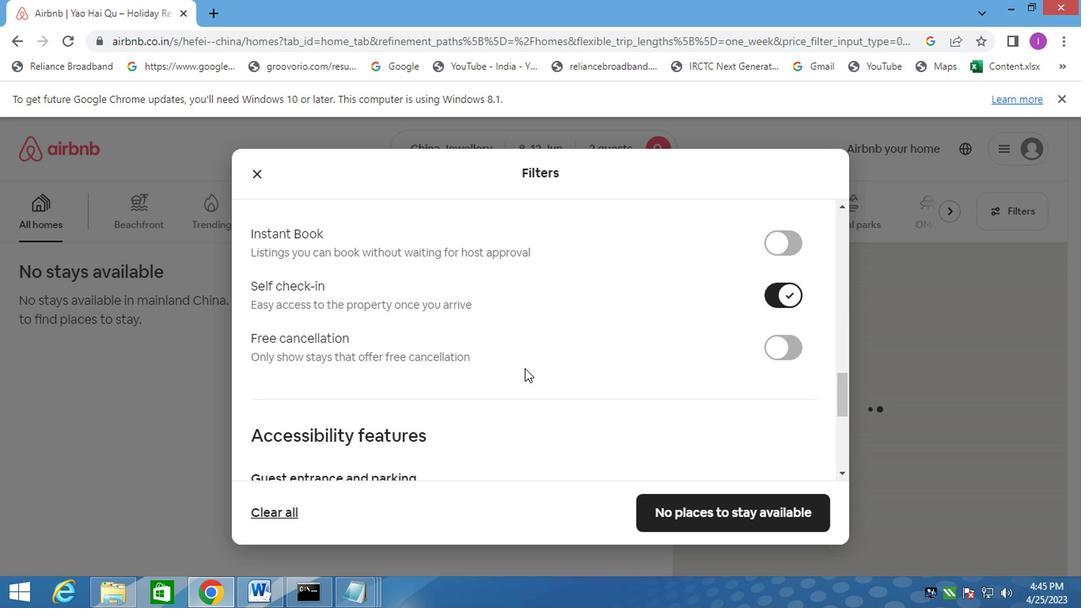 
Action: Mouse scrolled (522, 369) with delta (0, -1)
Screenshot: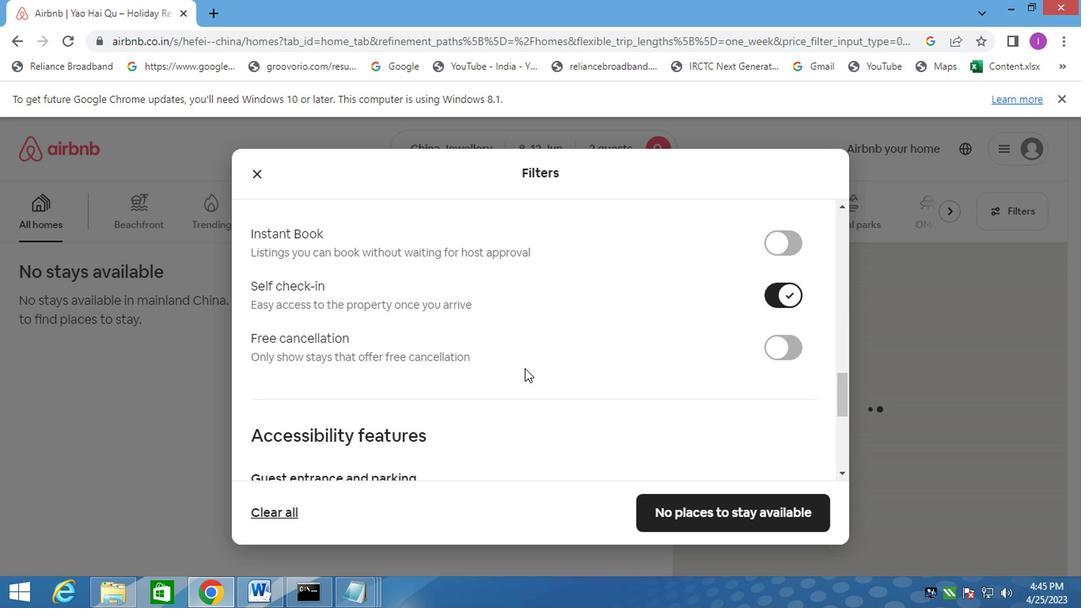 
Action: Mouse moved to (522, 371)
Screenshot: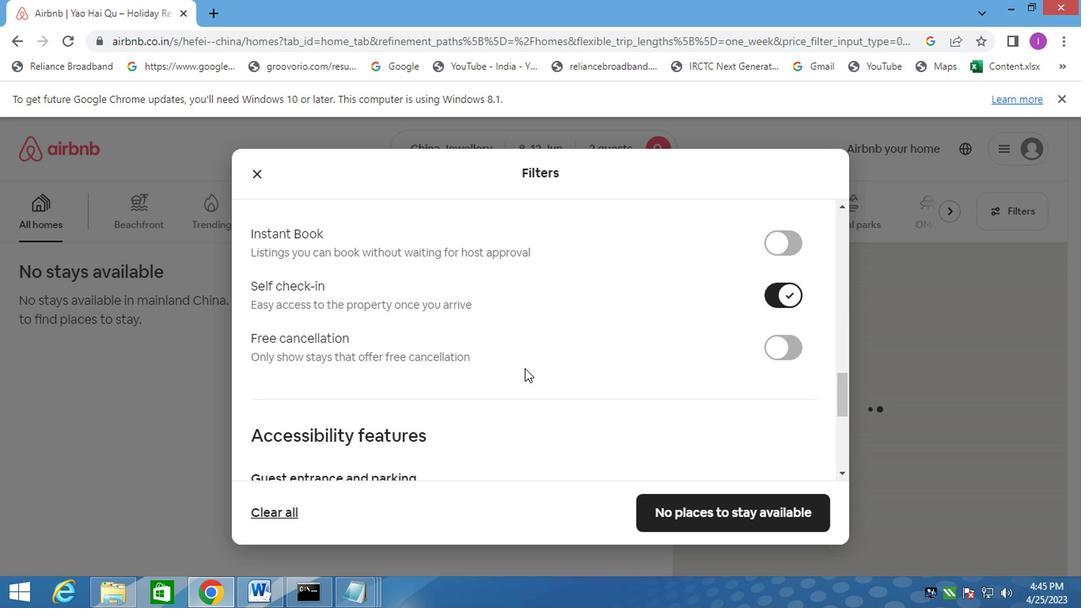
Action: Mouse scrolled (522, 370) with delta (0, 0)
Screenshot: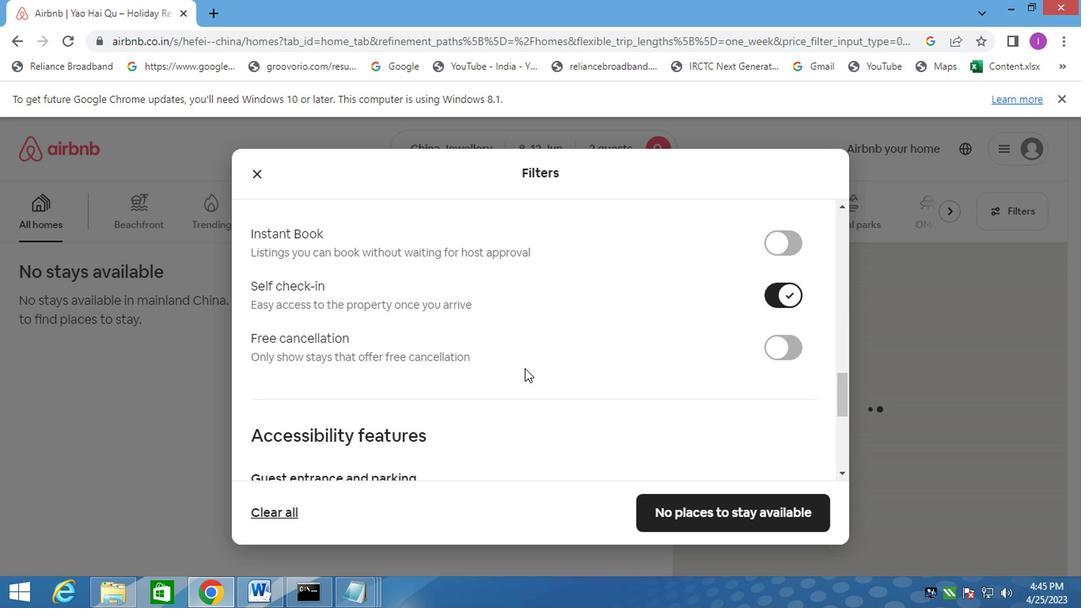 
Action: Mouse scrolled (522, 370) with delta (0, 0)
Screenshot: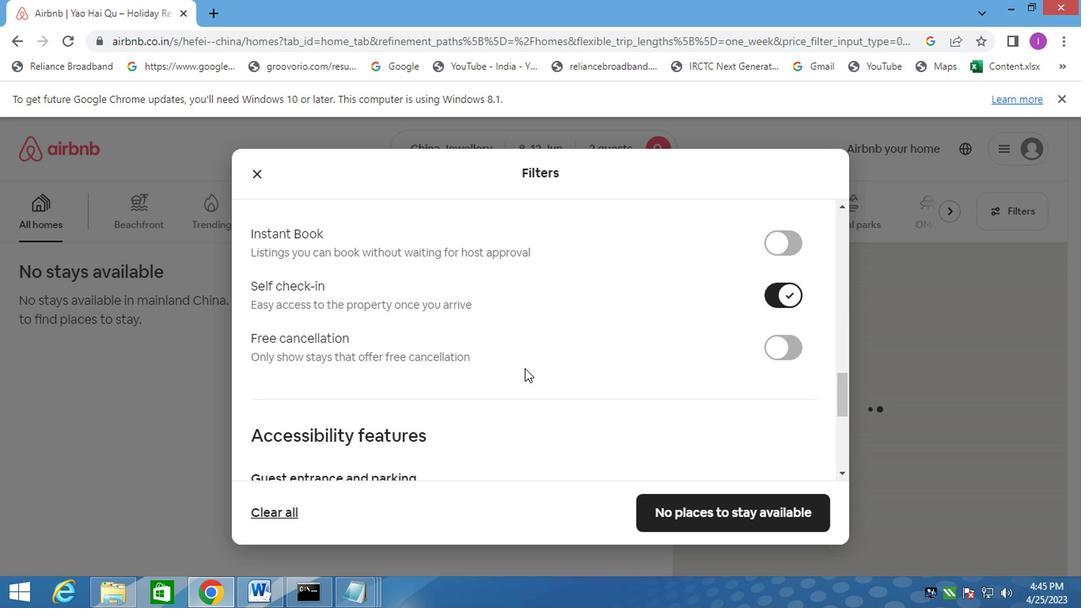 
Action: Mouse moved to (525, 373)
Screenshot: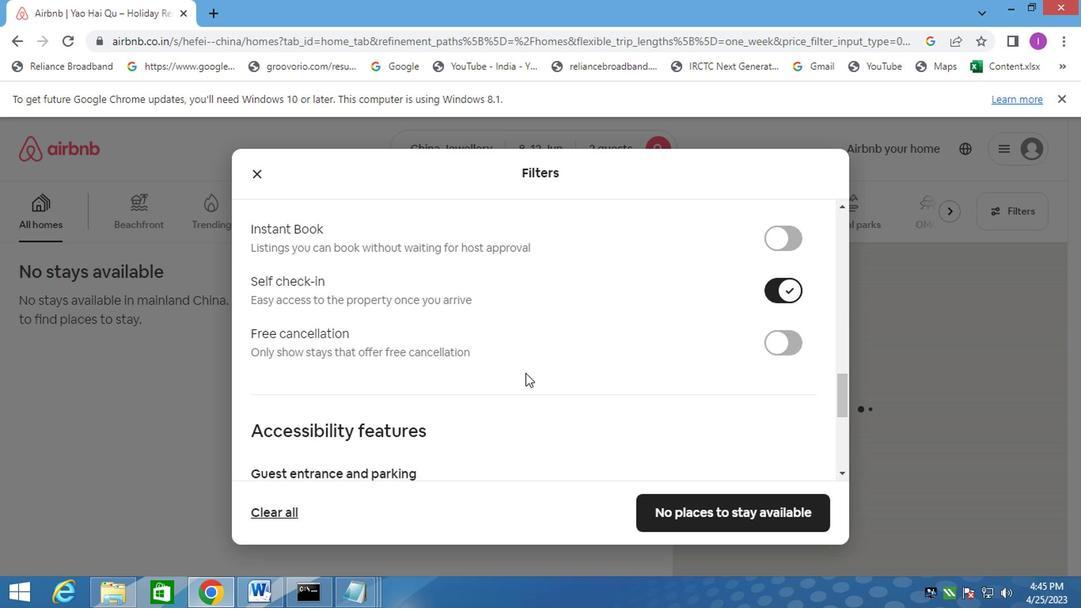 
Action: Mouse scrolled (525, 371) with delta (0, -1)
Screenshot: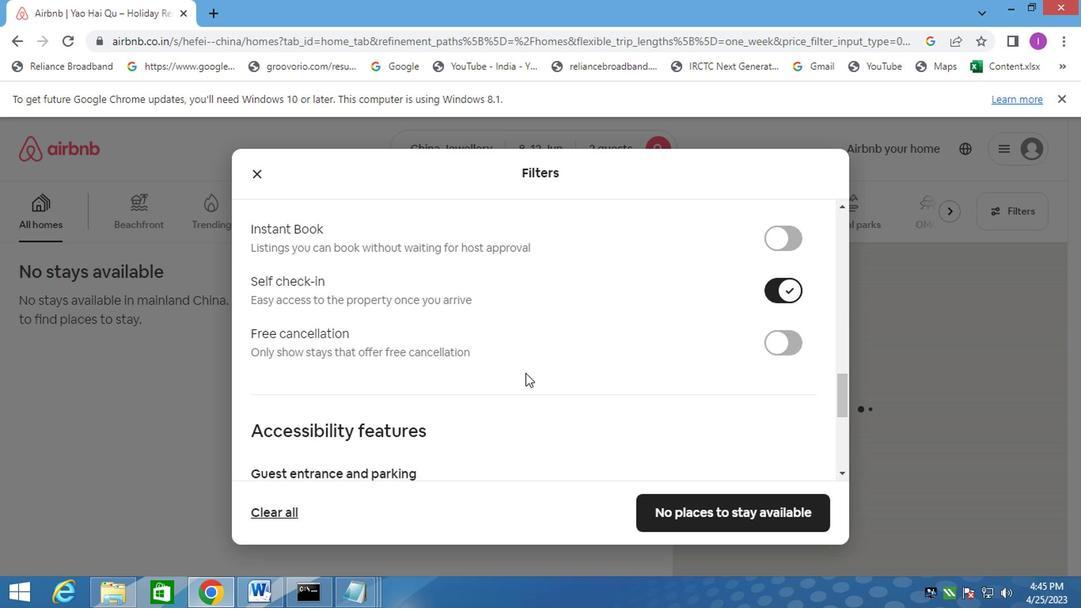 
Action: Mouse moved to (527, 375)
Screenshot: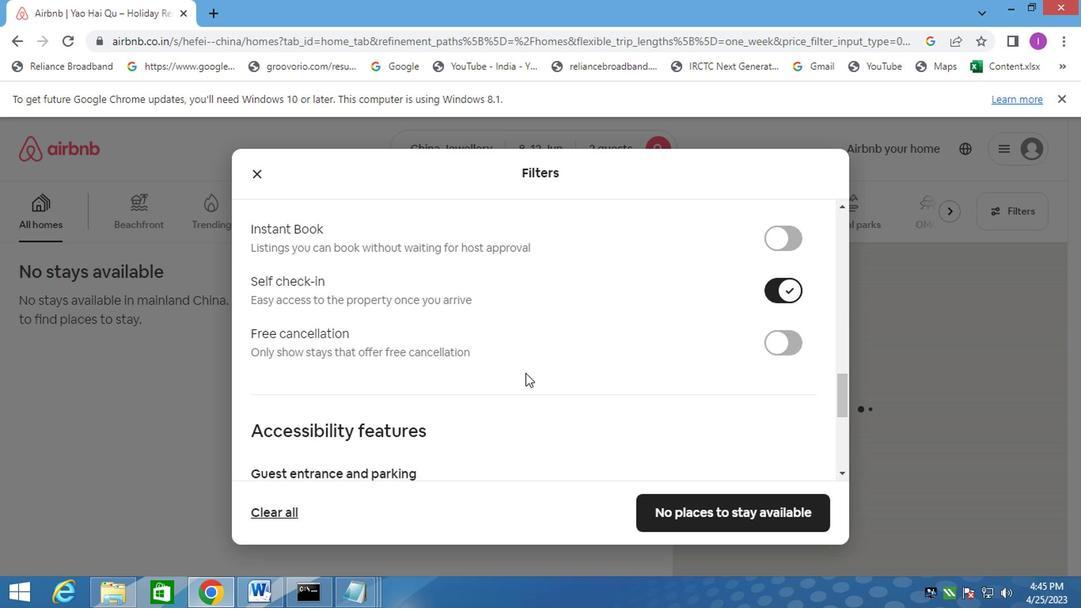 
Action: Mouse scrolled (527, 375) with delta (0, 0)
Screenshot: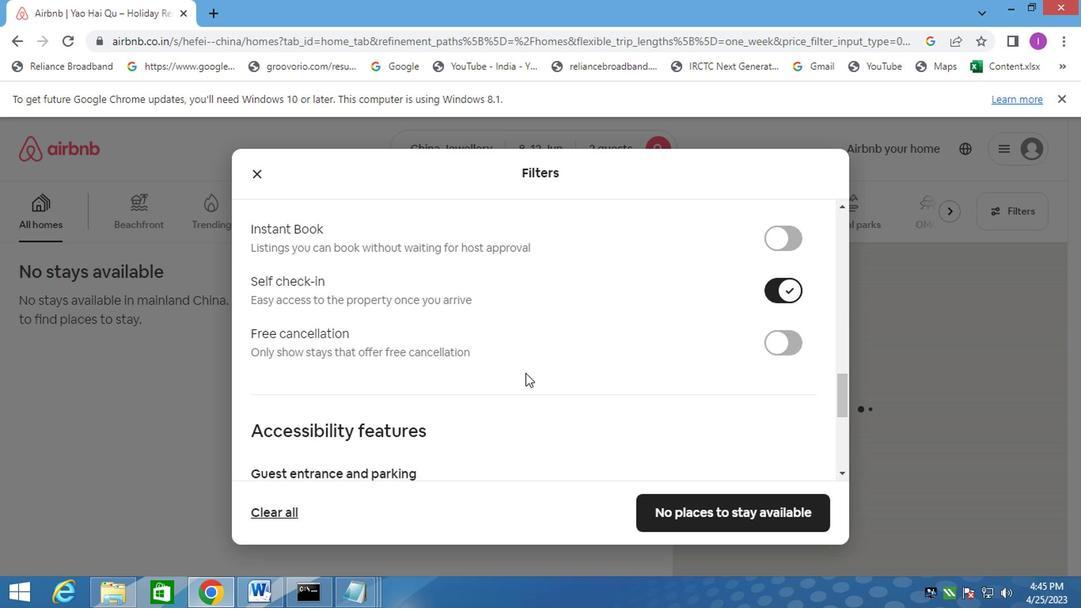 
Action: Mouse moved to (530, 378)
Screenshot: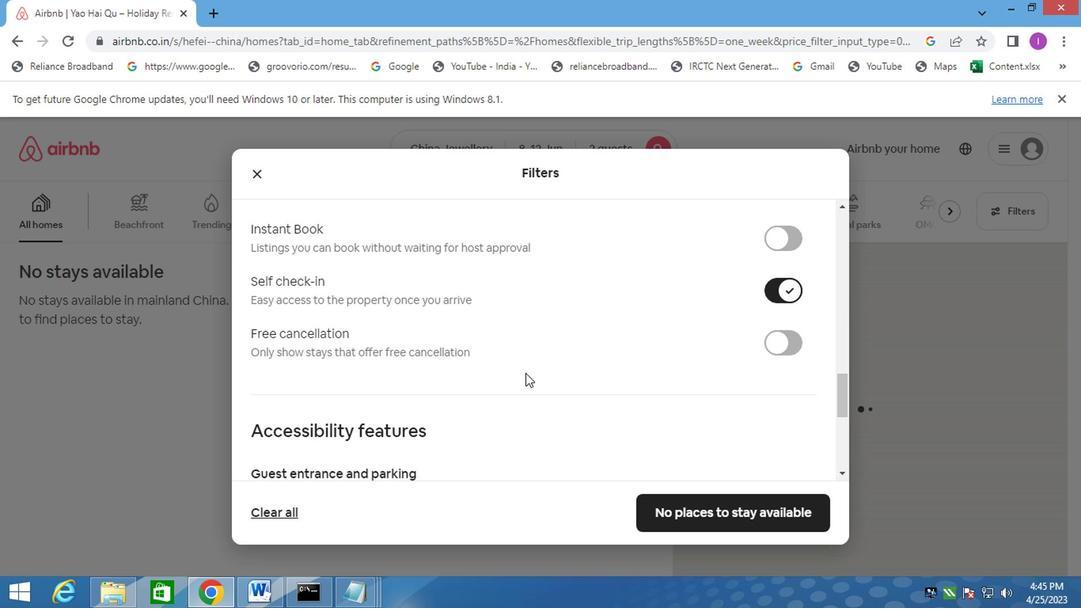 
Action: Mouse scrolled (530, 377) with delta (0, -1)
Screenshot: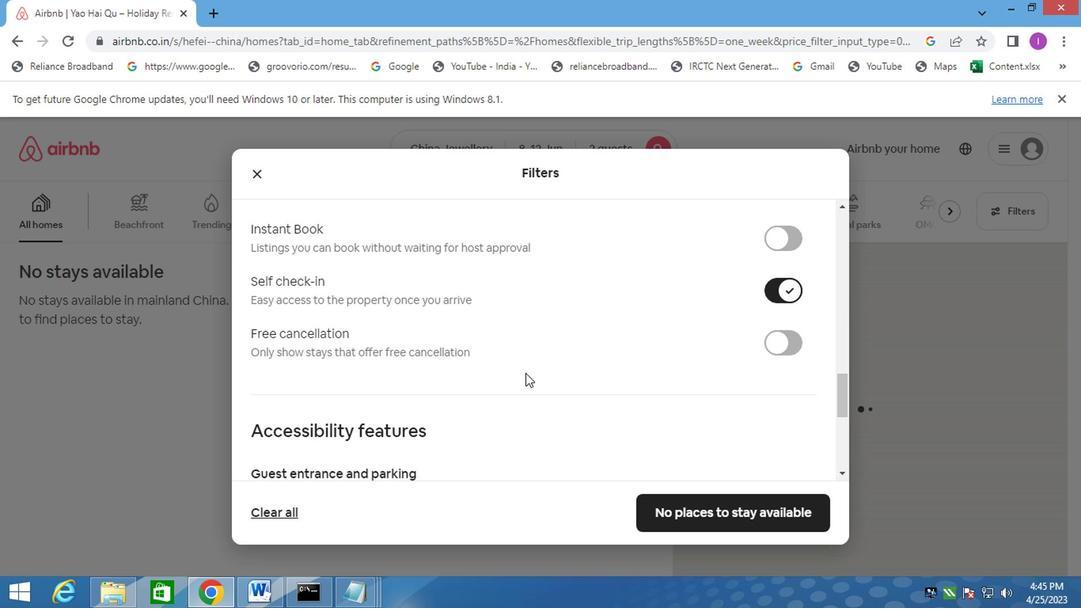 
Action: Mouse moved to (531, 379)
Screenshot: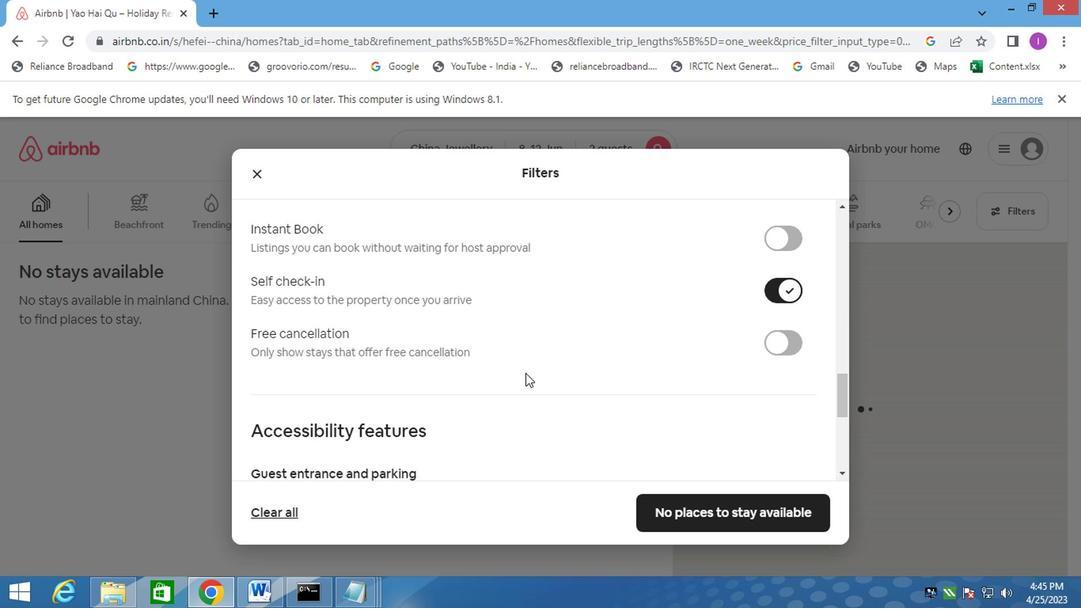 
Action: Mouse scrolled (531, 378) with delta (0, 0)
Screenshot: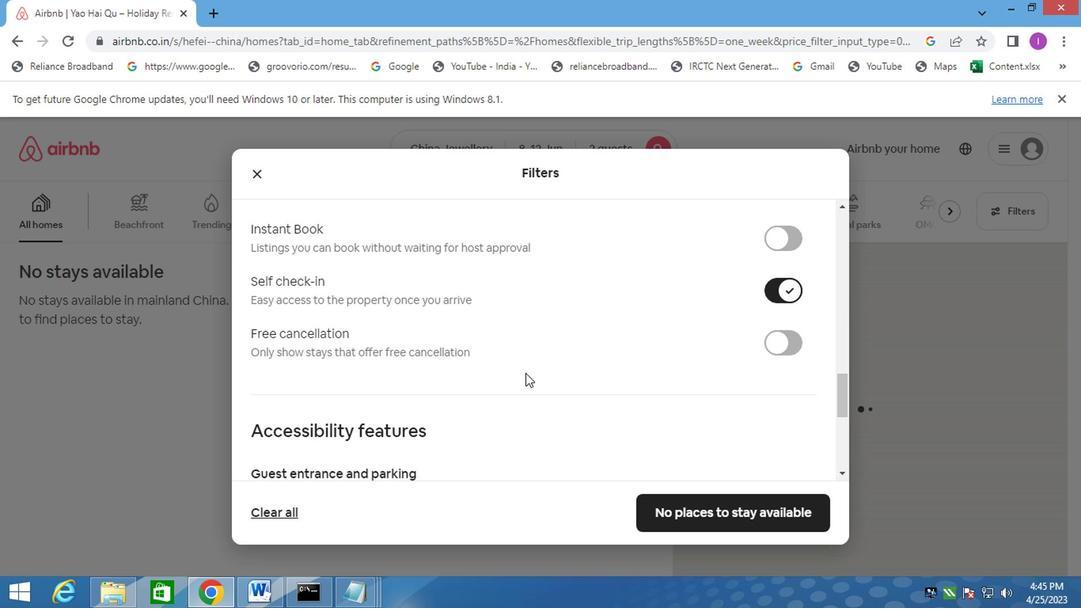 
Action: Mouse moved to (534, 380)
Screenshot: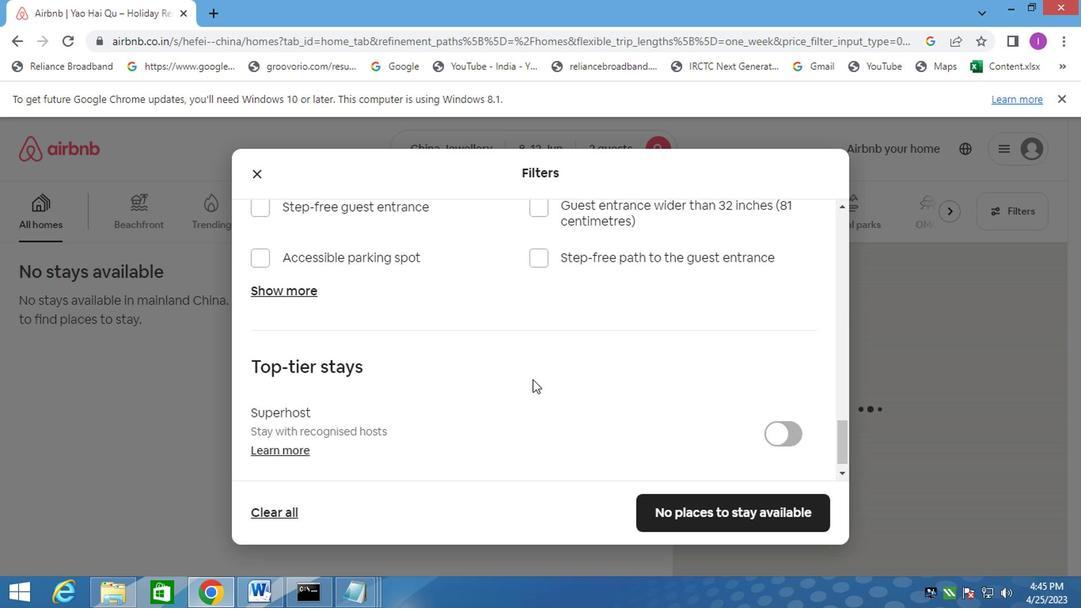 
Action: Mouse scrolled (534, 380) with delta (0, 0)
Screenshot: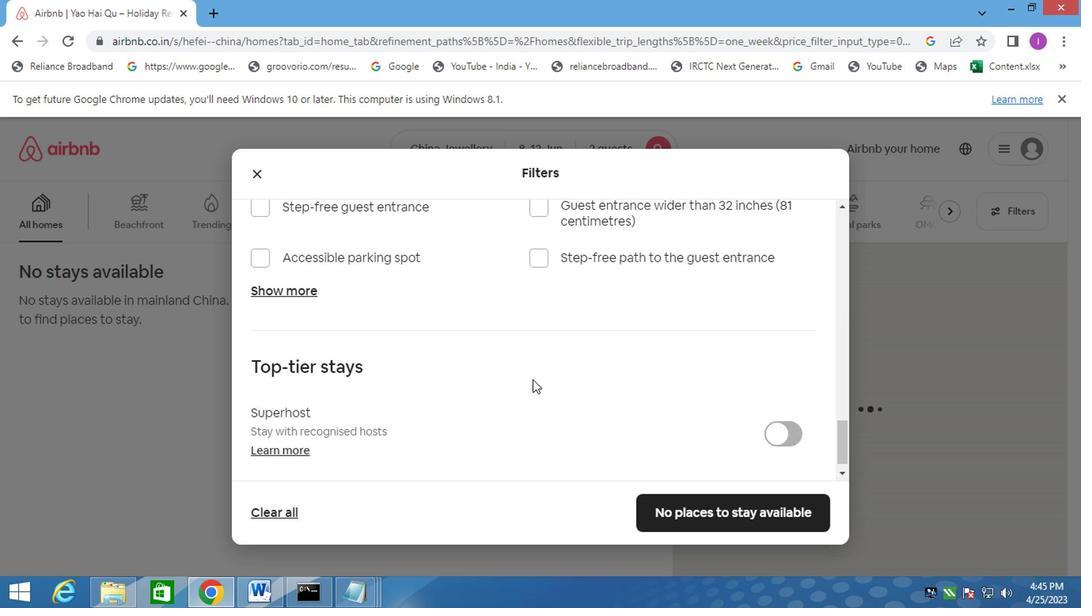 
Action: Mouse moved to (543, 375)
Screenshot: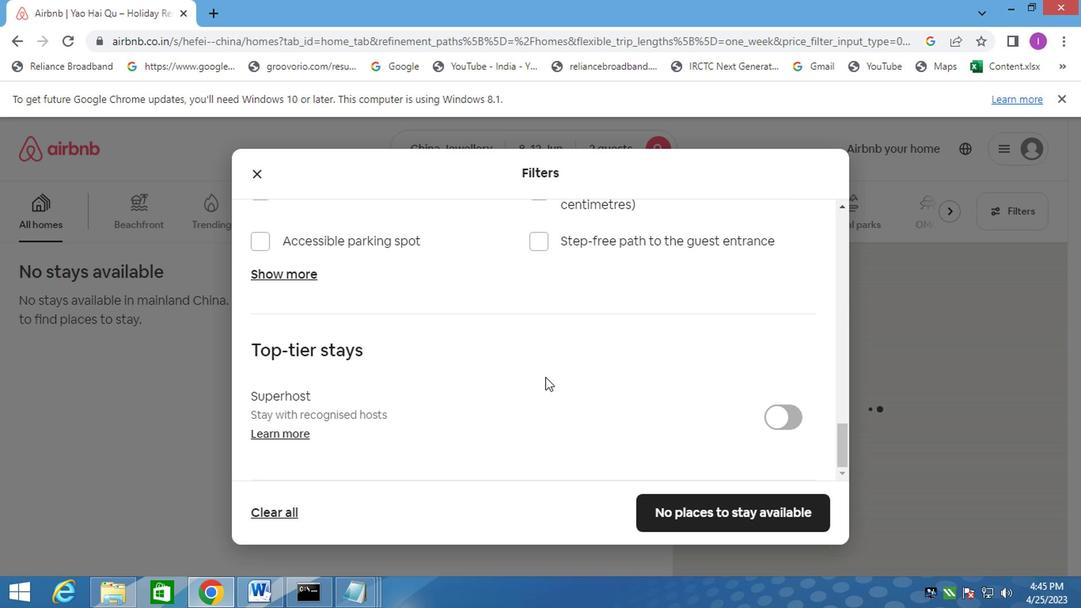 
Action: Mouse scrolled (543, 374) with delta (0, 0)
Screenshot: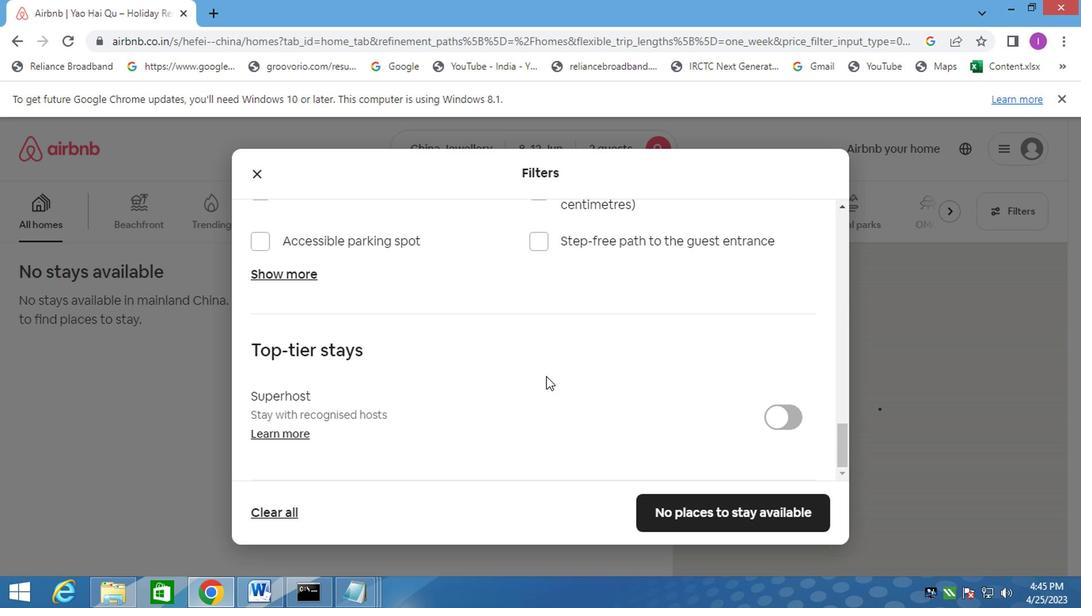 
Action: Mouse scrolled (543, 374) with delta (0, 0)
Screenshot: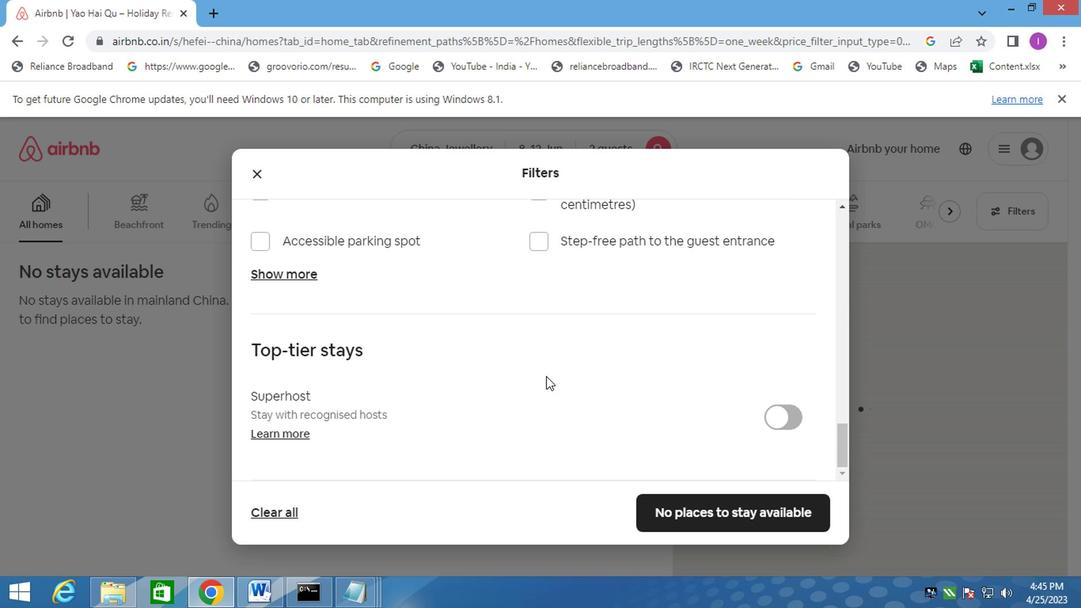 
Action: Mouse moved to (543, 375)
Screenshot: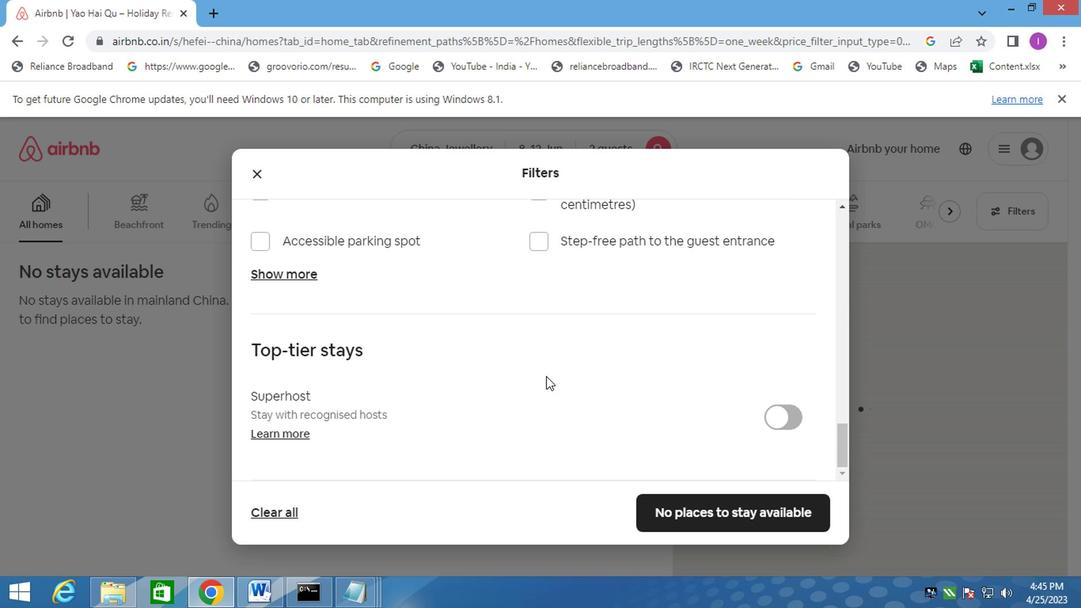
Action: Mouse scrolled (543, 374) with delta (0, 0)
Screenshot: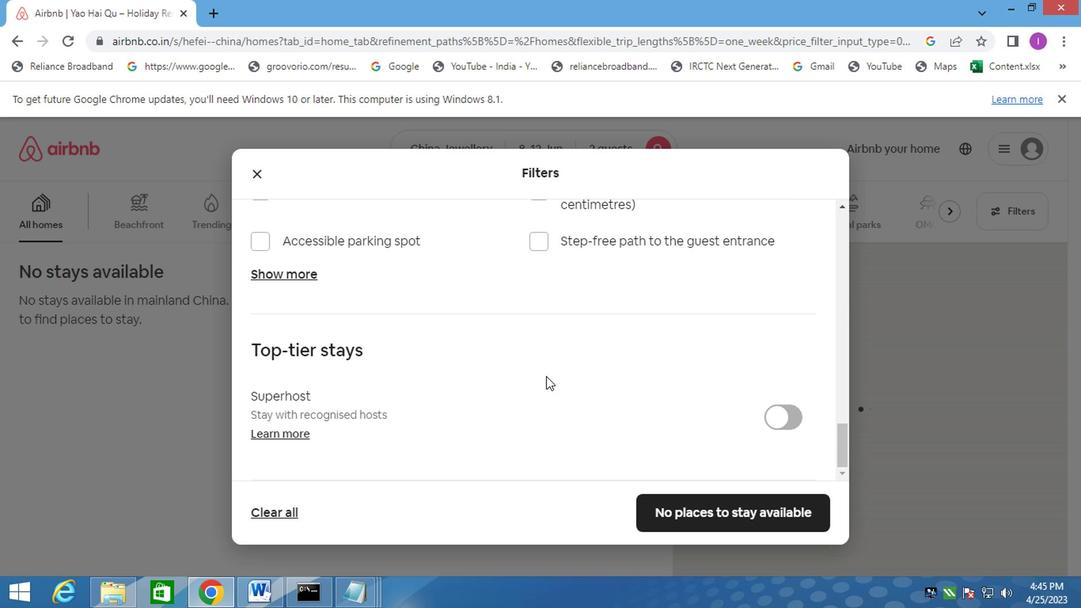 
Action: Mouse scrolled (543, 374) with delta (0, 0)
Screenshot: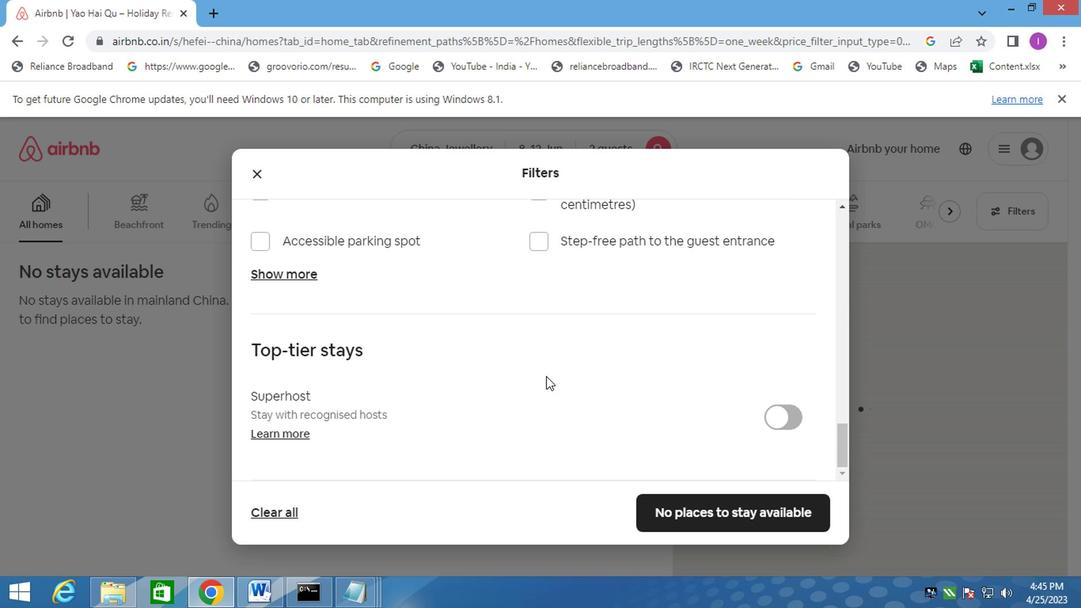
Action: Mouse scrolled (543, 374) with delta (0, 0)
Screenshot: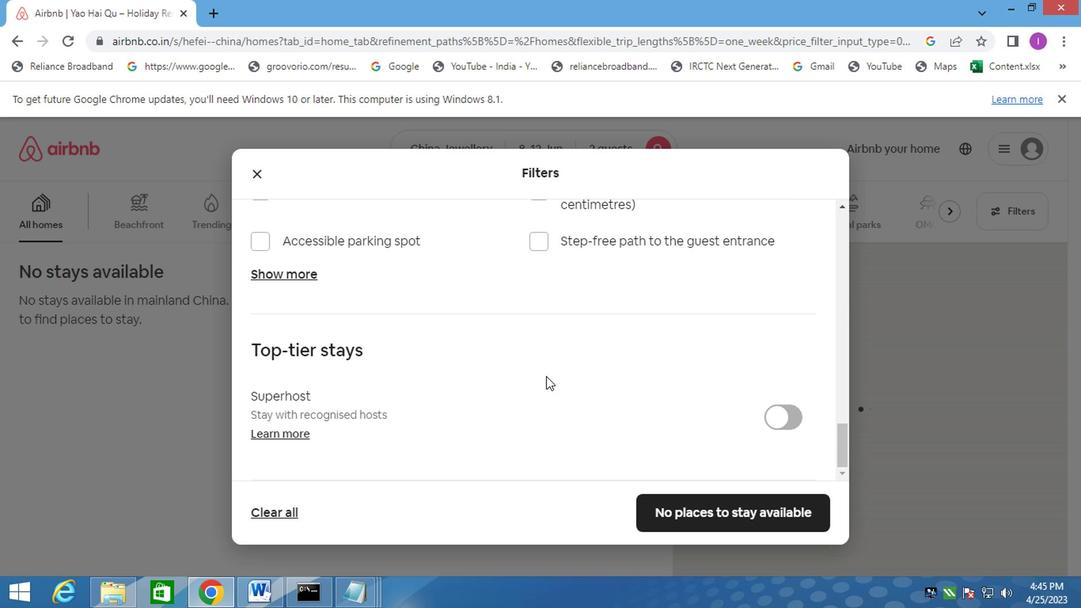 
Action: Mouse moved to (689, 530)
Screenshot: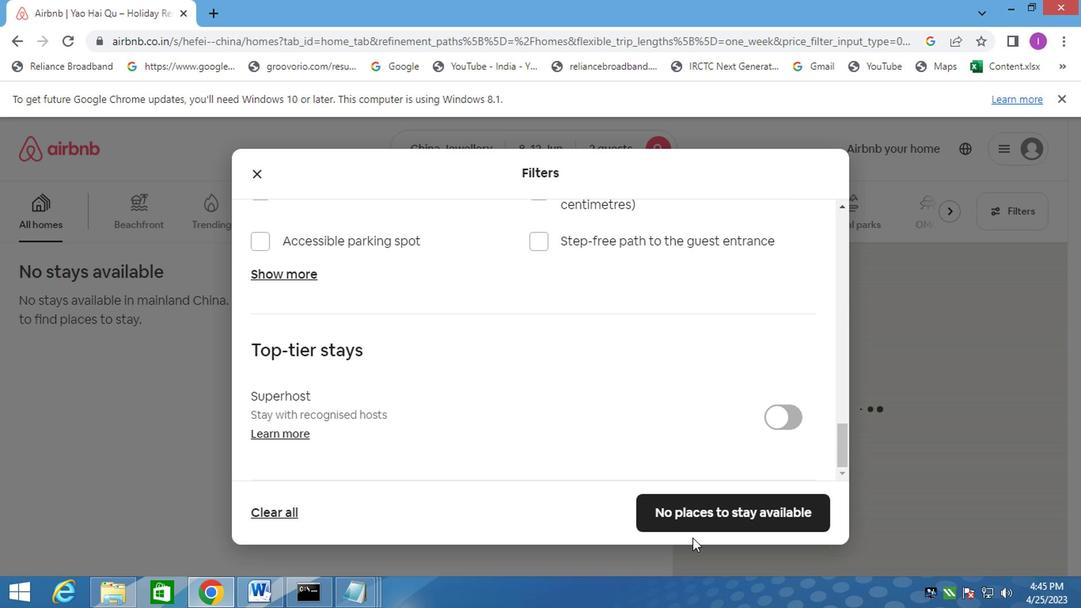 
Action: Mouse pressed left at (689, 530)
Screenshot: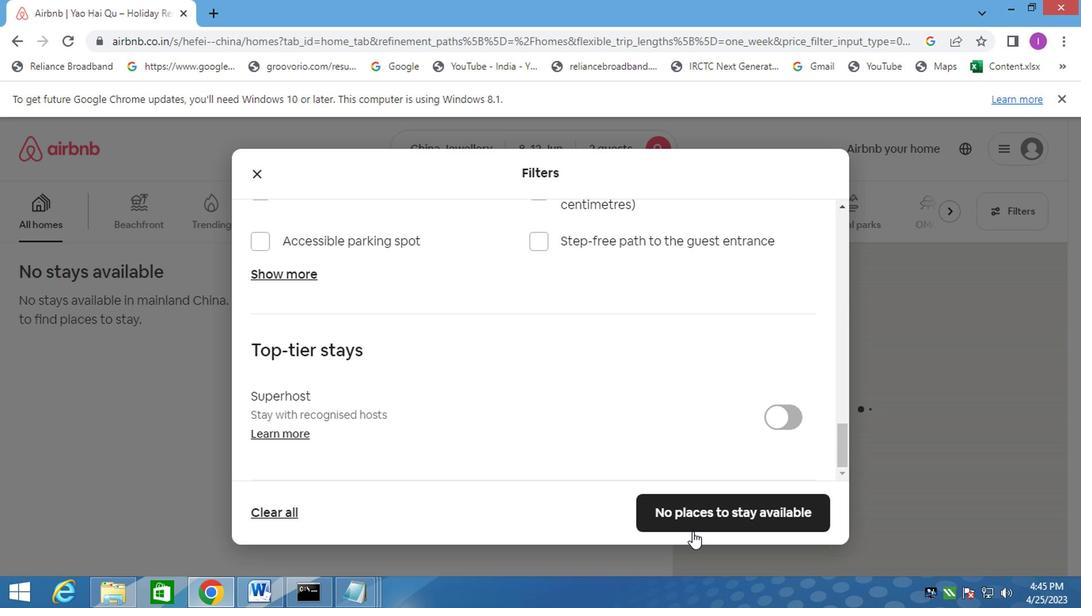 
Action: Mouse moved to (689, 527)
Screenshot: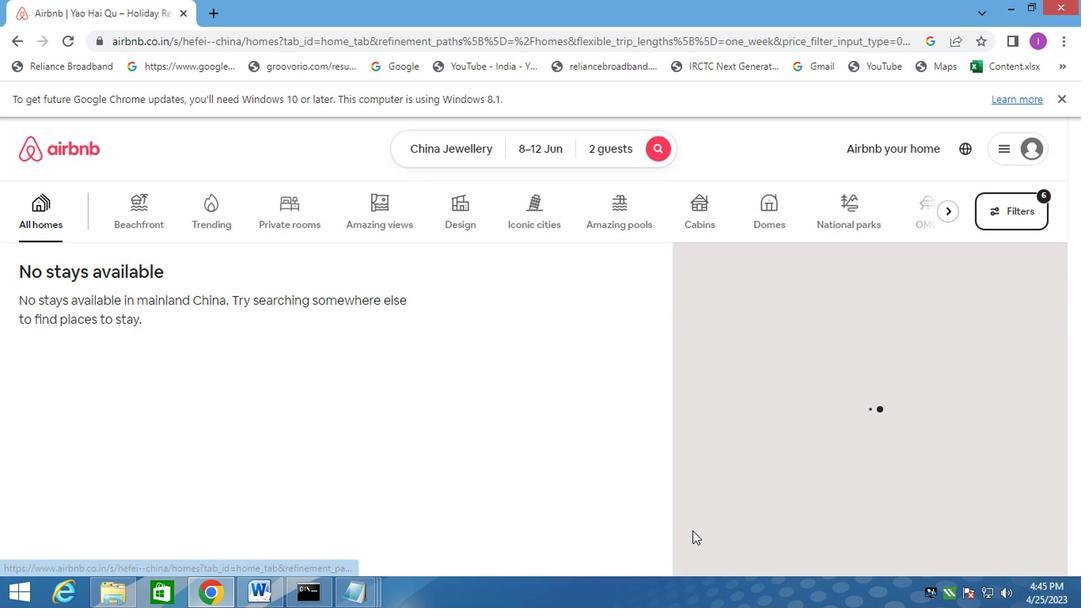 
